 Task: Compose an email with the signature Chloe Collins with the subject Follow-up on the delivery and the message I noticed an error in the payroll report, can you please review it? from softage.4@softage.net to softage.6@softage.net, select last 2 words, change the font of the message to Serif and change the font typography to bold and underline Send the email. Finally, move the email from Sent Items to the label Sales
Action: Mouse moved to (908, 73)
Screenshot: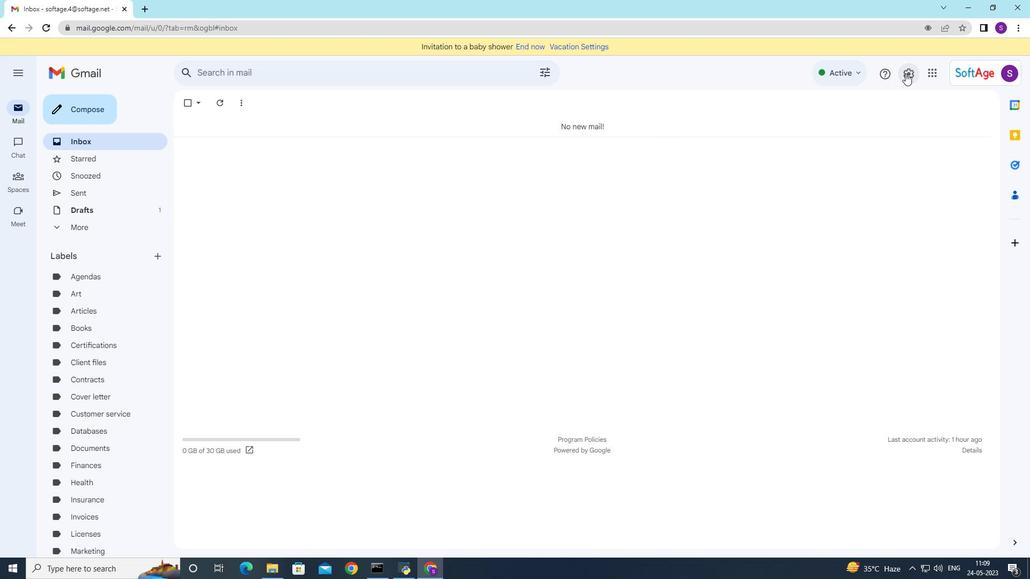 
Action: Mouse pressed left at (908, 73)
Screenshot: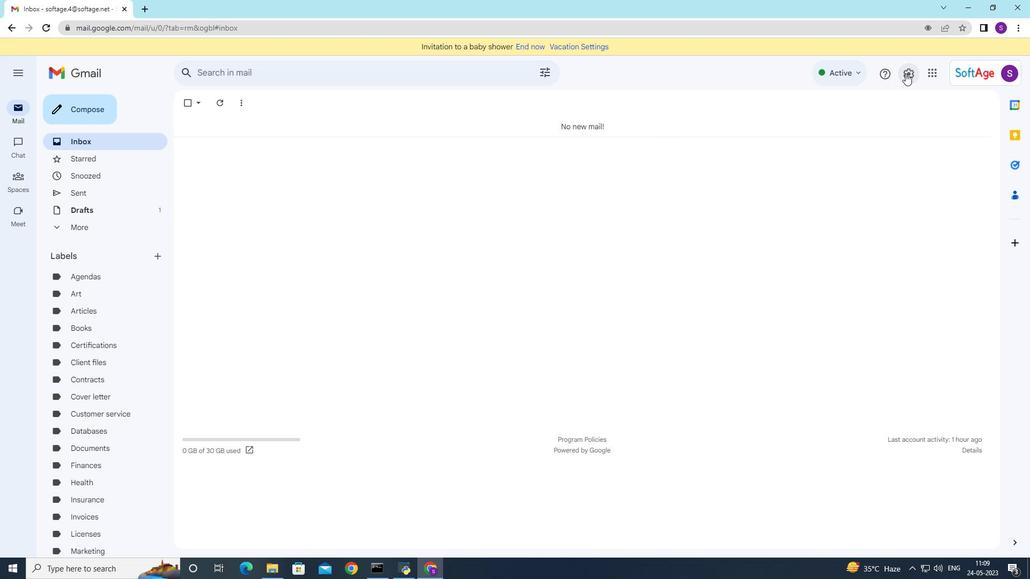 
Action: Mouse moved to (888, 130)
Screenshot: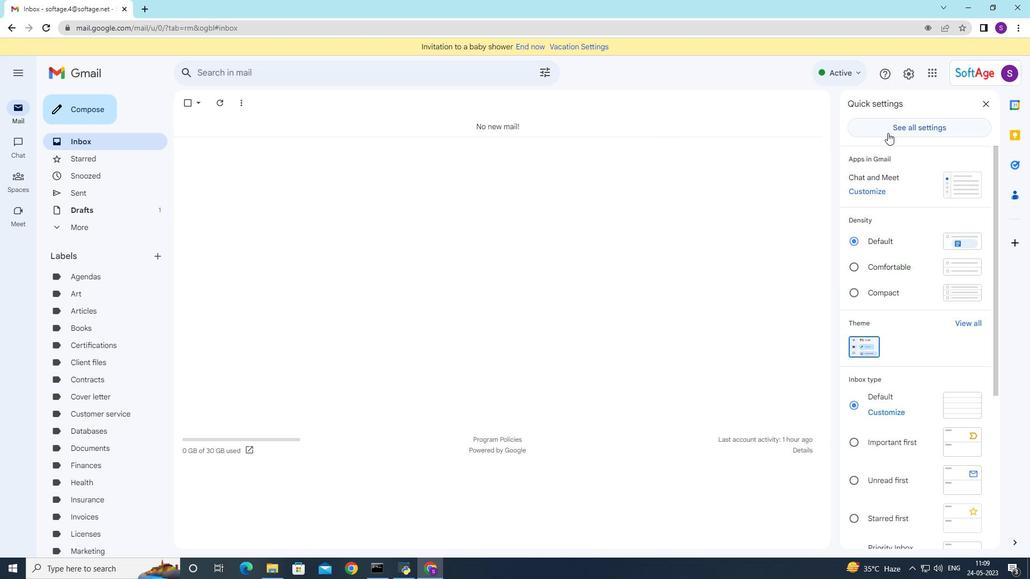 
Action: Mouse pressed left at (888, 130)
Screenshot: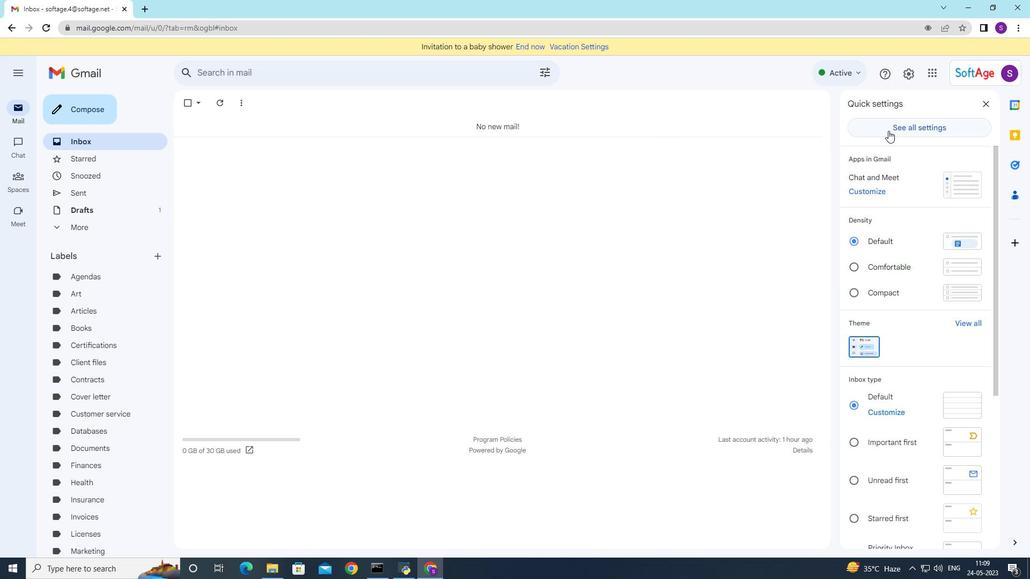 
Action: Mouse moved to (618, 225)
Screenshot: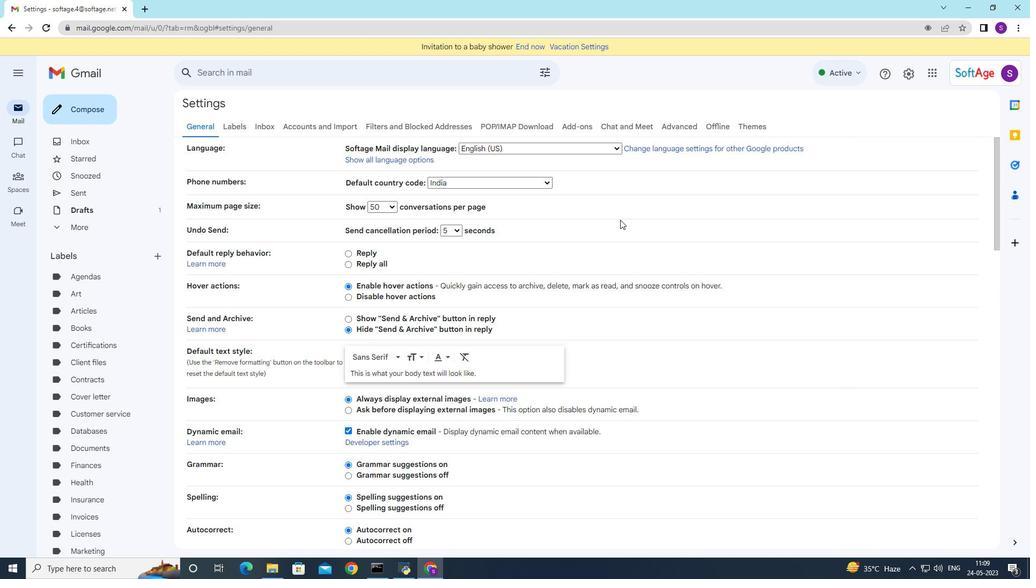 
Action: Mouse scrolled (618, 224) with delta (0, 0)
Screenshot: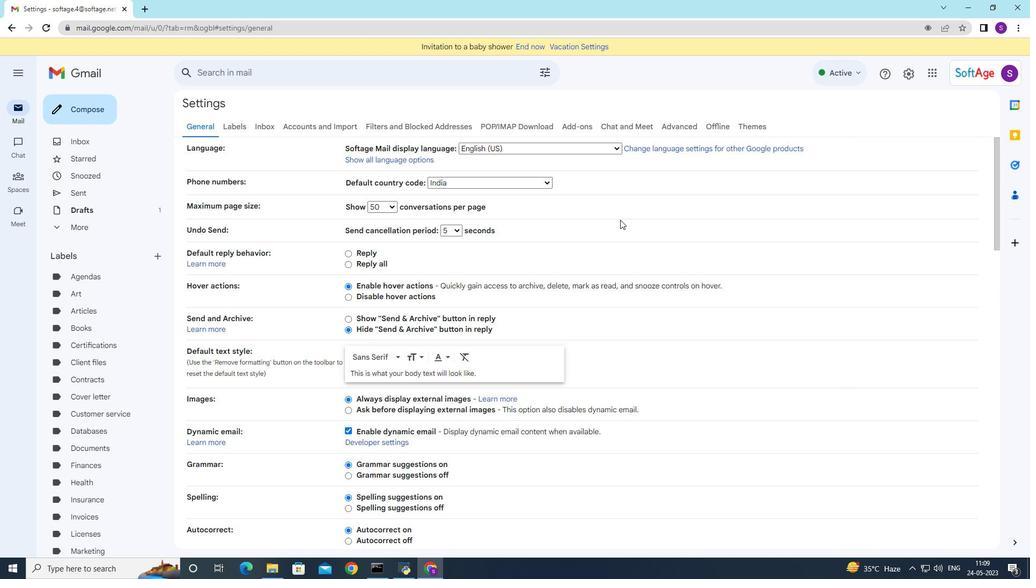 
Action: Mouse scrolled (618, 224) with delta (0, 0)
Screenshot: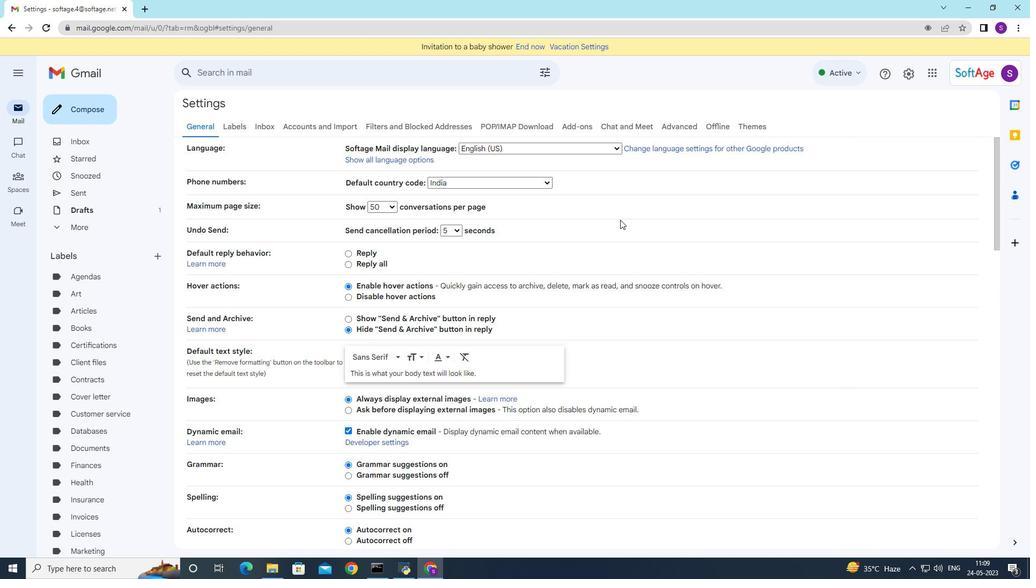 
Action: Mouse moved to (618, 225)
Screenshot: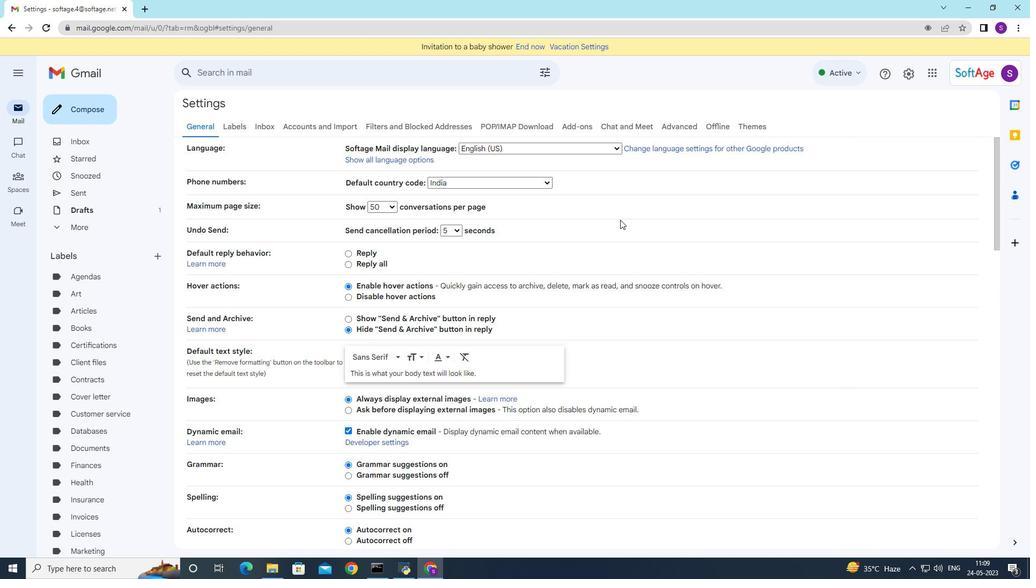 
Action: Mouse scrolled (618, 224) with delta (0, 0)
Screenshot: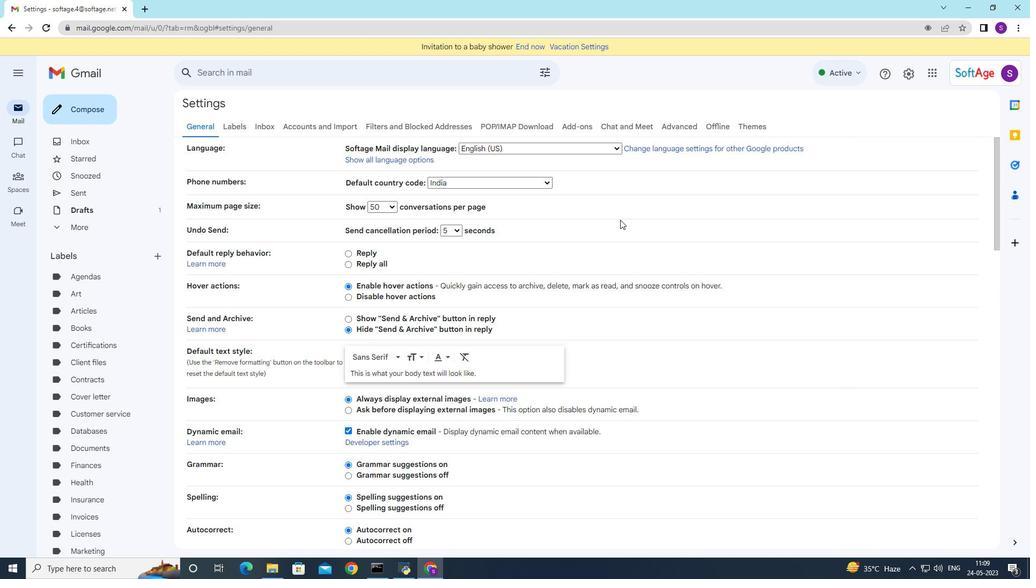
Action: Mouse moved to (617, 225)
Screenshot: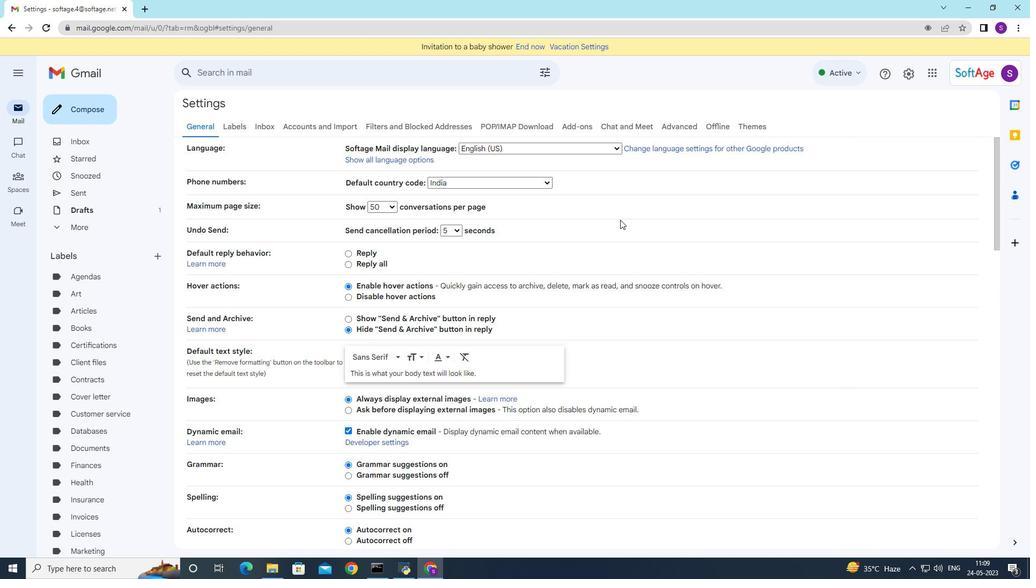 
Action: Mouse scrolled (617, 225) with delta (0, 0)
Screenshot: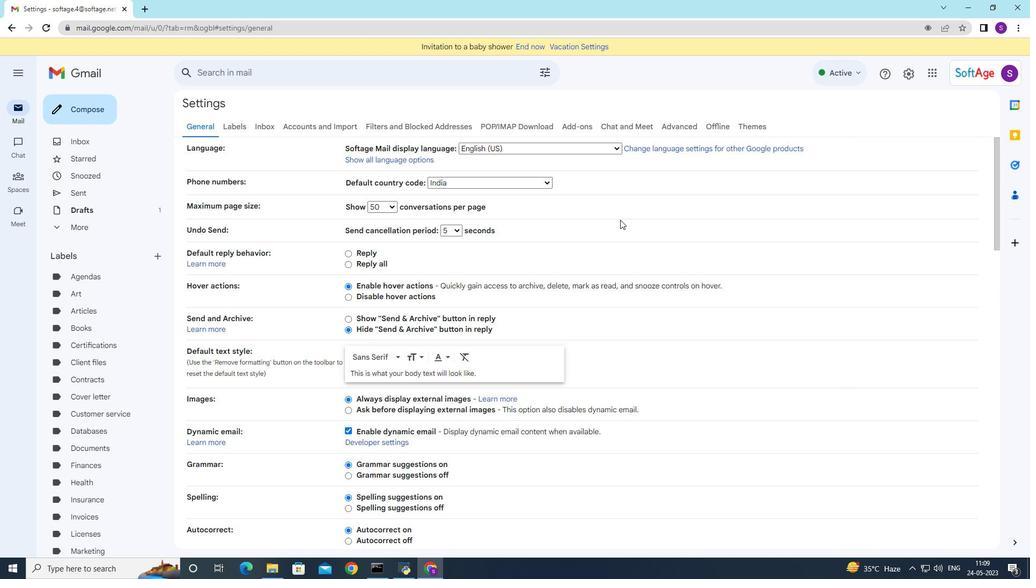 
Action: Mouse moved to (575, 230)
Screenshot: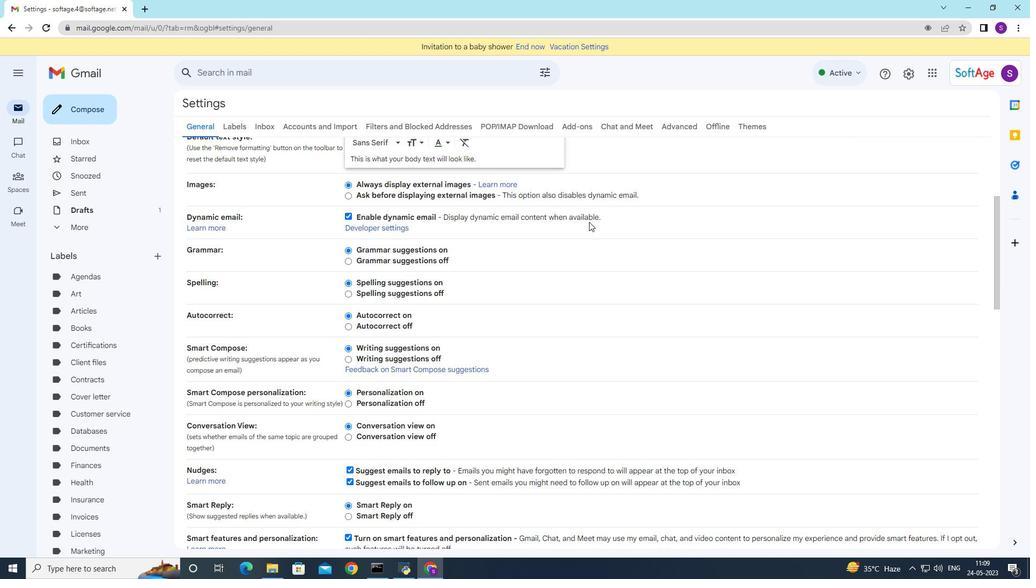 
Action: Mouse scrolled (575, 229) with delta (0, 0)
Screenshot: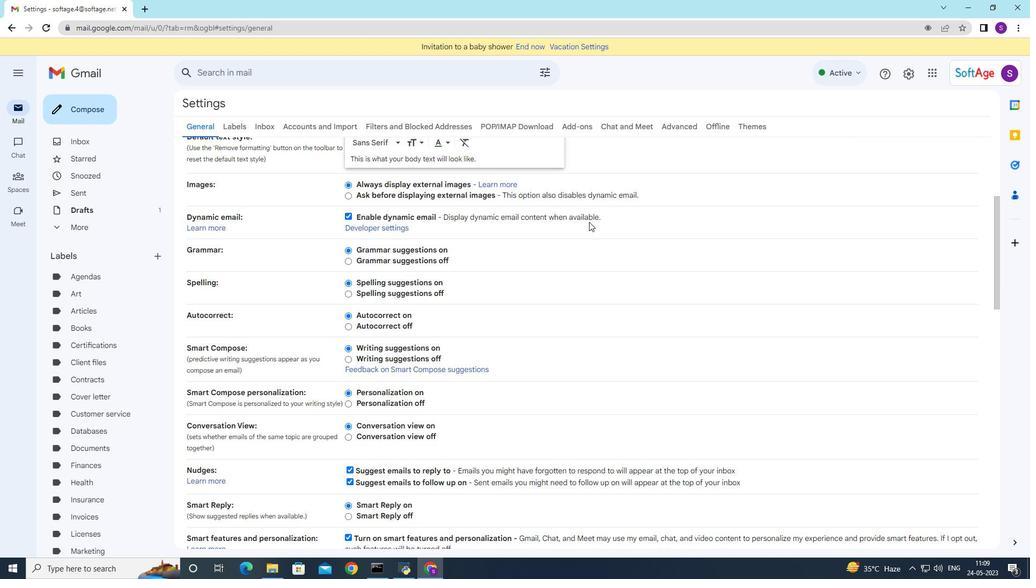 
Action: Mouse moved to (571, 233)
Screenshot: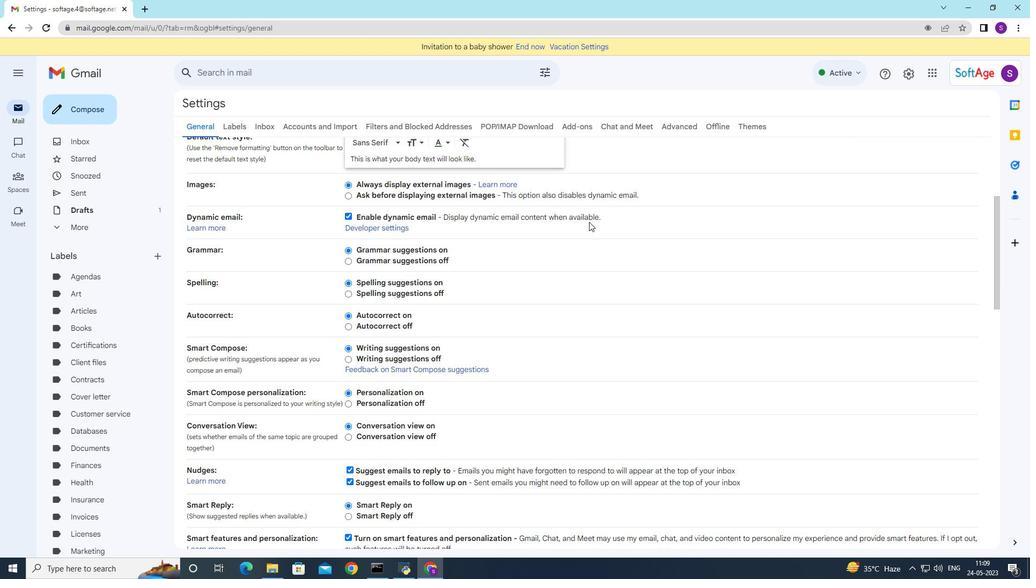 
Action: Mouse scrolled (571, 232) with delta (0, 0)
Screenshot: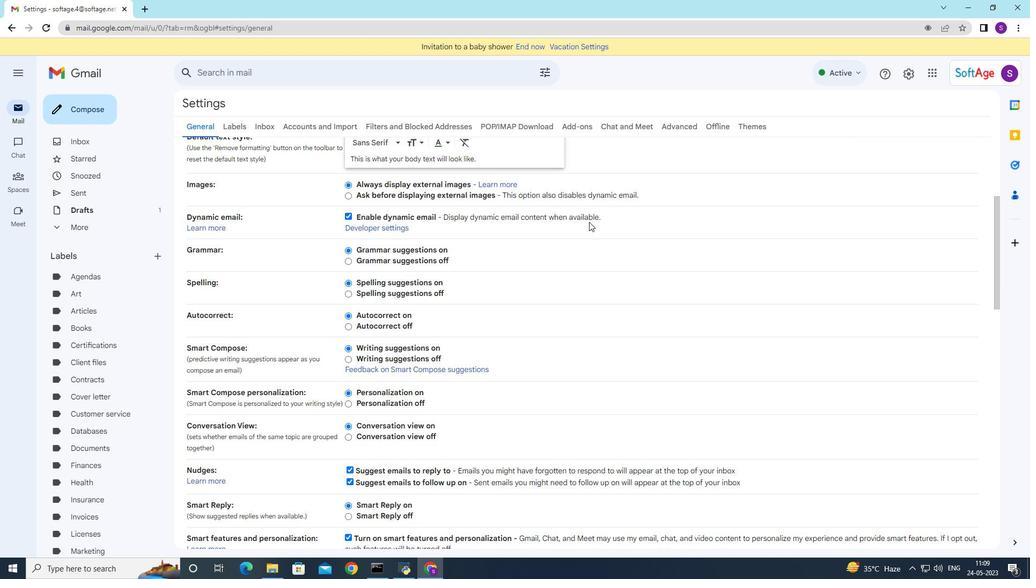 
Action: Mouse moved to (563, 238)
Screenshot: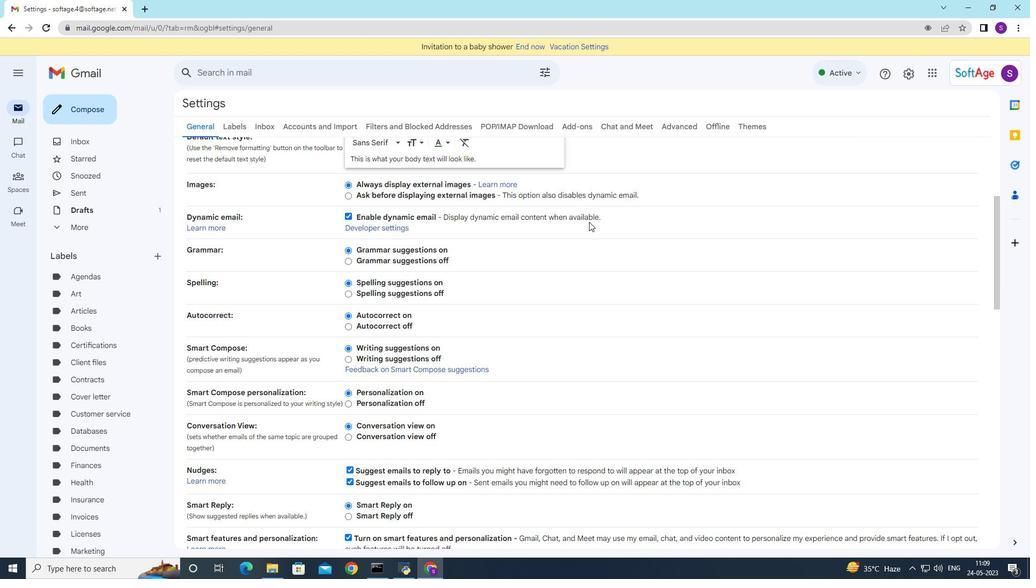 
Action: Mouse scrolled (563, 238) with delta (0, 0)
Screenshot: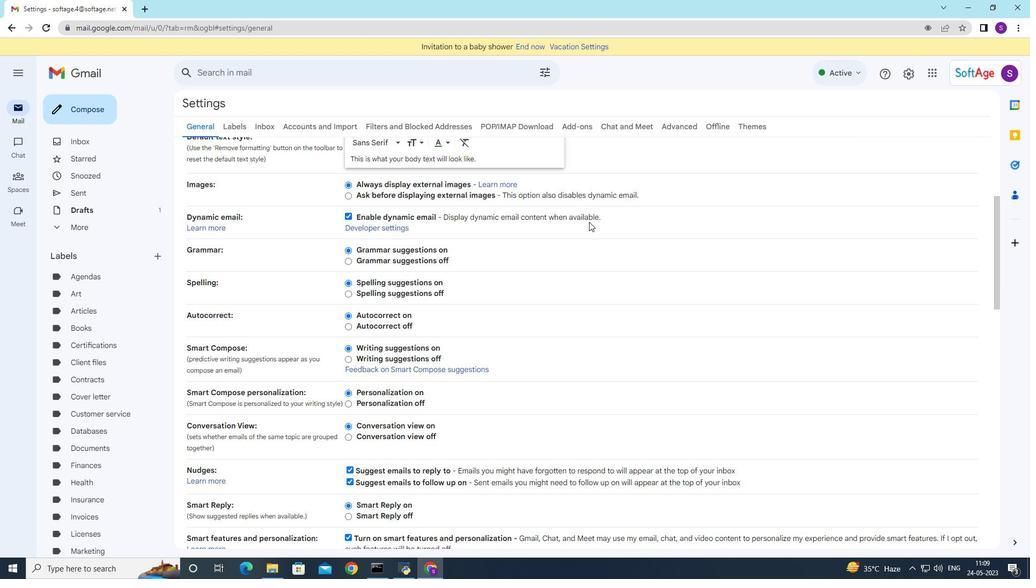 
Action: Mouse moved to (558, 240)
Screenshot: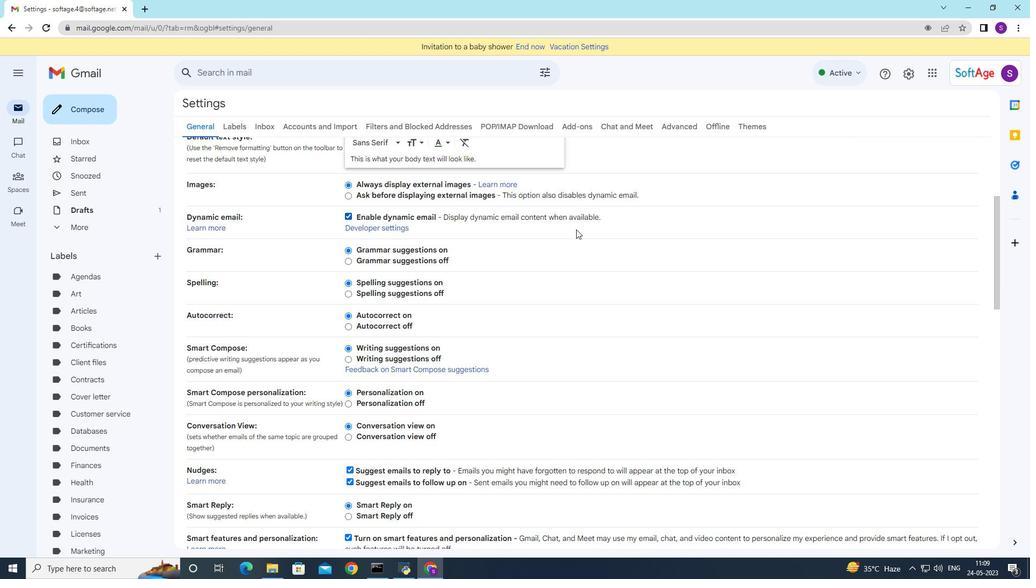 
Action: Mouse scrolled (558, 239) with delta (0, 0)
Screenshot: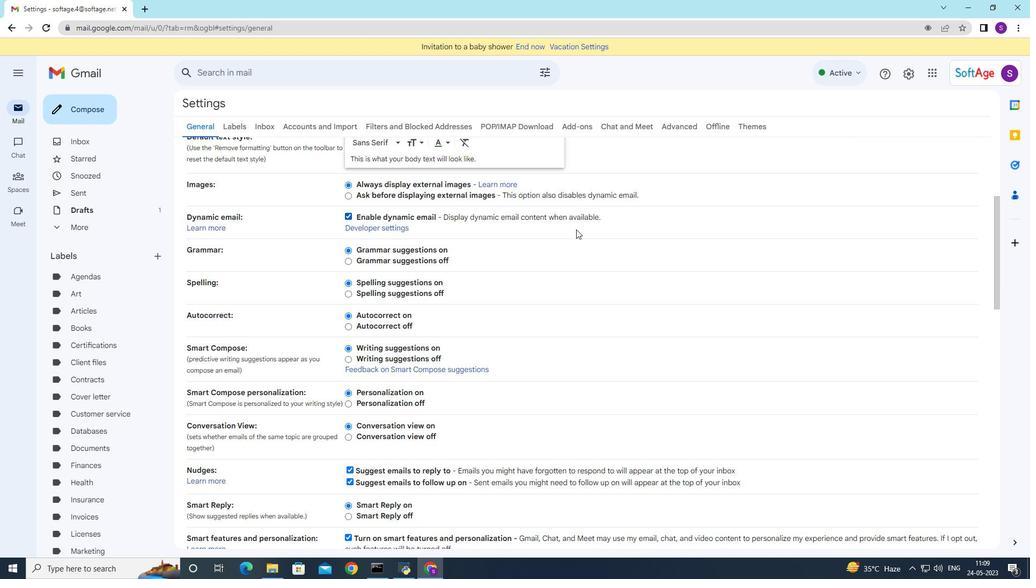 
Action: Mouse moved to (550, 242)
Screenshot: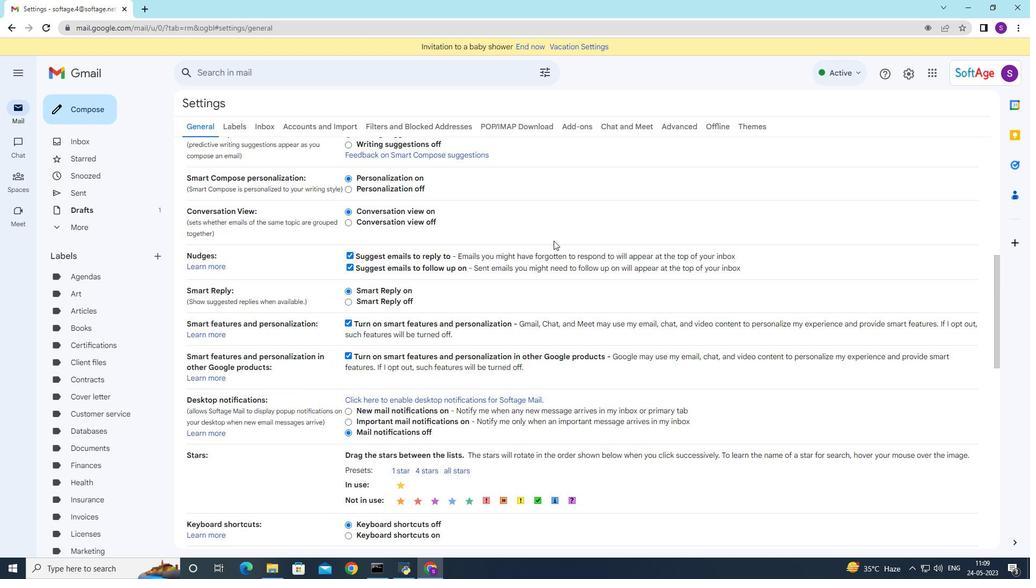 
Action: Mouse scrolled (550, 241) with delta (0, 0)
Screenshot: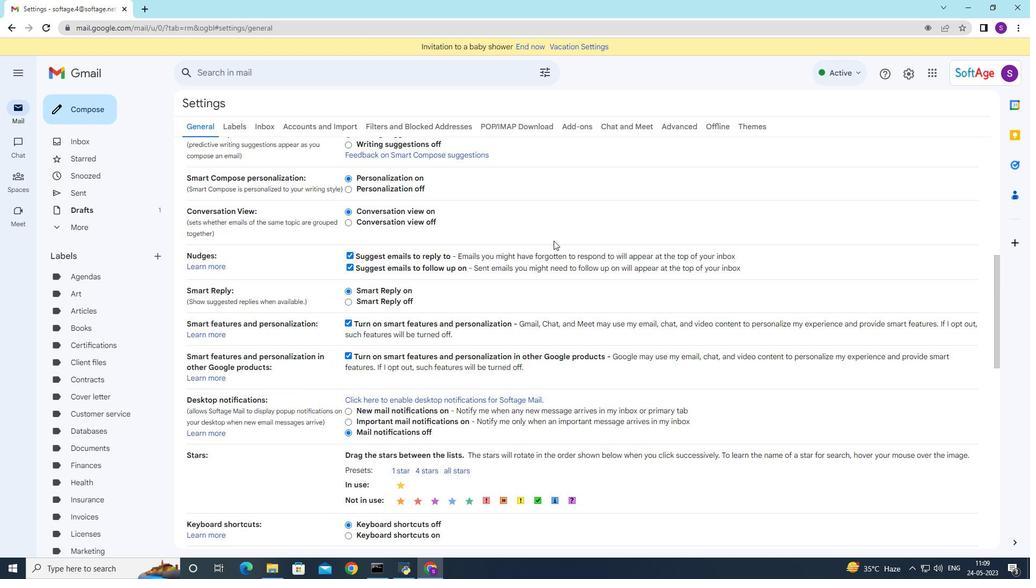 
Action: Mouse moved to (545, 245)
Screenshot: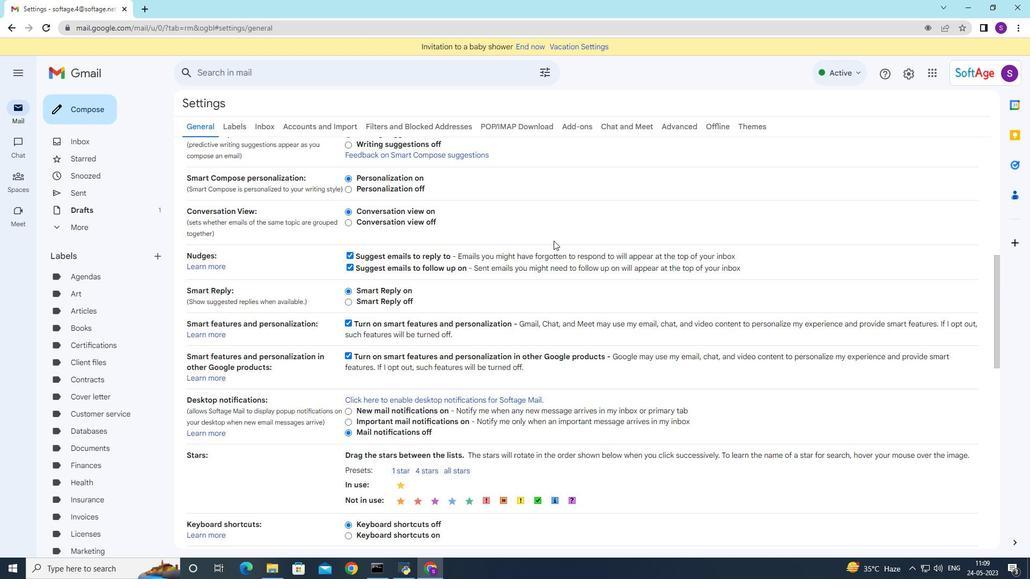 
Action: Mouse scrolled (545, 244) with delta (0, 0)
Screenshot: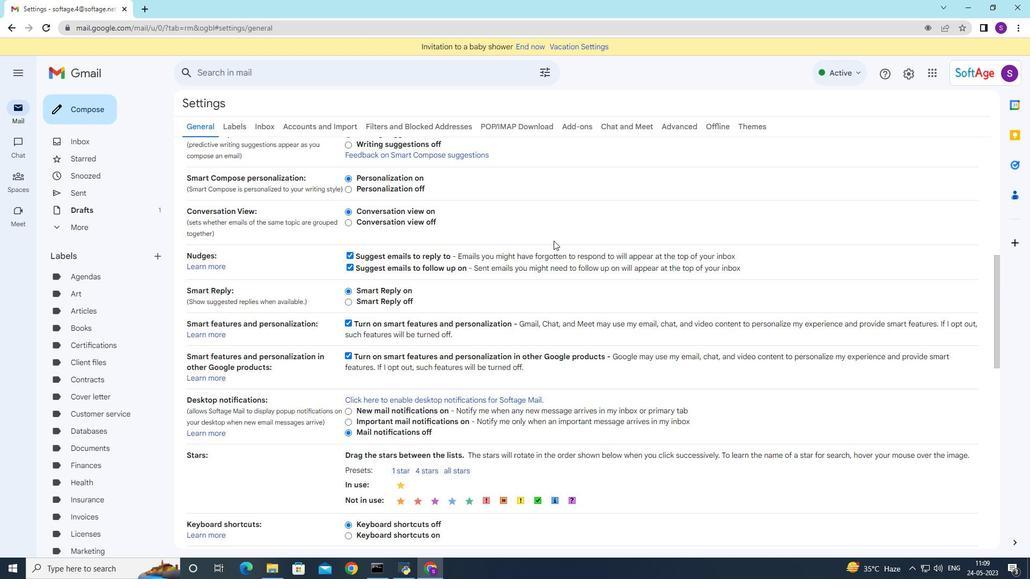 
Action: Mouse moved to (537, 247)
Screenshot: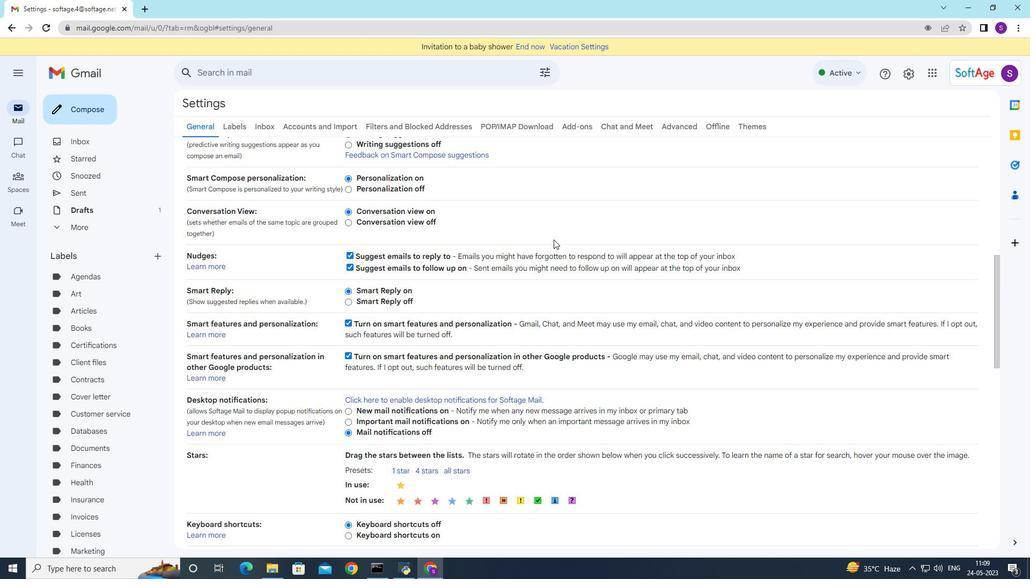 
Action: Mouse scrolled (537, 247) with delta (0, 0)
Screenshot: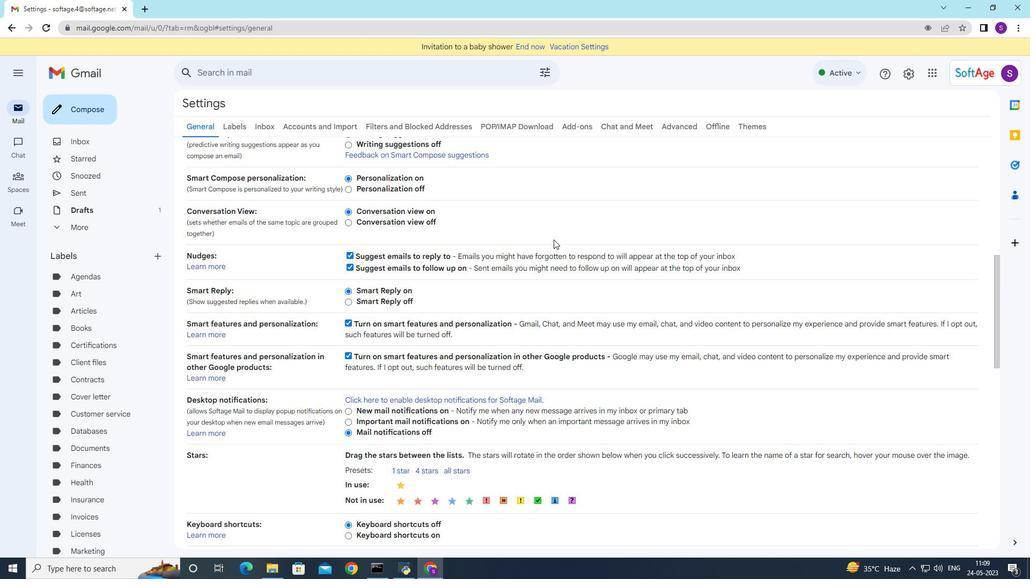 
Action: Mouse moved to (528, 251)
Screenshot: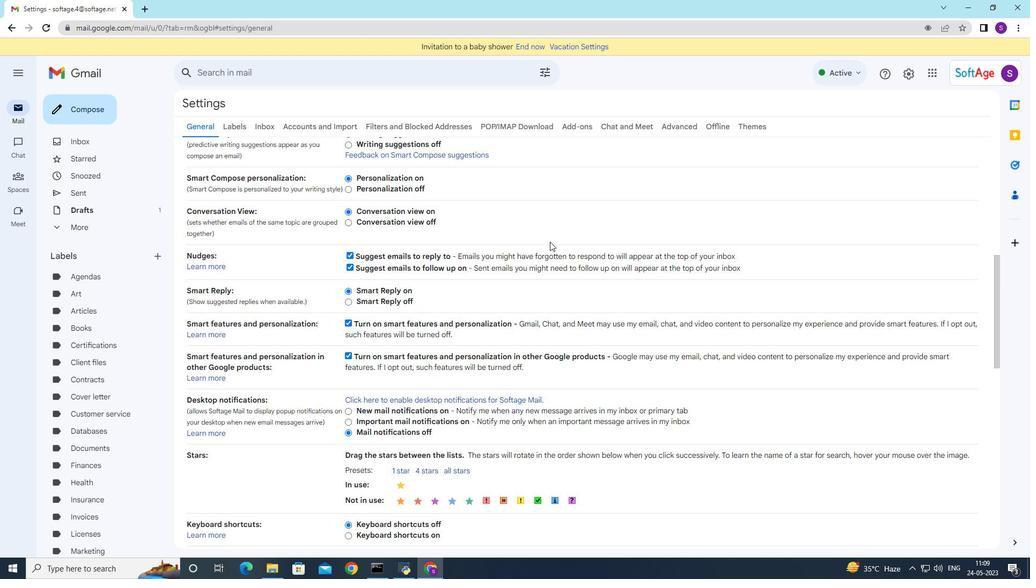 
Action: Mouse scrolled (528, 250) with delta (0, 0)
Screenshot: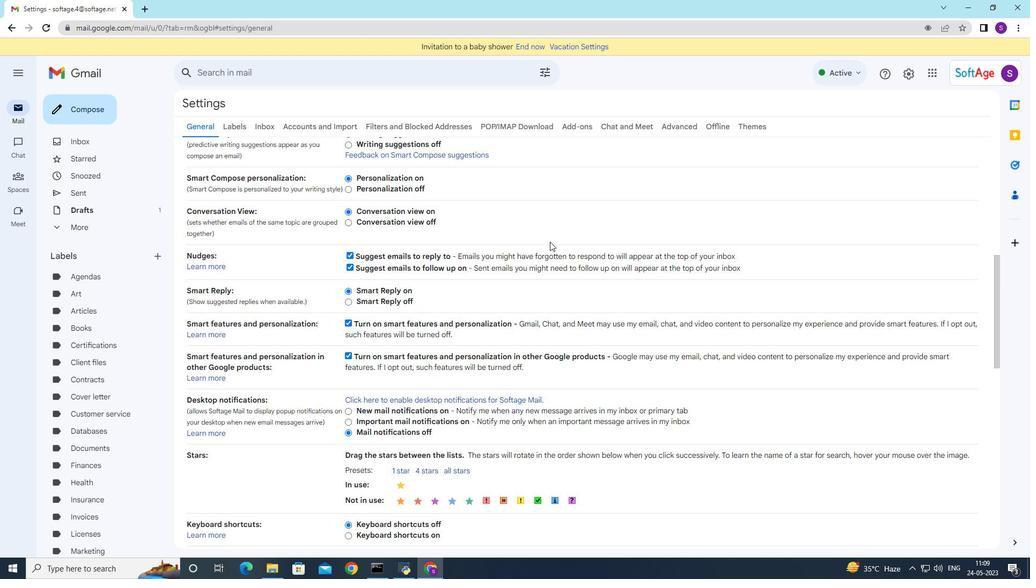 
Action: Mouse moved to (511, 254)
Screenshot: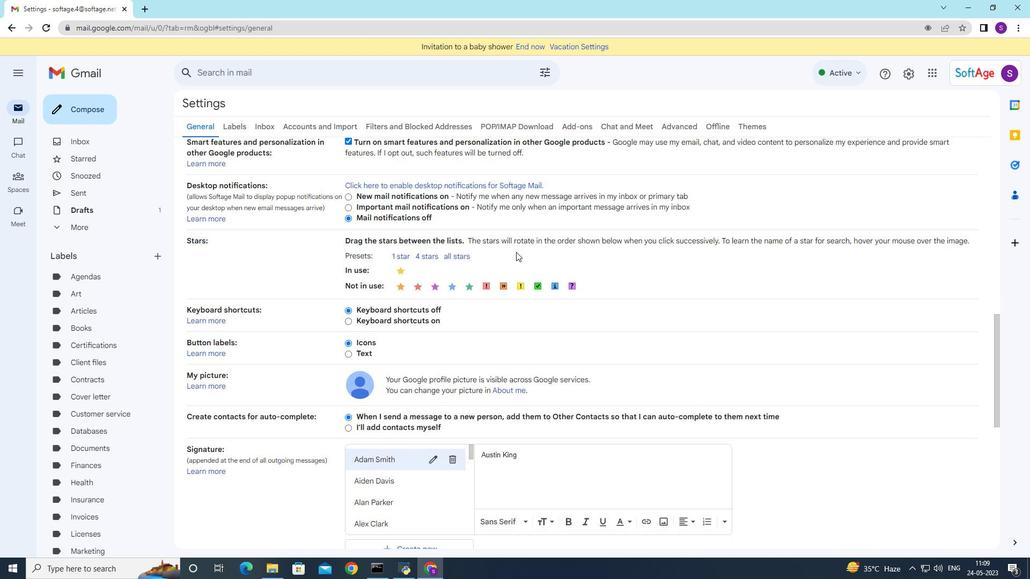 
Action: Mouse scrolled (511, 253) with delta (0, 0)
Screenshot: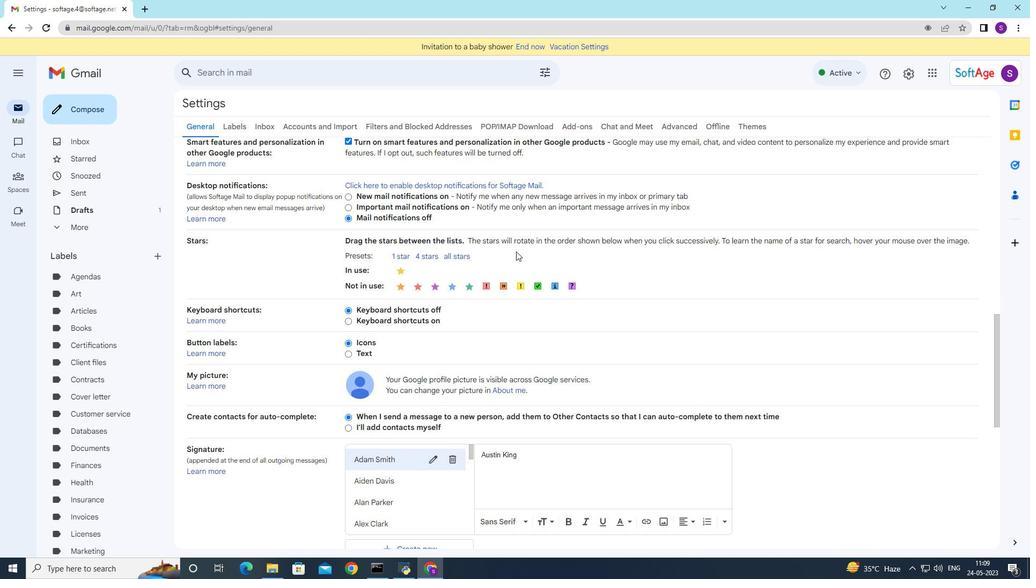 
Action: Mouse moved to (510, 255)
Screenshot: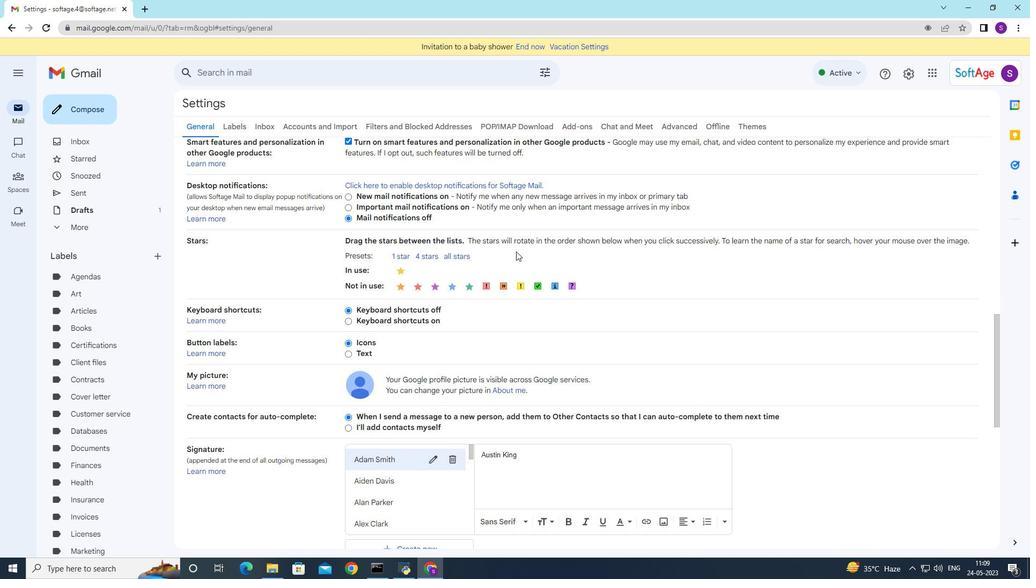 
Action: Mouse scrolled (510, 254) with delta (0, 0)
Screenshot: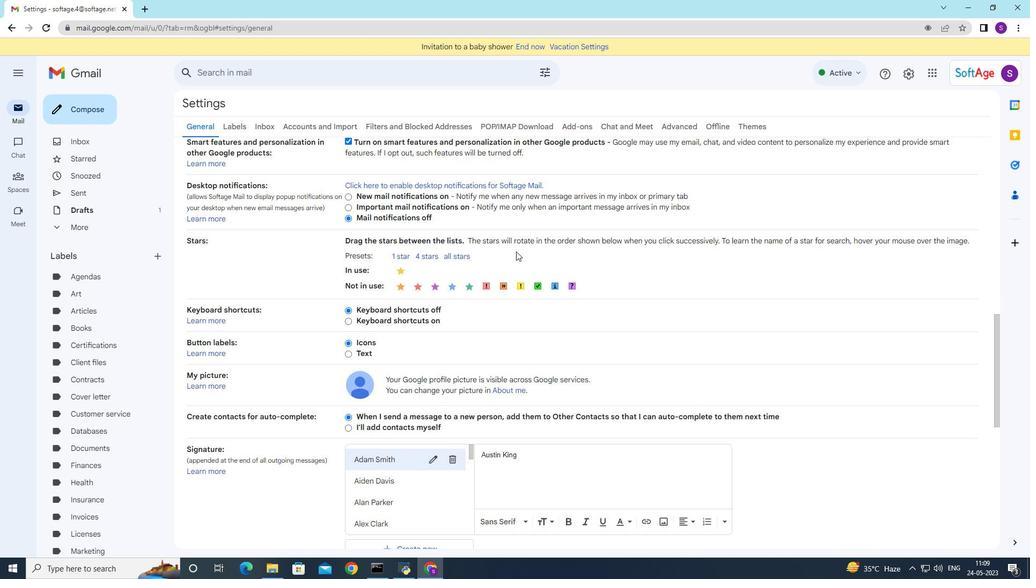 
Action: Mouse moved to (509, 256)
Screenshot: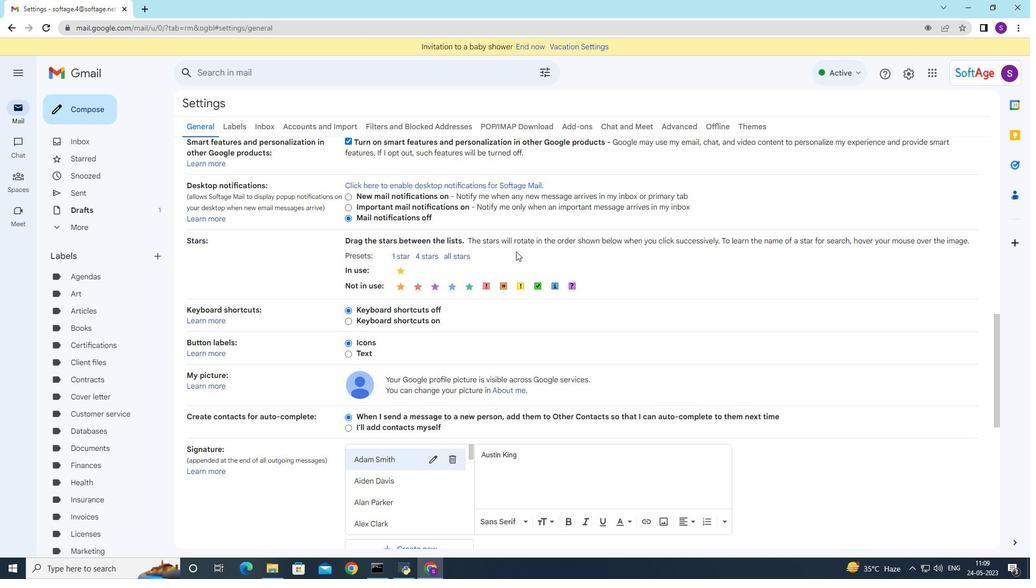 
Action: Mouse scrolled (509, 255) with delta (0, 0)
Screenshot: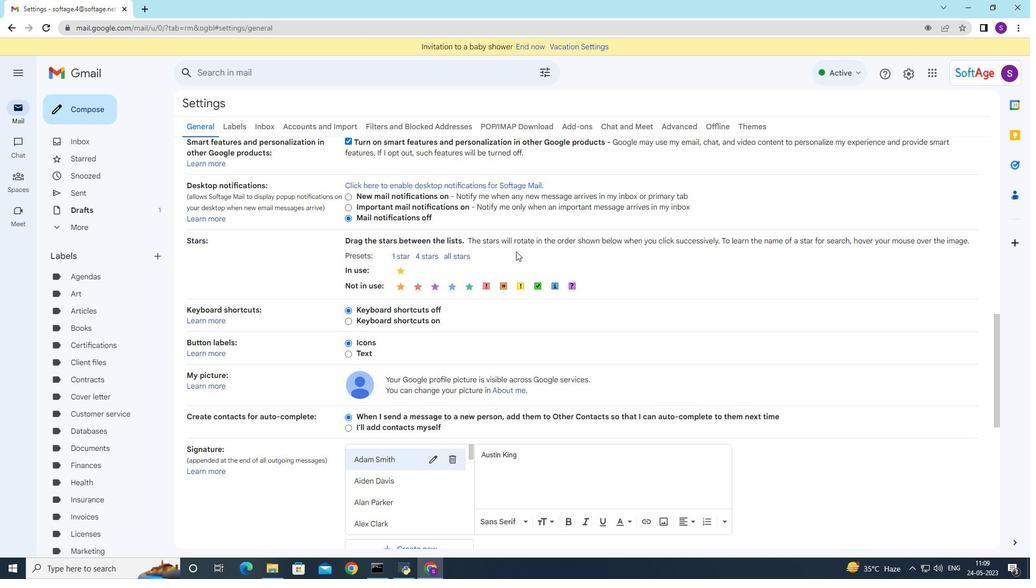 
Action: Mouse moved to (509, 256)
Screenshot: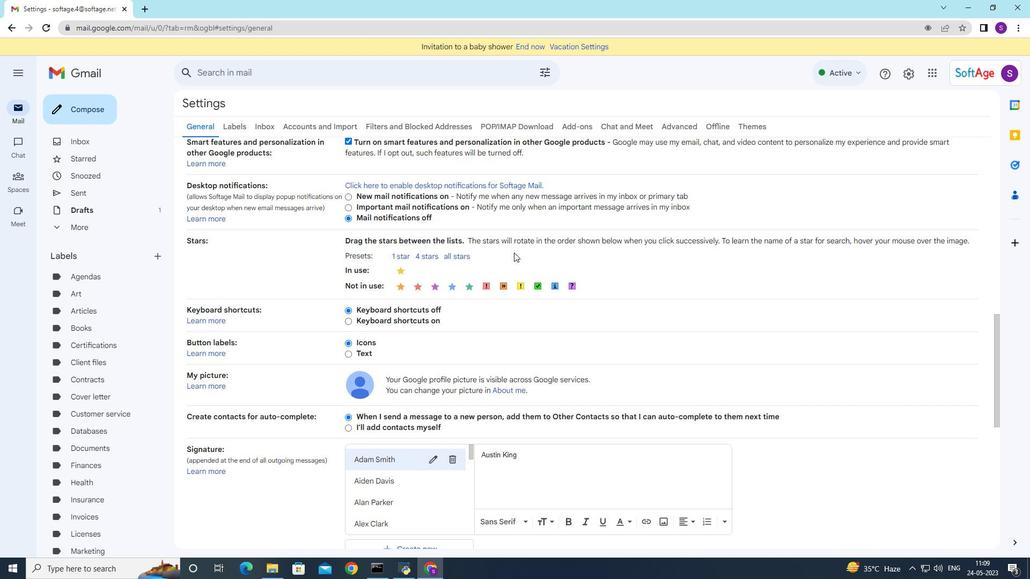 
Action: Mouse scrolled (509, 256) with delta (0, 0)
Screenshot: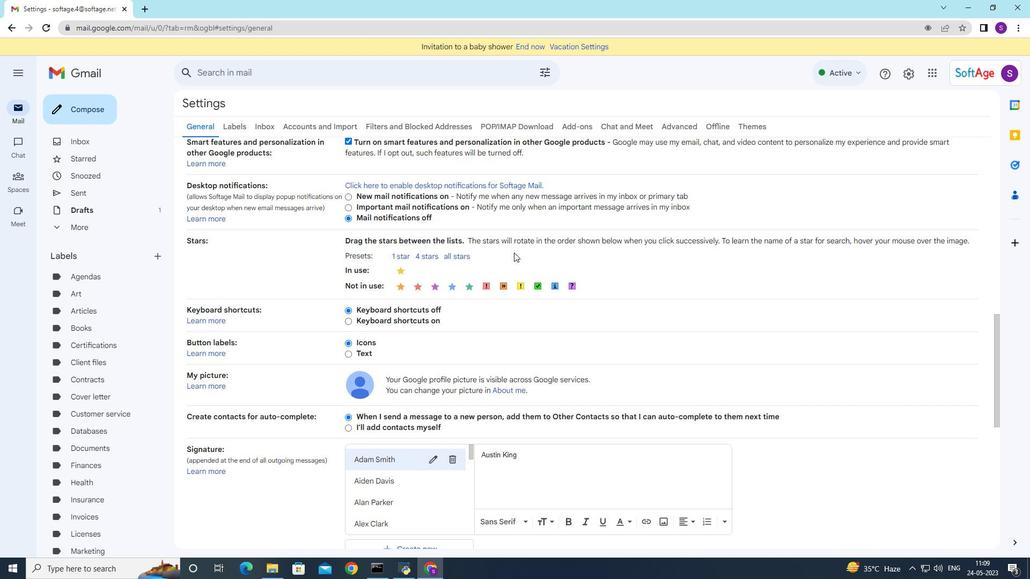 
Action: Mouse moved to (435, 334)
Screenshot: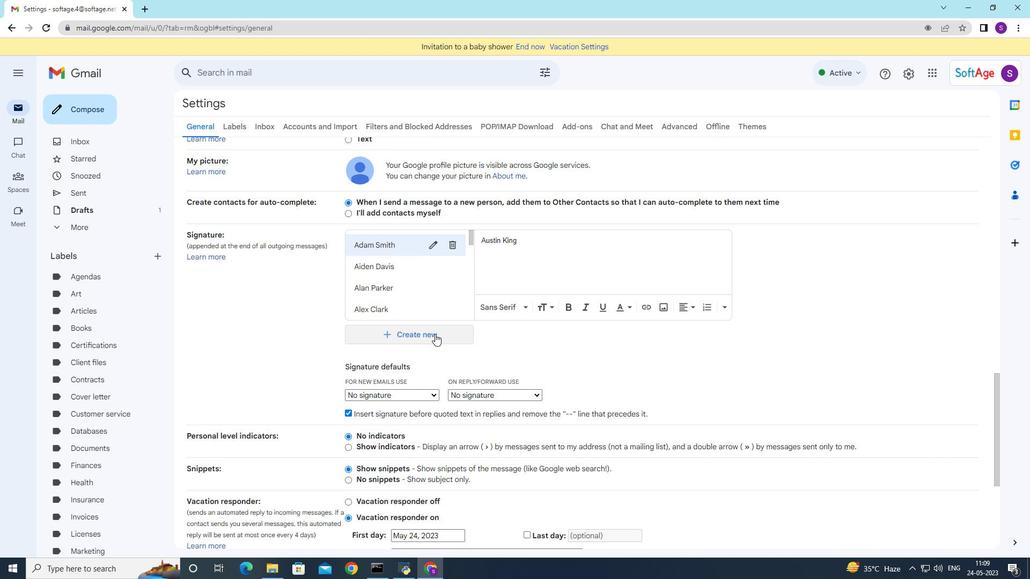 
Action: Mouse pressed left at (435, 334)
Screenshot: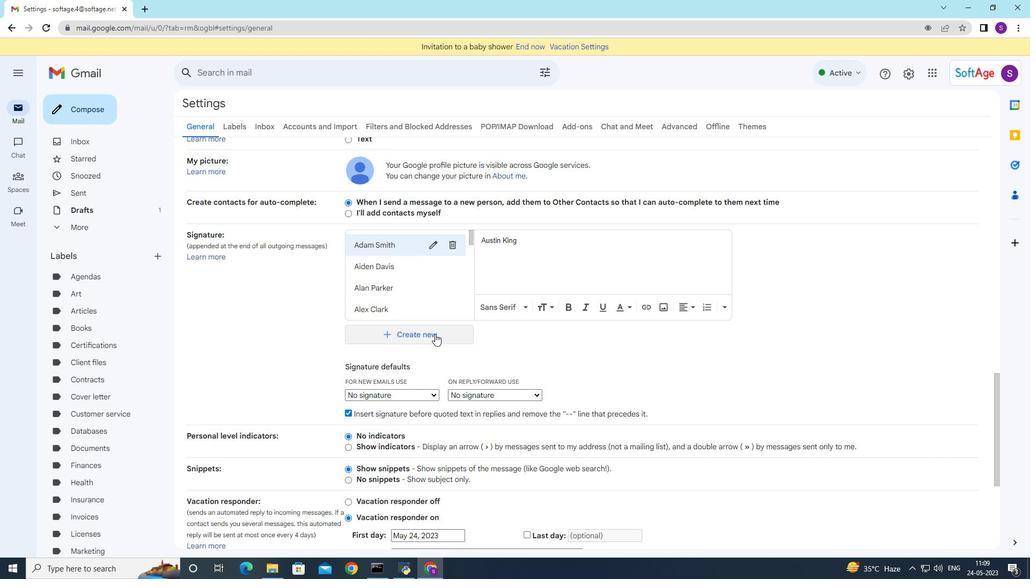 
Action: Mouse moved to (457, 316)
Screenshot: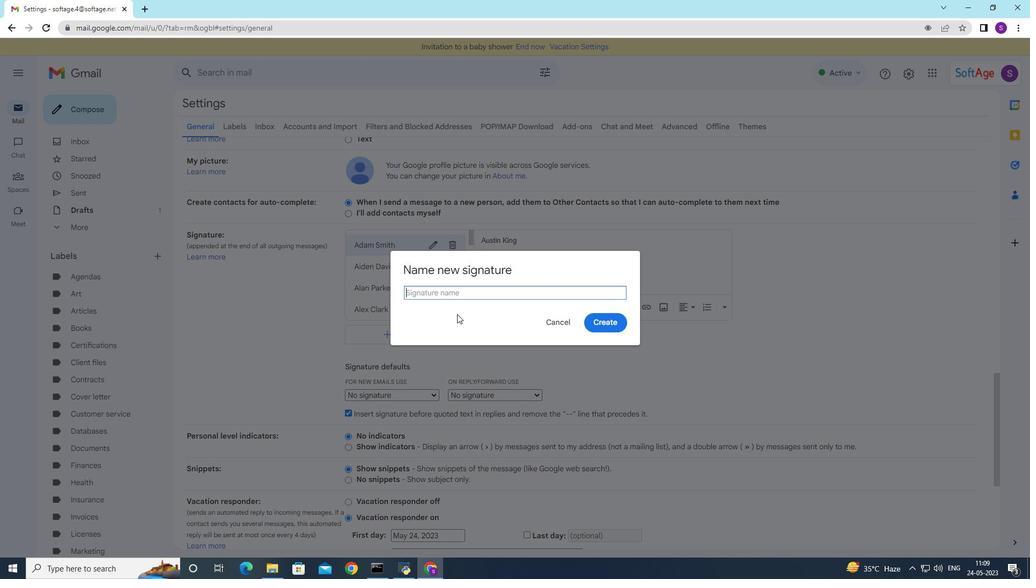 
Action: Key pressed <Key.shift>cho<Key.backspace><Key.backspace><Key.backspace><Key.backspace><Key.shift>Chloe<Key.space><Key.shift>Collins
Screenshot: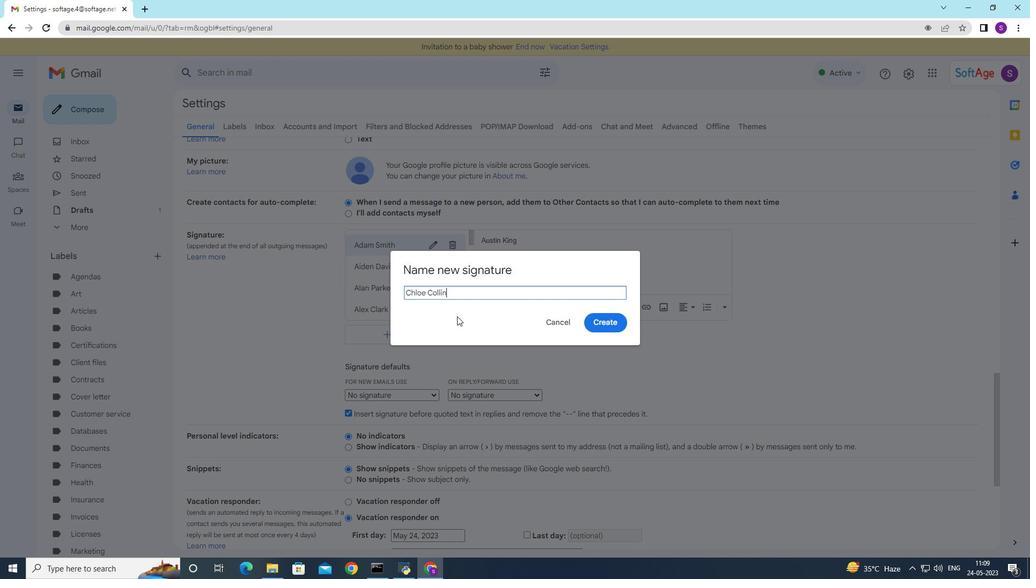 
Action: Mouse moved to (611, 322)
Screenshot: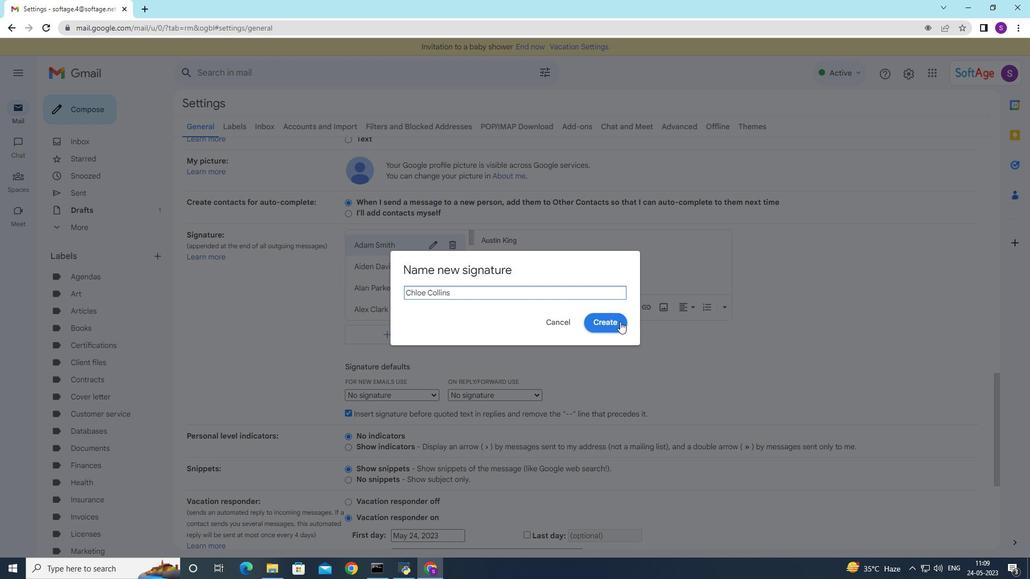 
Action: Mouse pressed left at (611, 322)
Screenshot: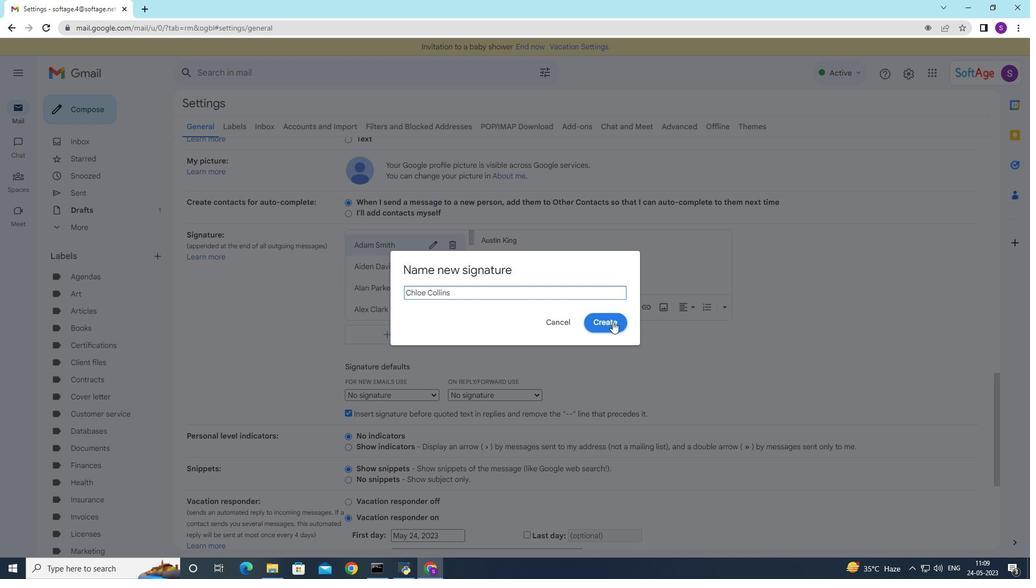 
Action: Mouse moved to (543, 262)
Screenshot: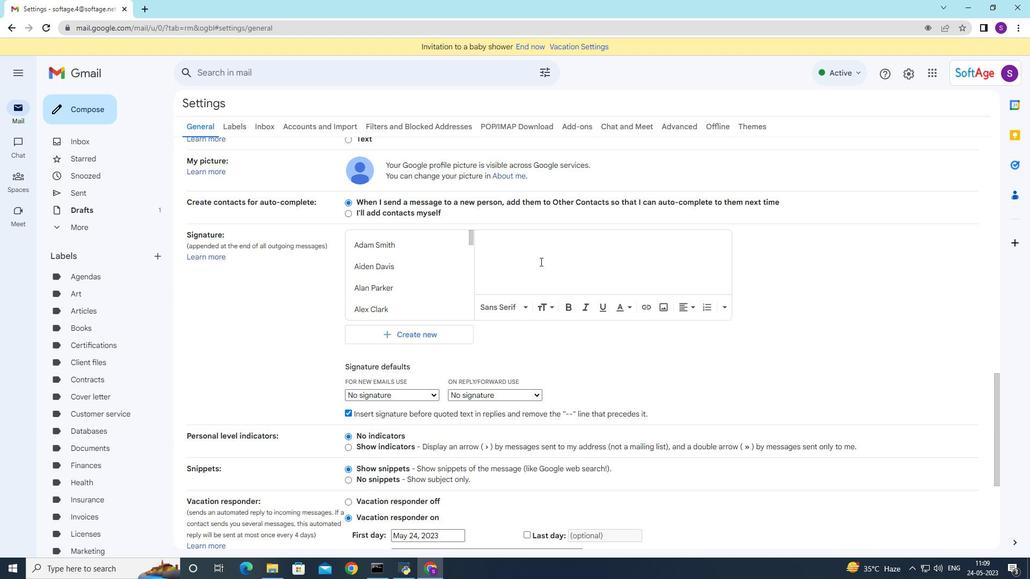 
Action: Key pressed <Key.shift>Chloe<Key.space><Key.shift>Collins
Screenshot: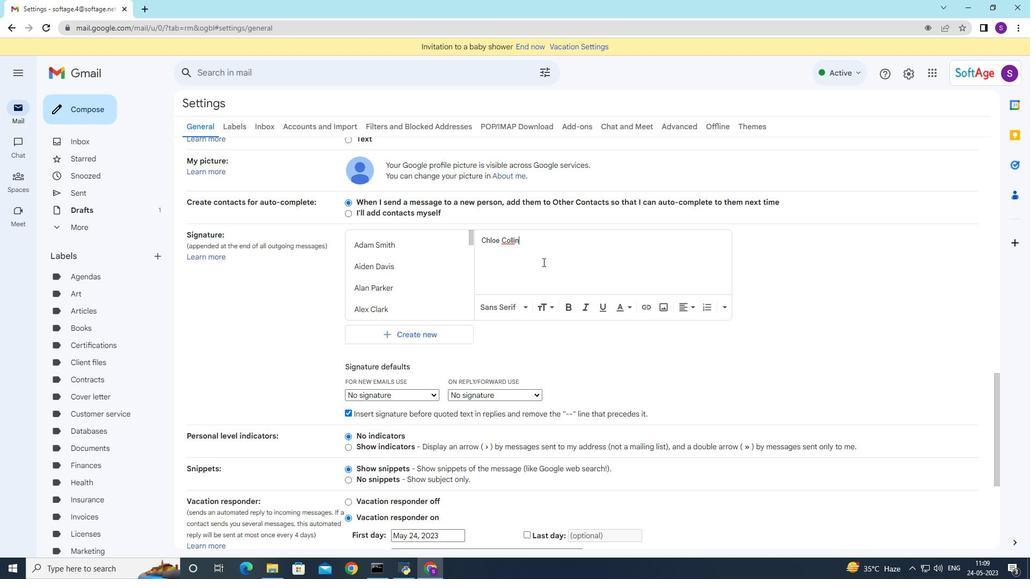 
Action: Mouse moved to (525, 278)
Screenshot: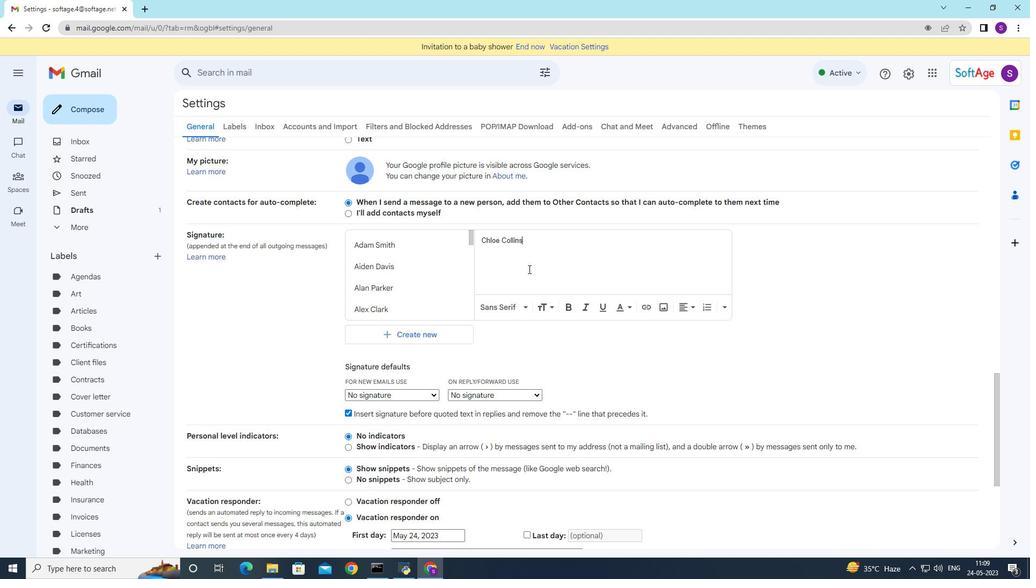 
Action: Mouse scrolled (525, 278) with delta (0, 0)
Screenshot: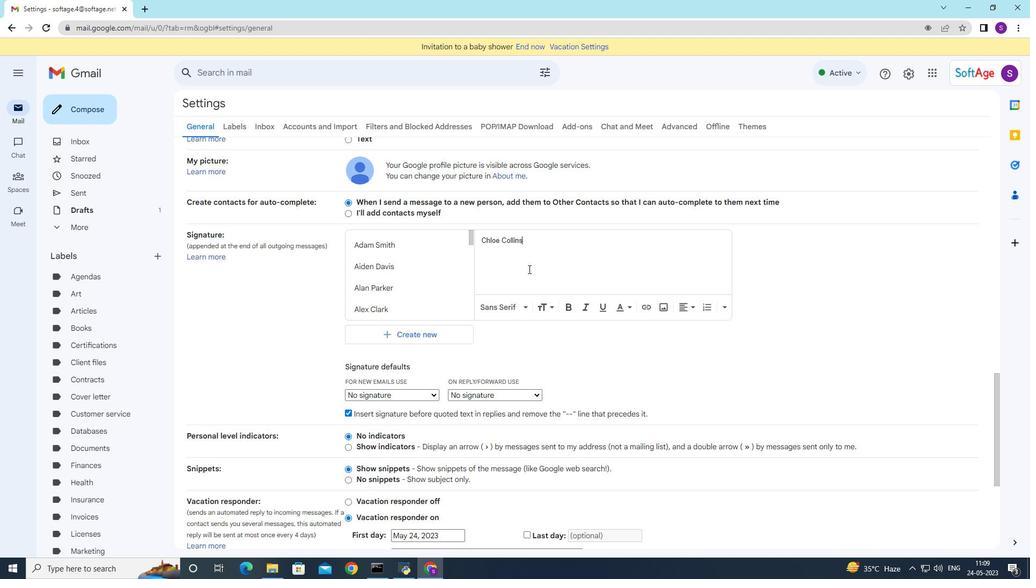 
Action: Mouse moved to (524, 283)
Screenshot: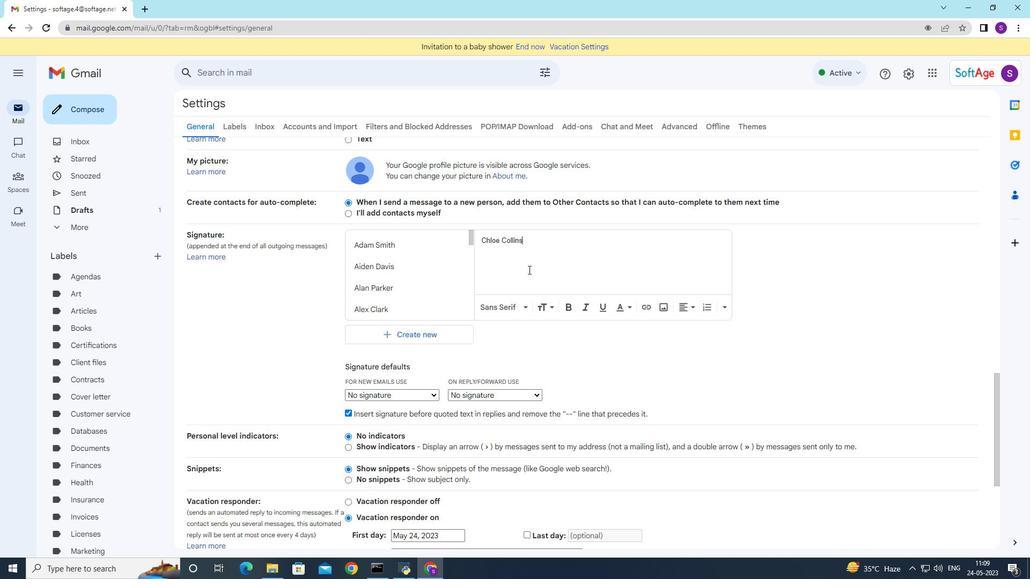 
Action: Mouse scrolled (524, 282) with delta (0, 0)
Screenshot: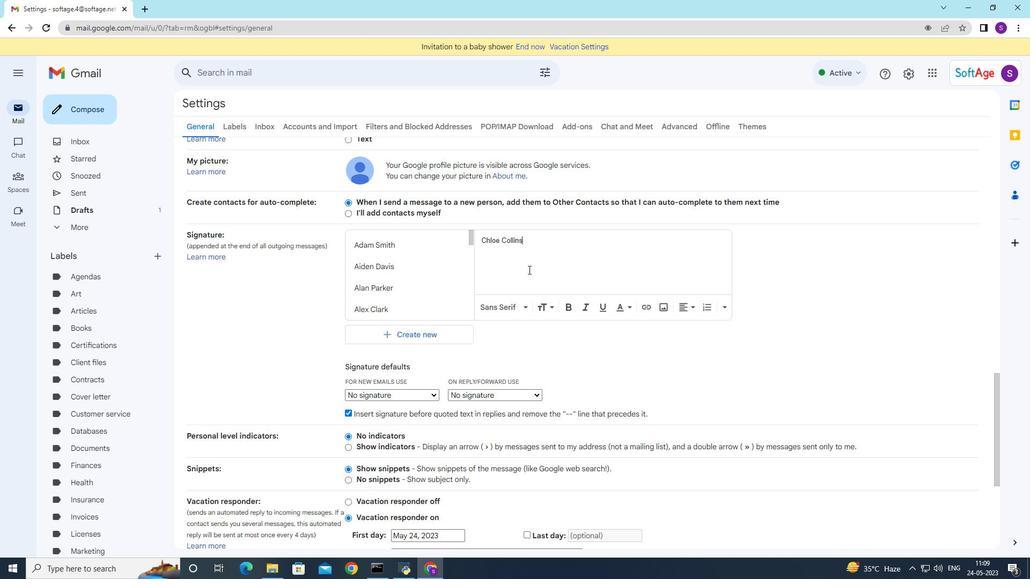 
Action: Mouse moved to (524, 284)
Screenshot: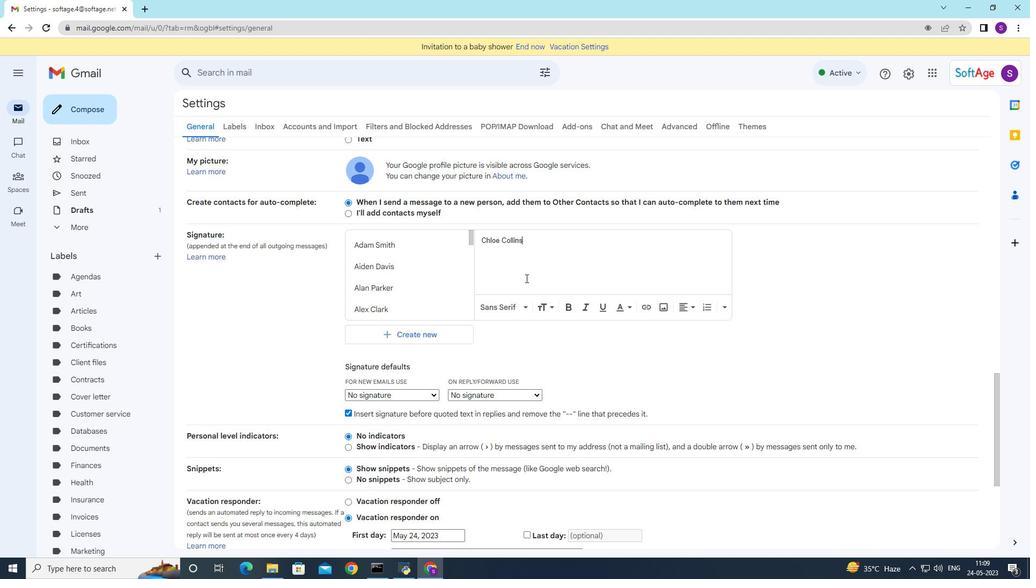 
Action: Mouse scrolled (524, 283) with delta (0, 0)
Screenshot: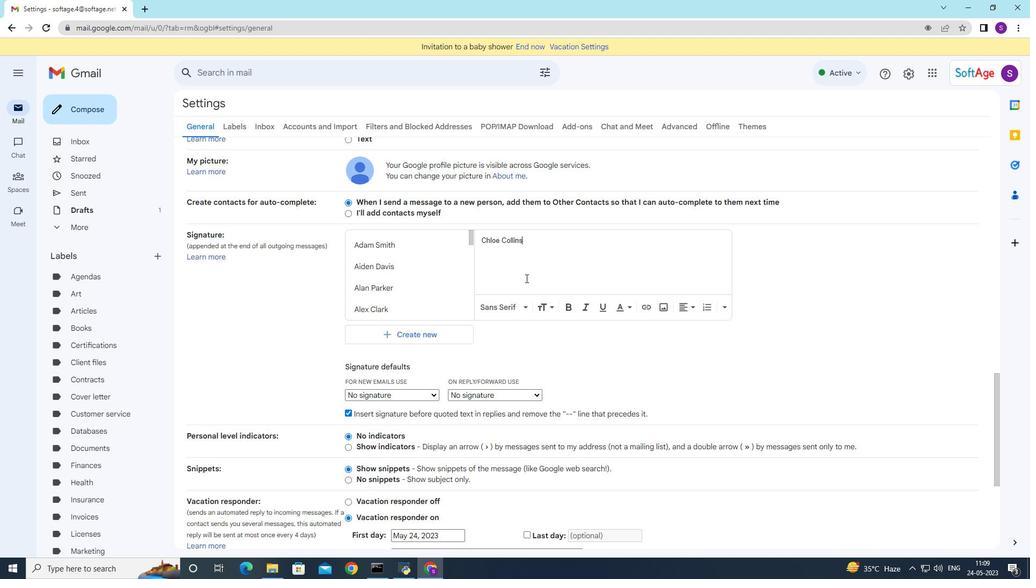 
Action: Mouse moved to (524, 284)
Screenshot: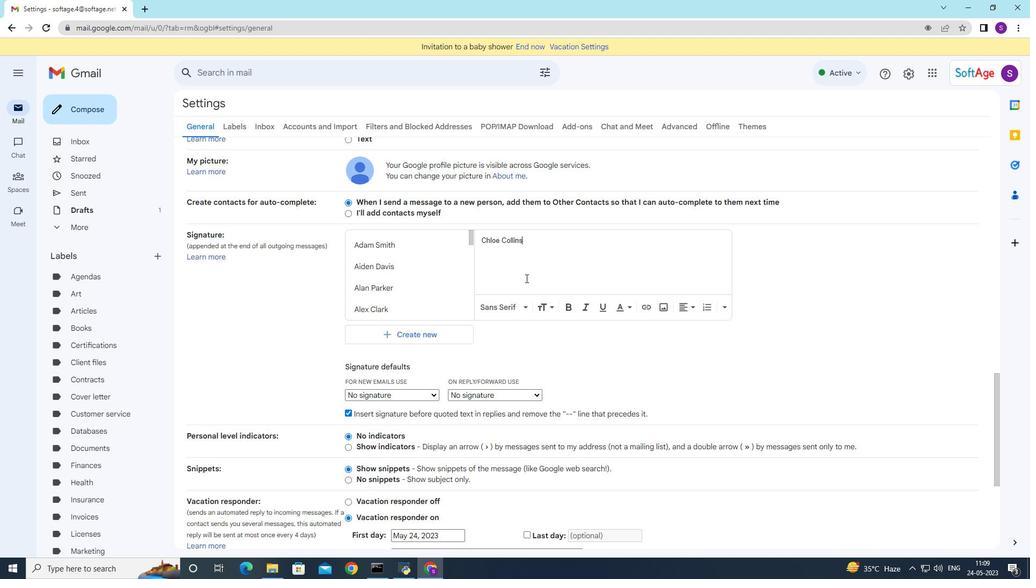 
Action: Mouse scrolled (524, 283) with delta (0, 0)
Screenshot: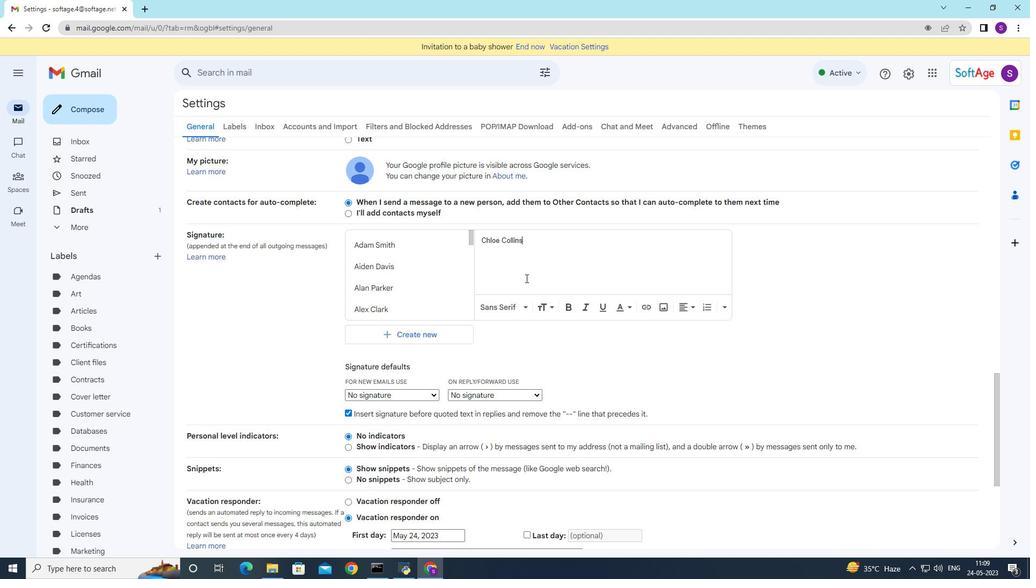 
Action: Mouse moved to (524, 284)
Screenshot: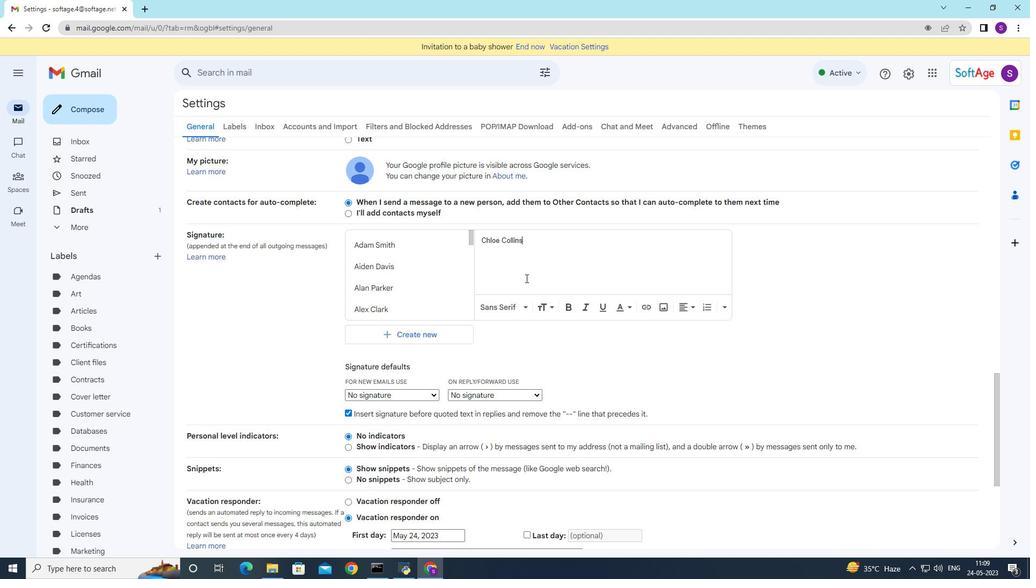 
Action: Mouse scrolled (524, 284) with delta (0, 0)
Screenshot: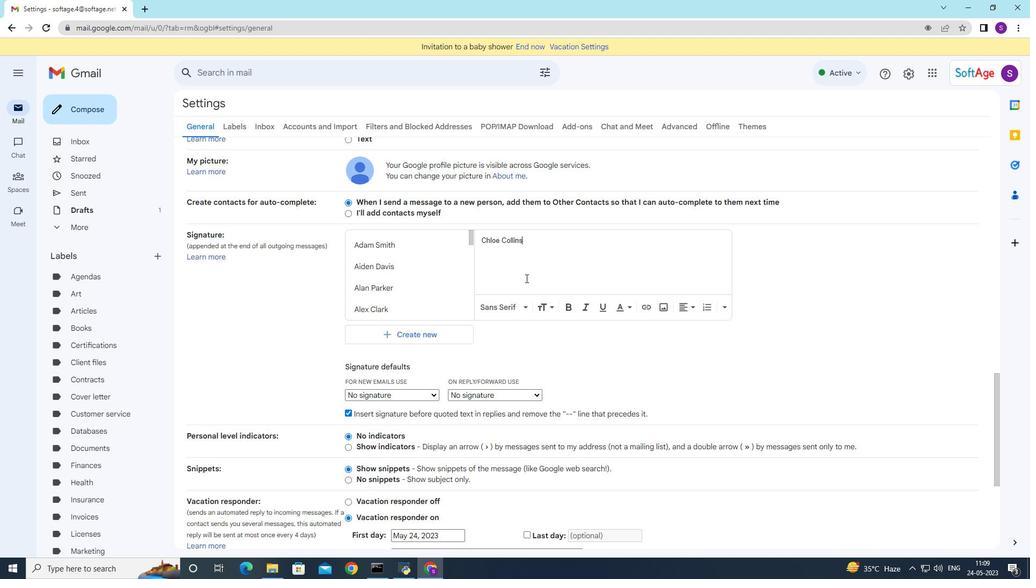 
Action: Mouse moved to (524, 313)
Screenshot: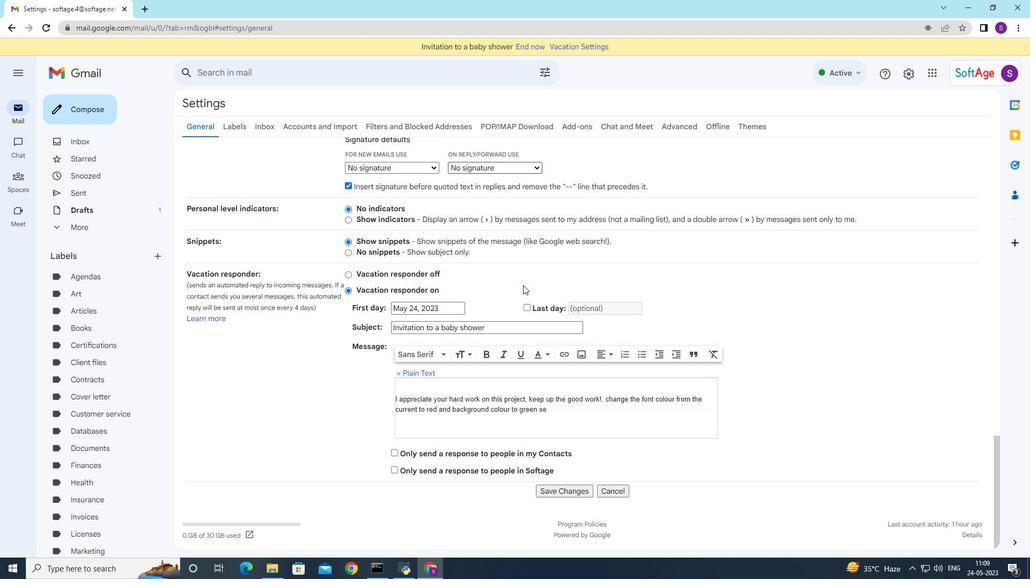 
Action: Mouse scrolled (524, 313) with delta (0, 0)
Screenshot: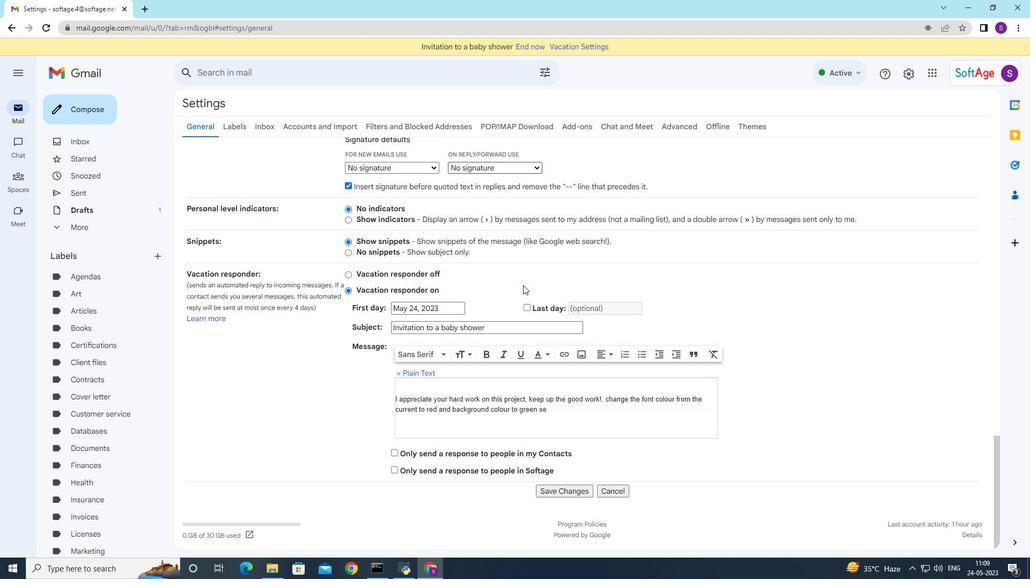 
Action: Mouse moved to (524, 315)
Screenshot: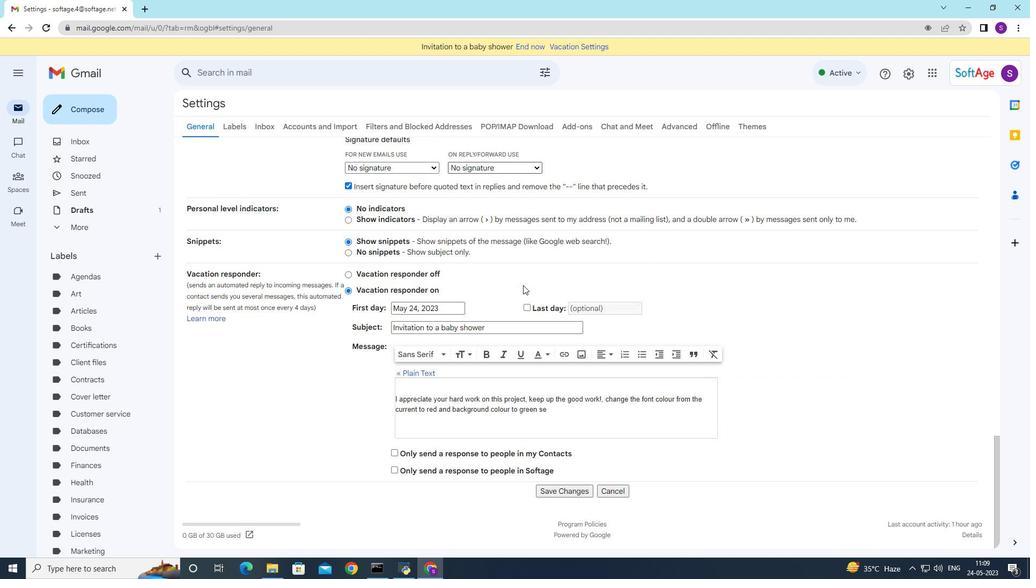 
Action: Mouse scrolled (524, 314) with delta (0, 0)
Screenshot: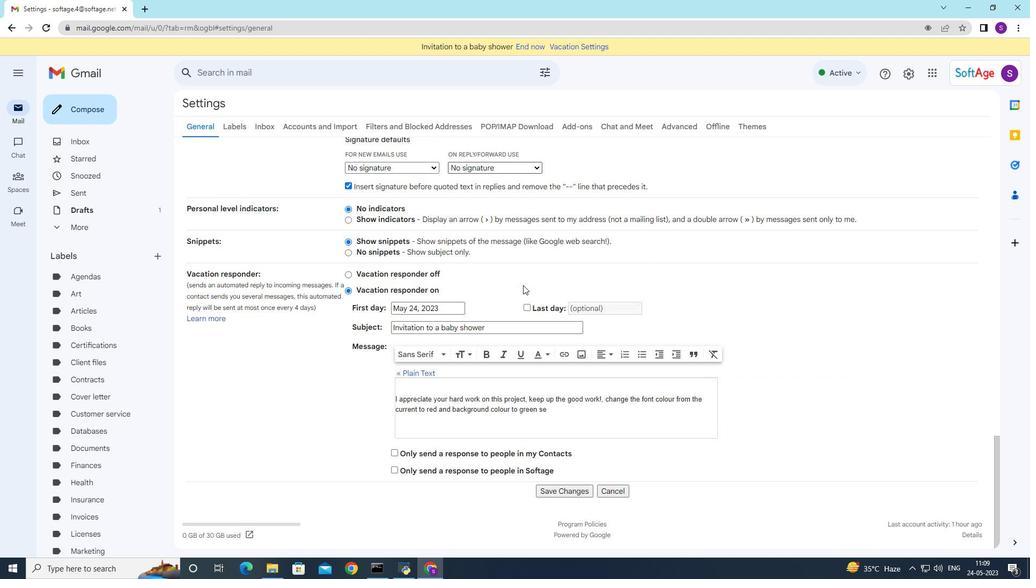 
Action: Mouse moved to (525, 316)
Screenshot: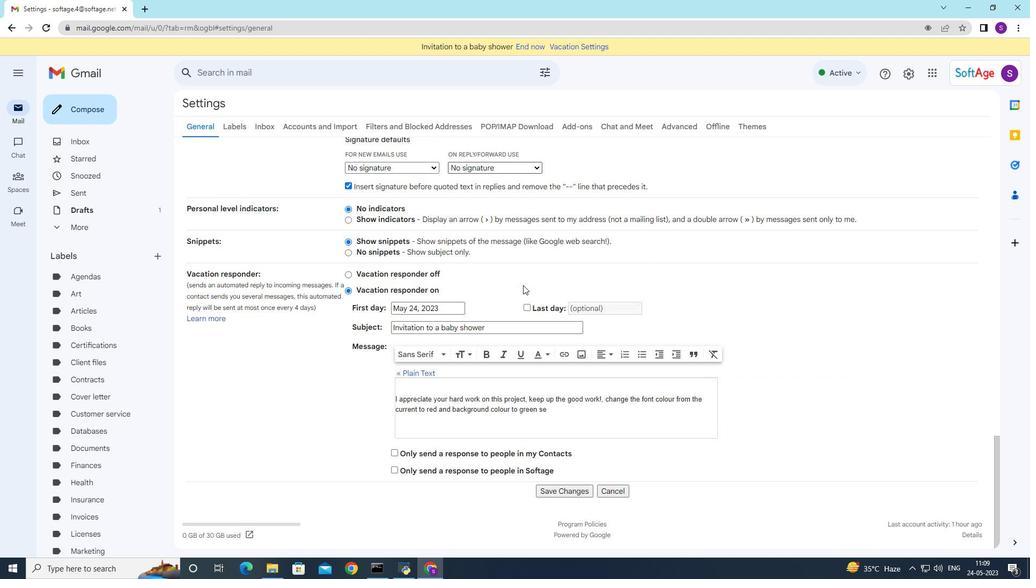 
Action: Mouse scrolled (525, 315) with delta (0, 0)
Screenshot: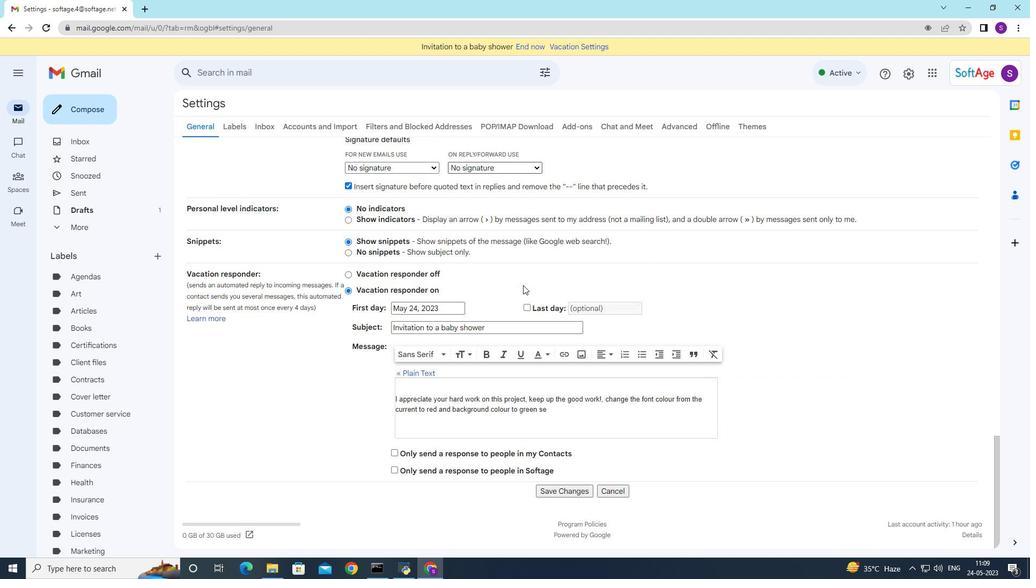
Action: Mouse moved to (525, 316)
Screenshot: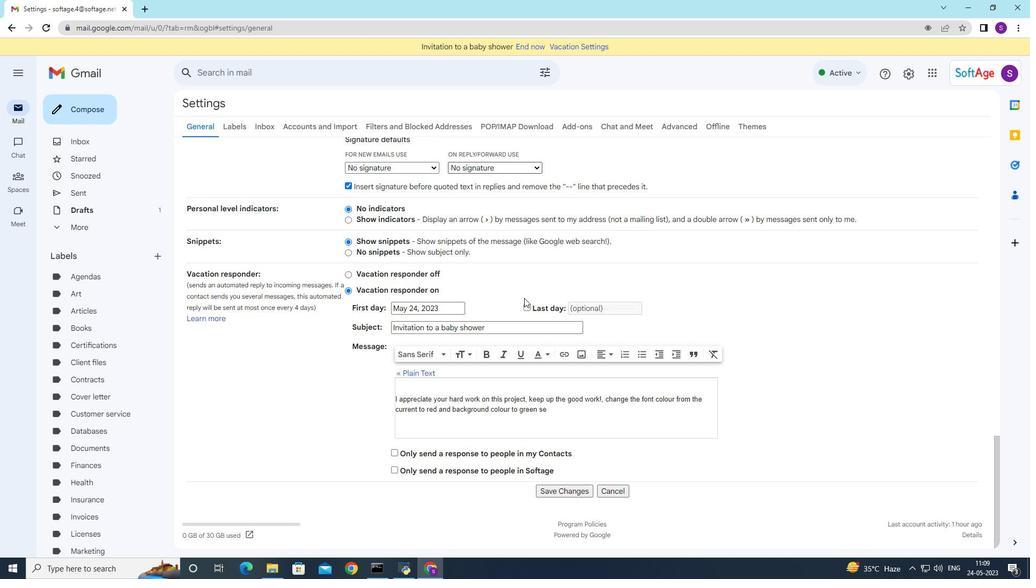 
Action: Mouse scrolled (525, 316) with delta (0, 0)
Screenshot: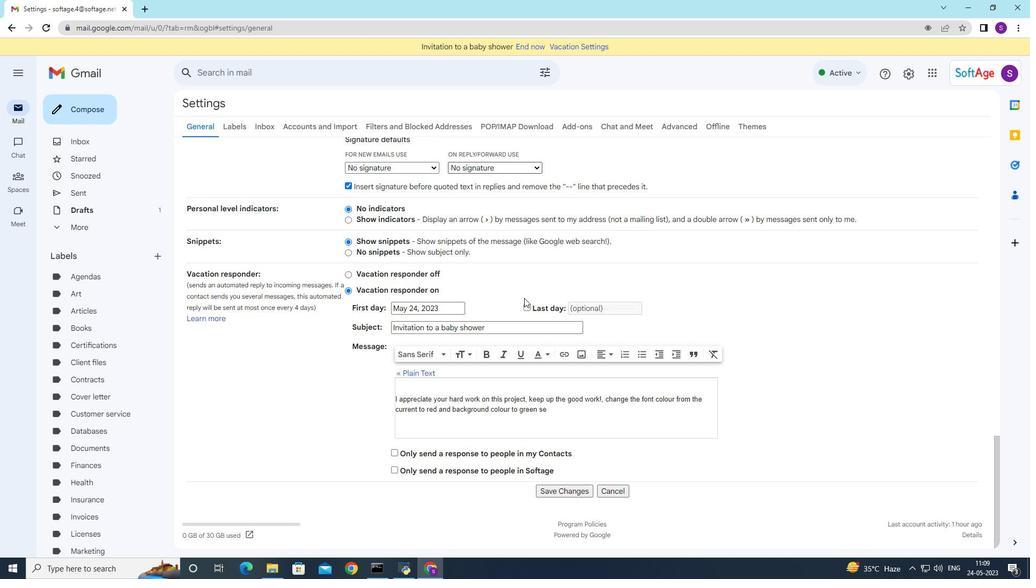 
Action: Mouse moved to (552, 490)
Screenshot: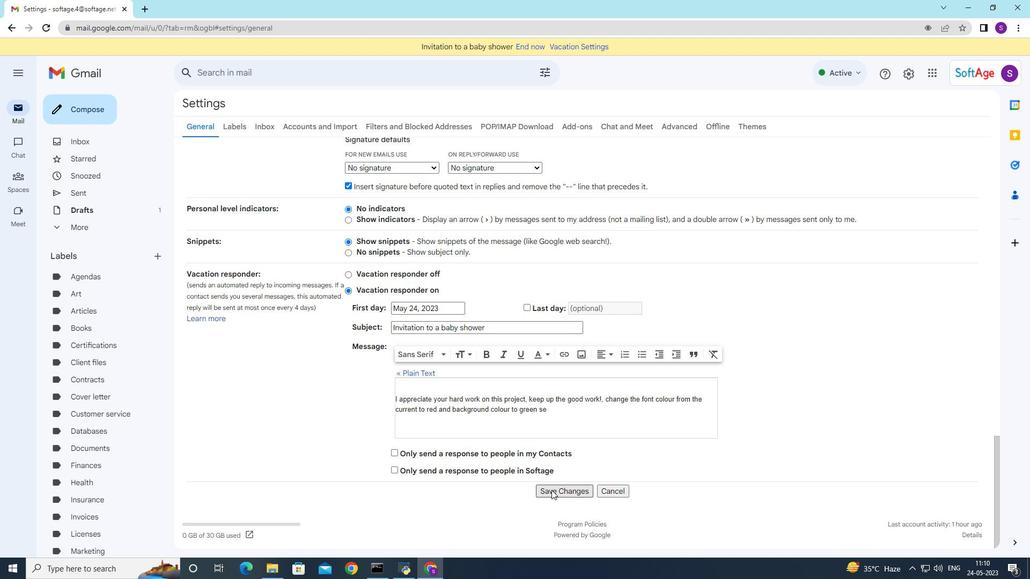 
Action: Mouse pressed left at (552, 490)
Screenshot: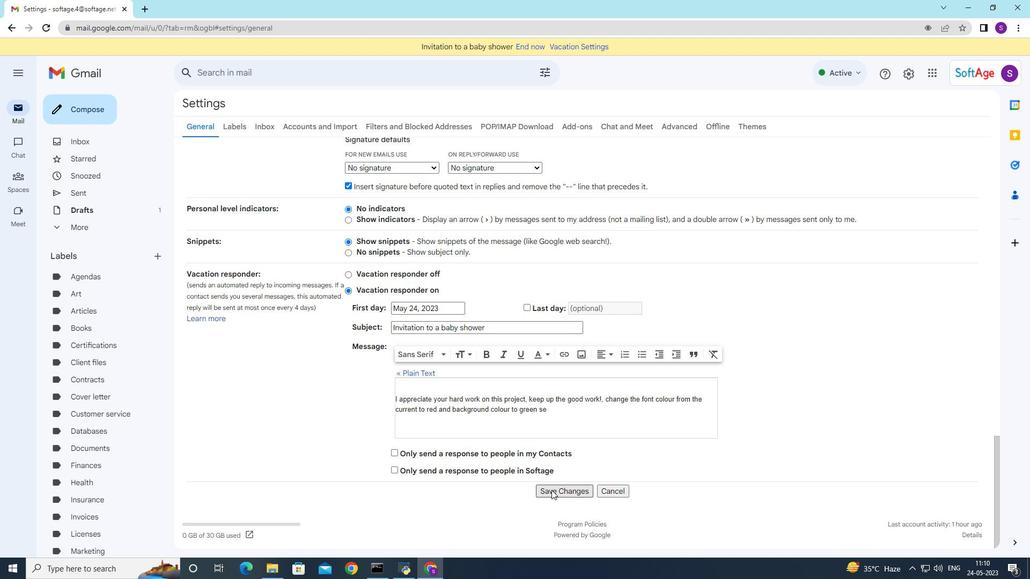 
Action: Mouse moved to (72, 112)
Screenshot: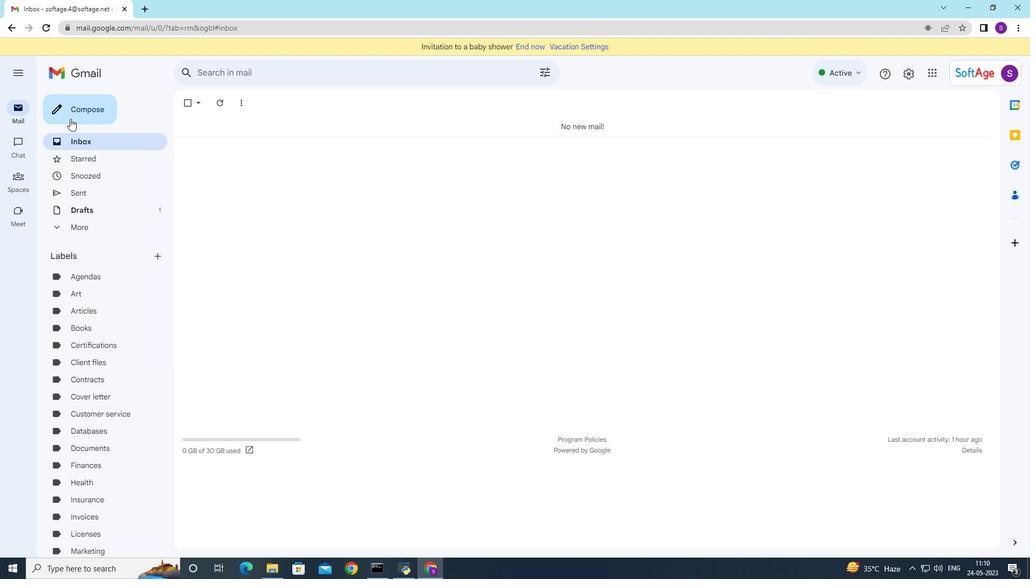 
Action: Mouse pressed left at (72, 112)
Screenshot: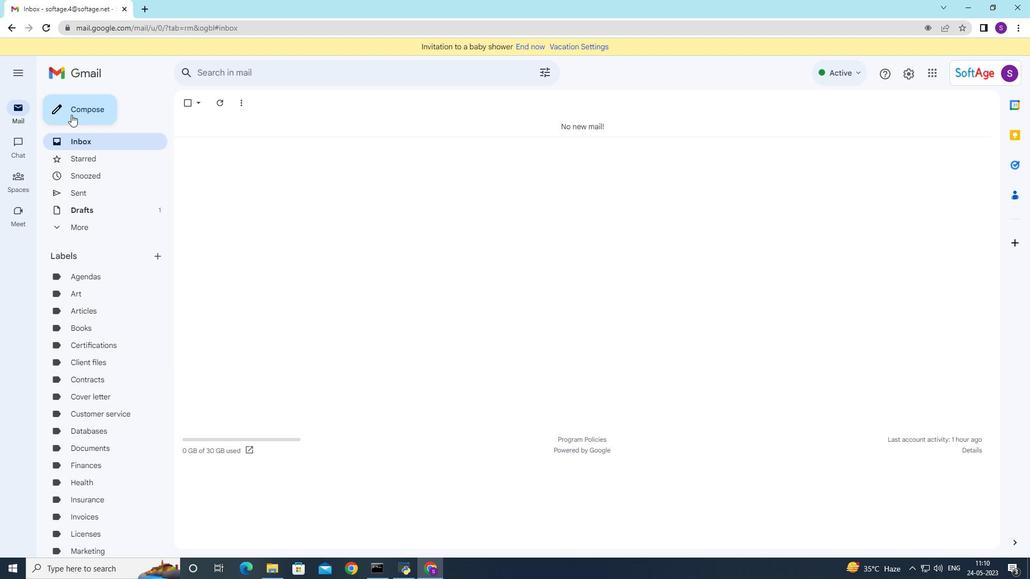 
Action: Mouse moved to (867, 546)
Screenshot: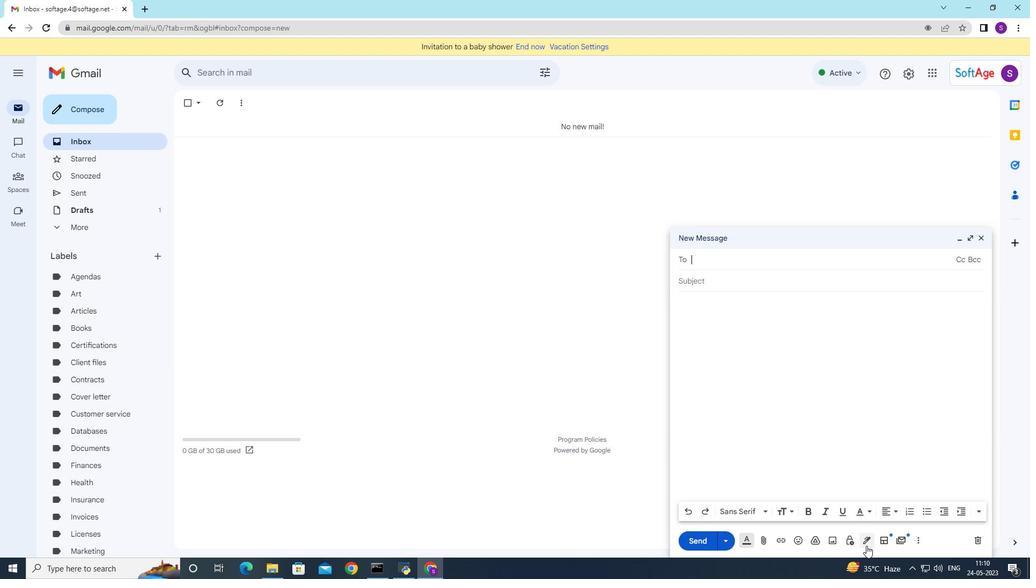 
Action: Mouse pressed left at (867, 546)
Screenshot: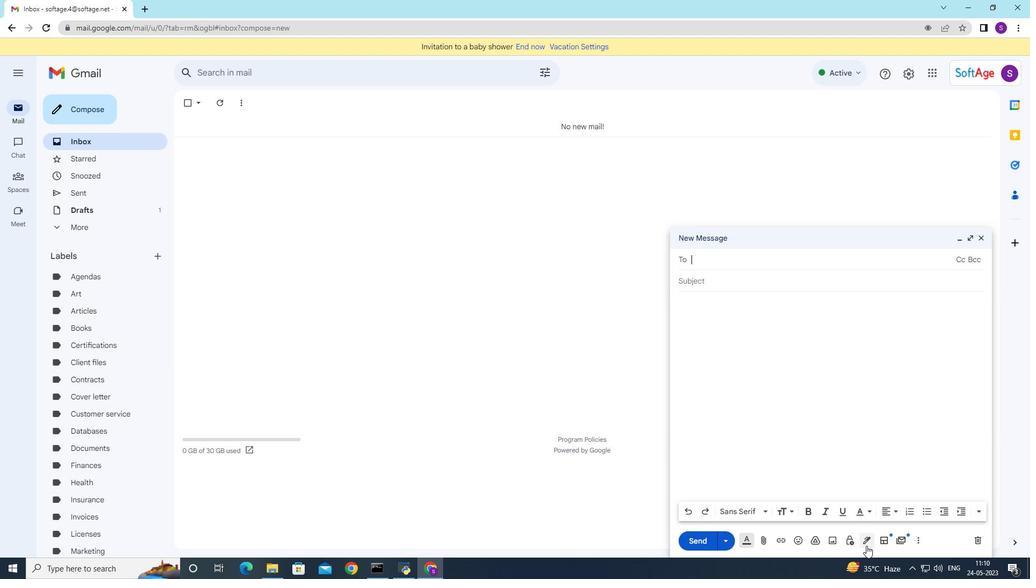 
Action: Mouse moved to (934, 355)
Screenshot: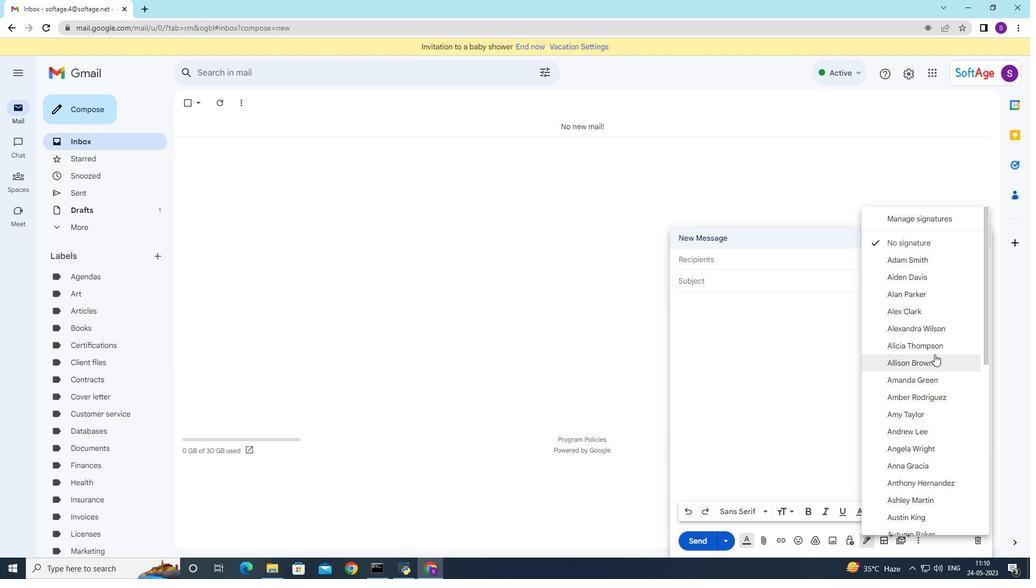 
Action: Mouse scrolled (934, 354) with delta (0, 0)
Screenshot: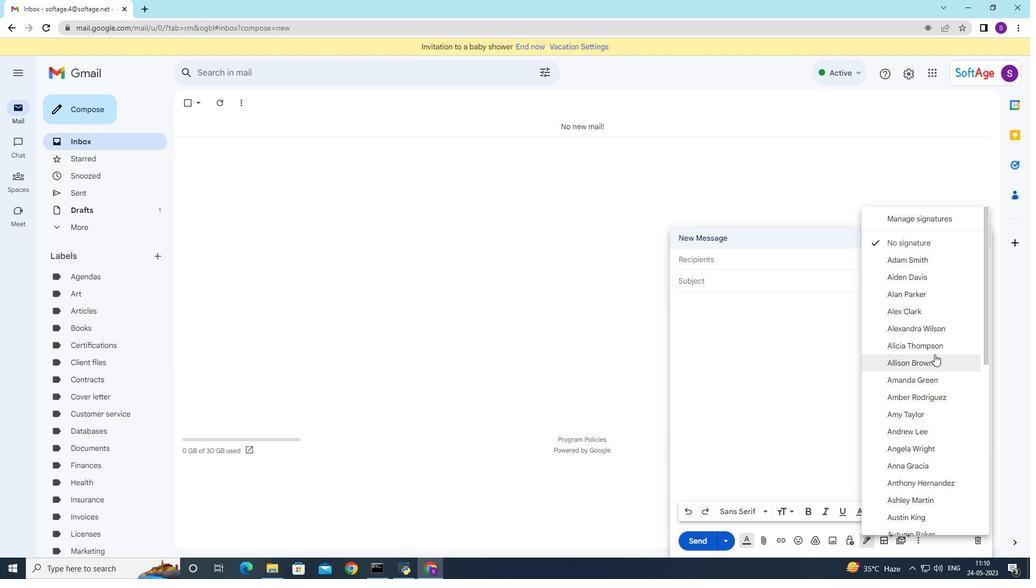 
Action: Mouse moved to (934, 356)
Screenshot: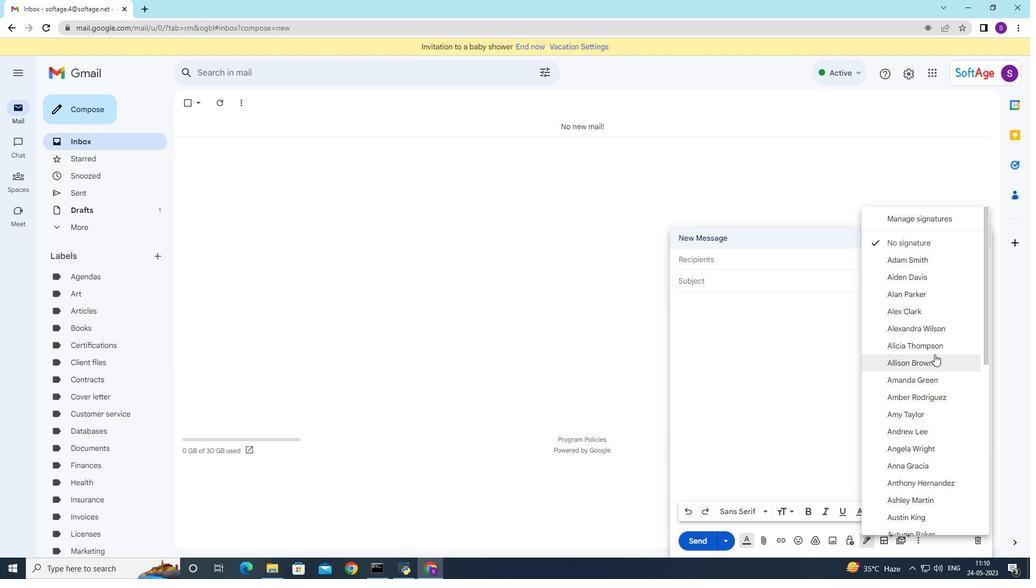 
Action: Mouse scrolled (934, 355) with delta (0, 0)
Screenshot: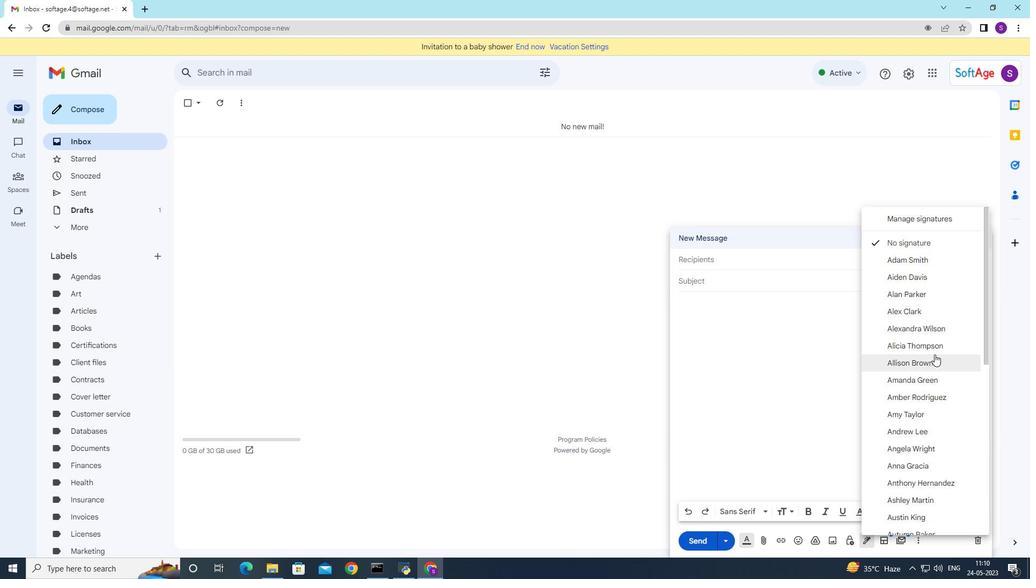 
Action: Mouse moved to (934, 356)
Screenshot: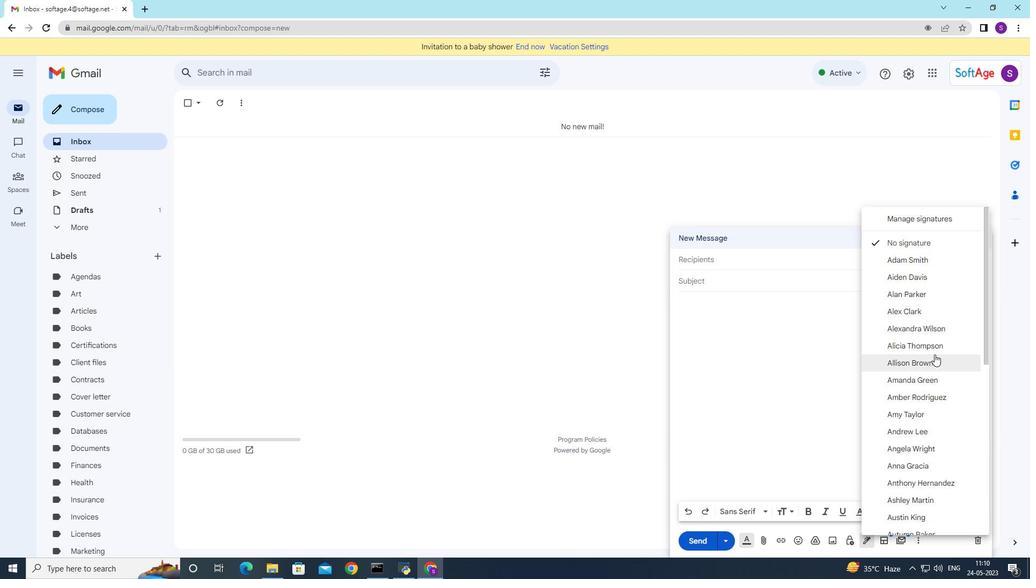 
Action: Mouse scrolled (934, 356) with delta (0, 0)
Screenshot: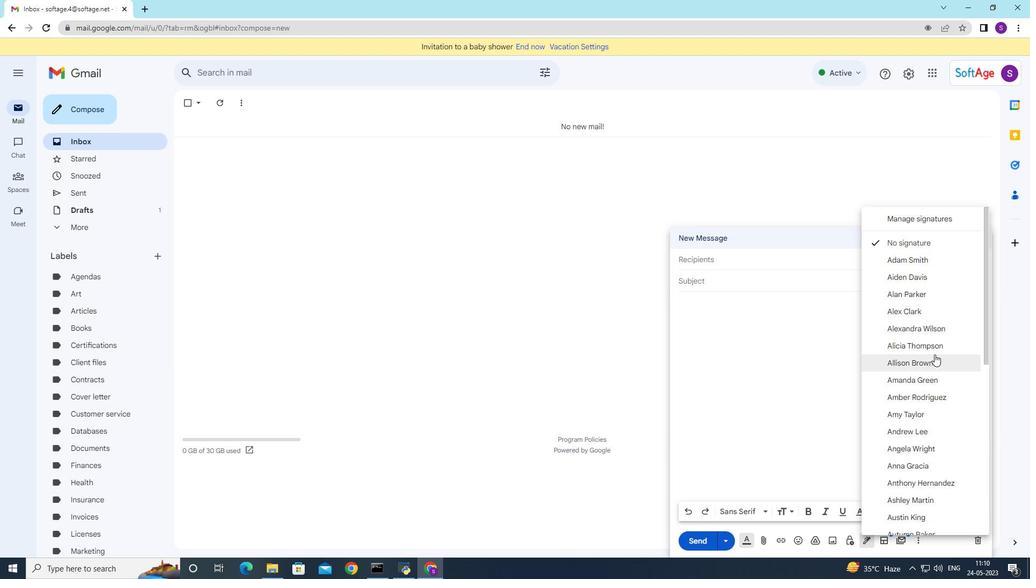 
Action: Mouse moved to (934, 357)
Screenshot: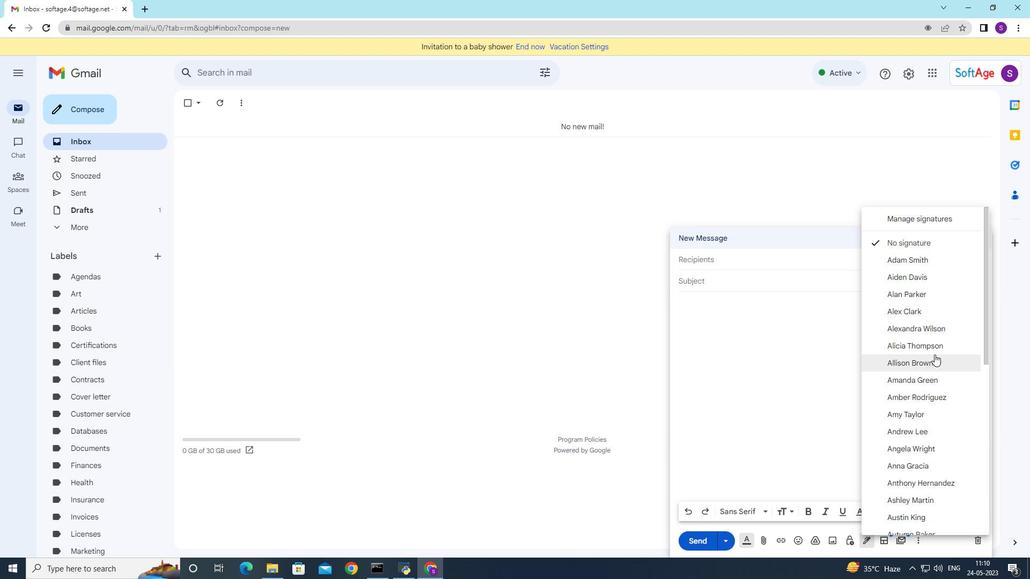 
Action: Mouse scrolled (934, 357) with delta (0, 0)
Screenshot: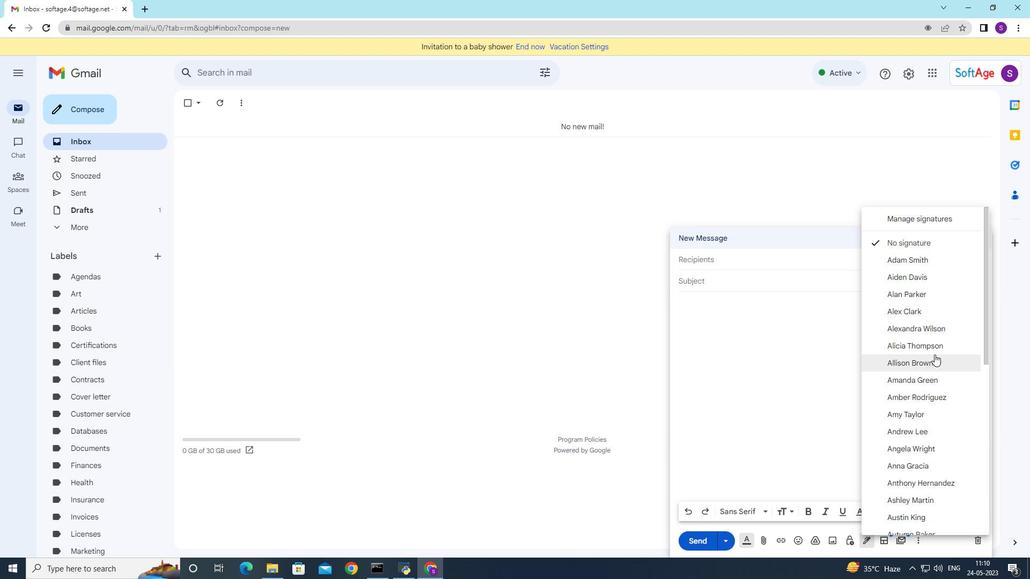 
Action: Mouse moved to (934, 360)
Screenshot: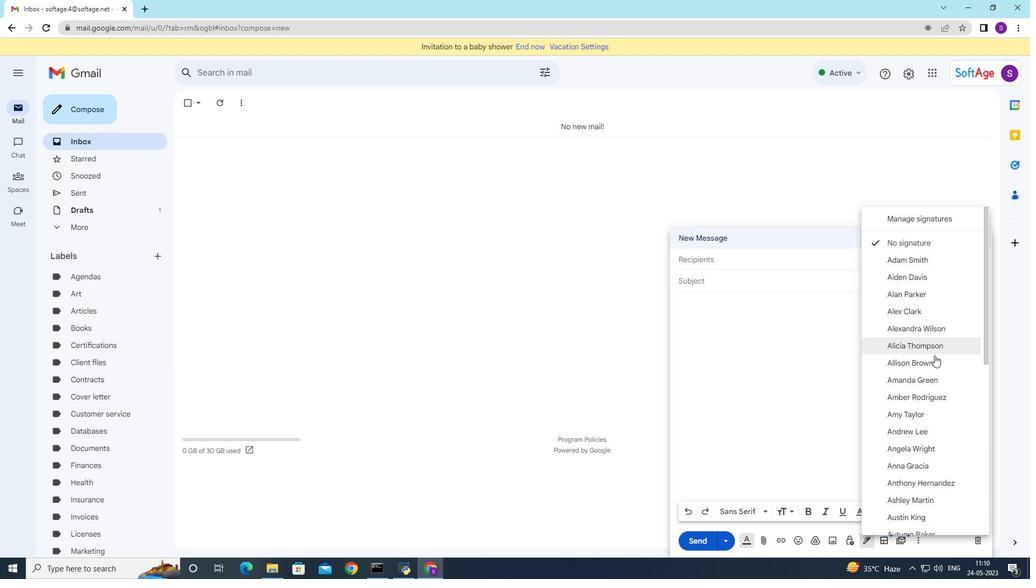 
Action: Mouse scrolled (934, 360) with delta (0, 0)
Screenshot: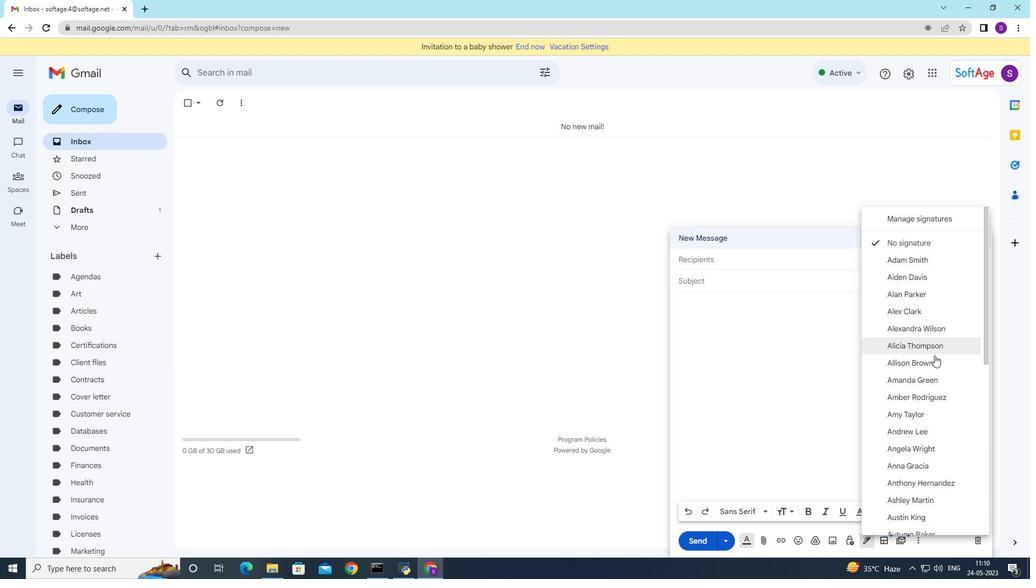 
Action: Mouse moved to (903, 497)
Screenshot: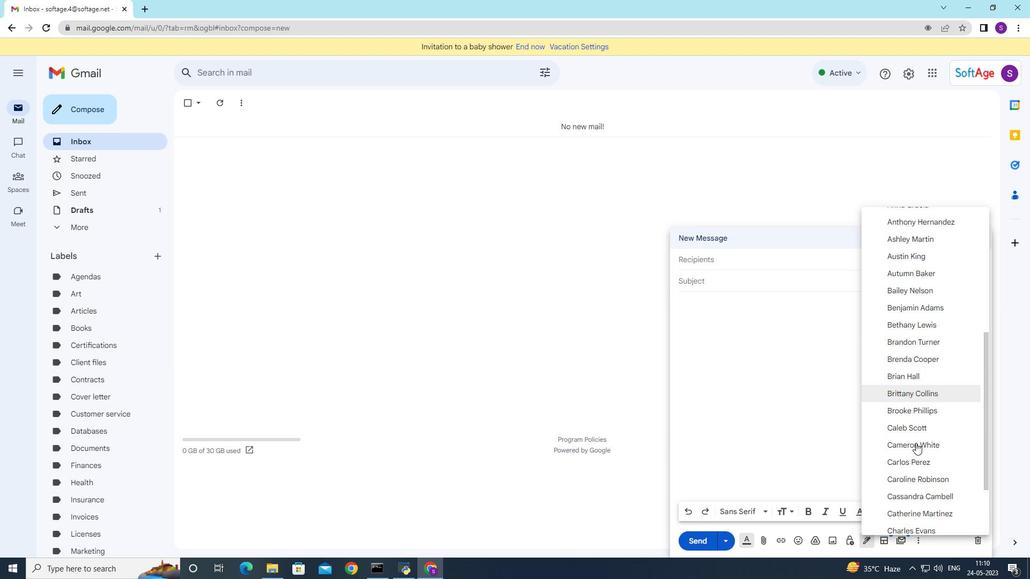 
Action: Mouse scrolled (903, 497) with delta (0, 0)
Screenshot: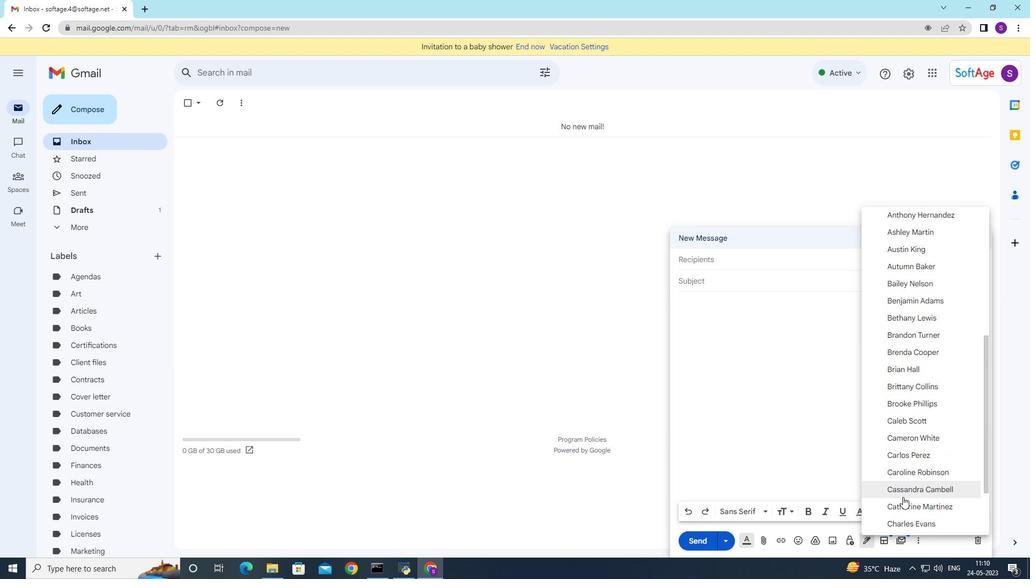 
Action: Mouse moved to (915, 508)
Screenshot: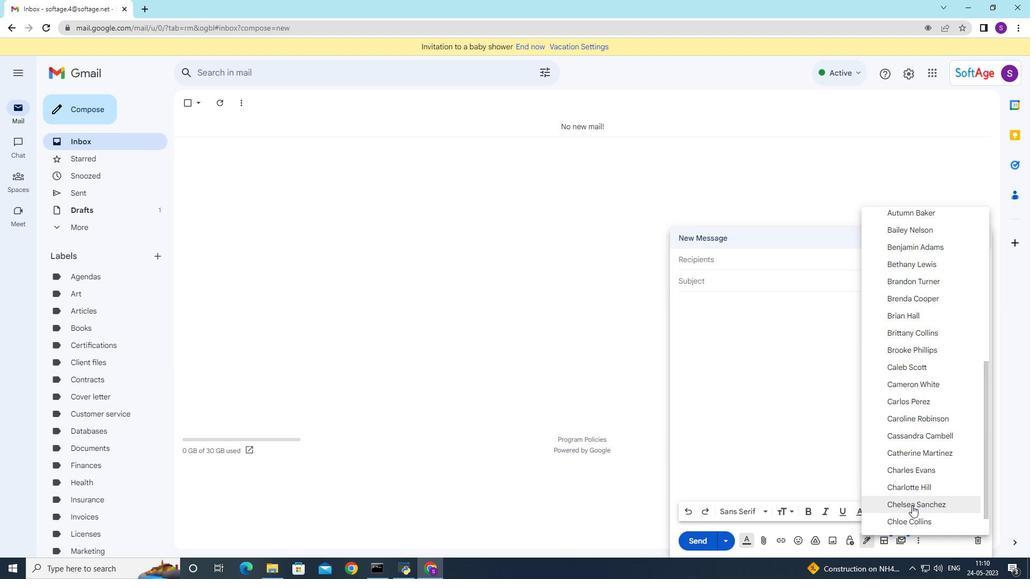 
Action: Mouse scrolled (915, 508) with delta (0, 0)
Screenshot: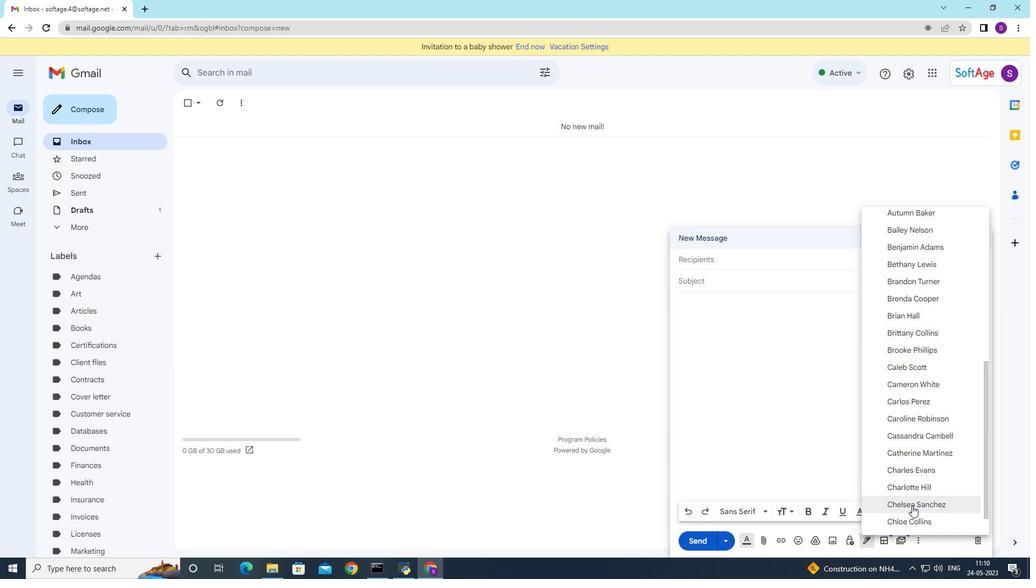 
Action: Mouse moved to (917, 494)
Screenshot: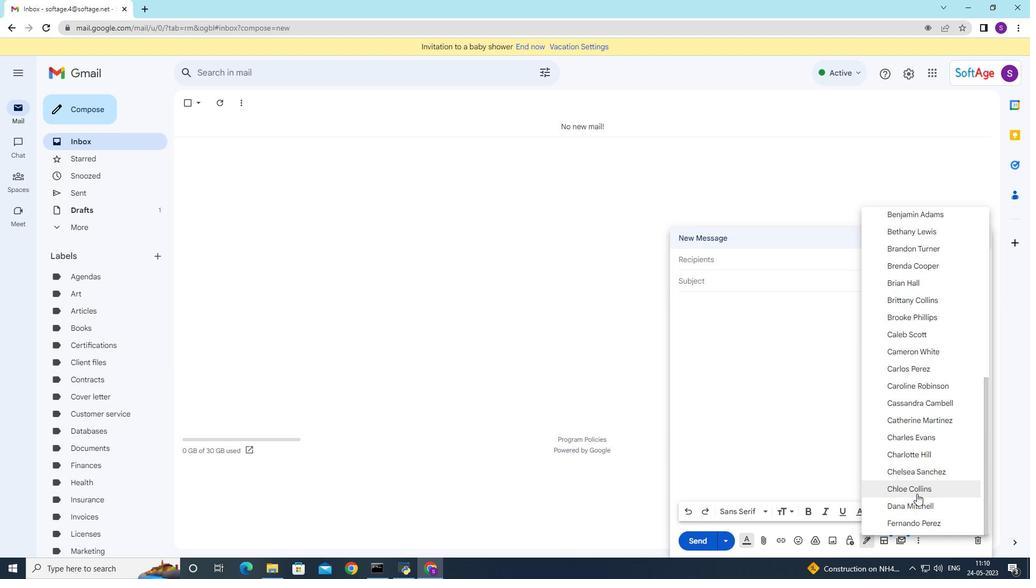 
Action: Mouse pressed left at (917, 494)
Screenshot: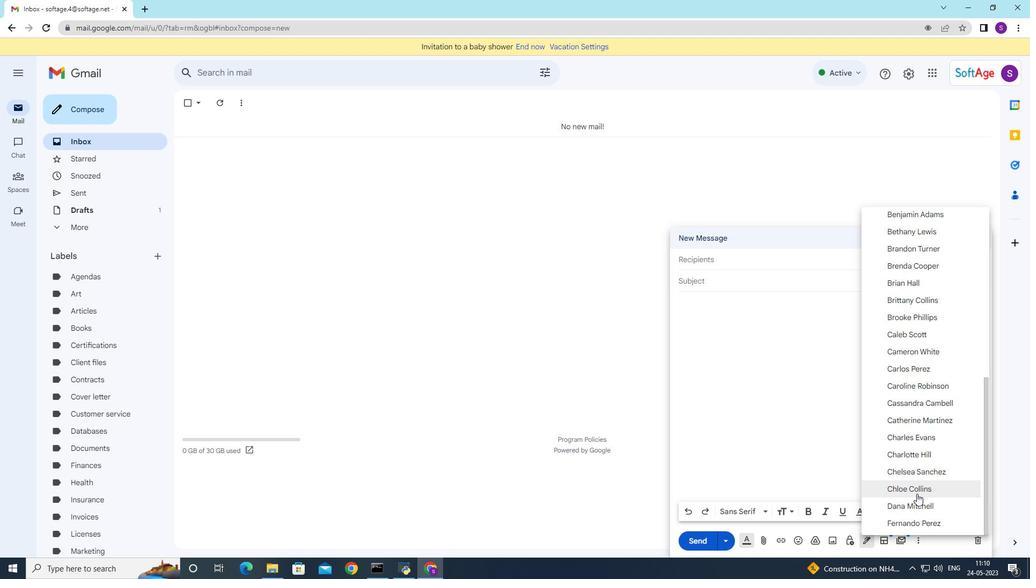 
Action: Mouse moved to (703, 280)
Screenshot: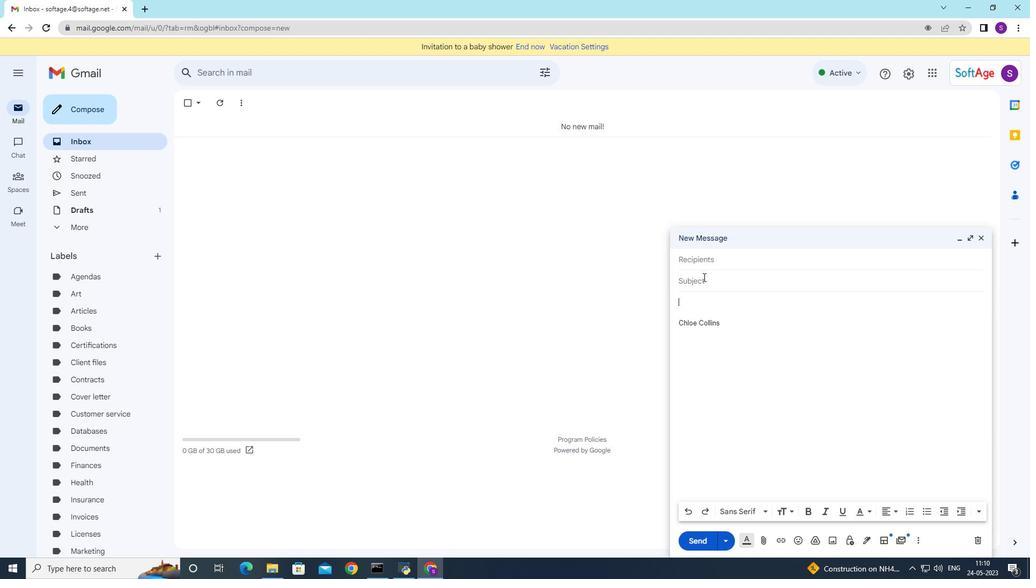 
Action: Mouse pressed left at (703, 280)
Screenshot: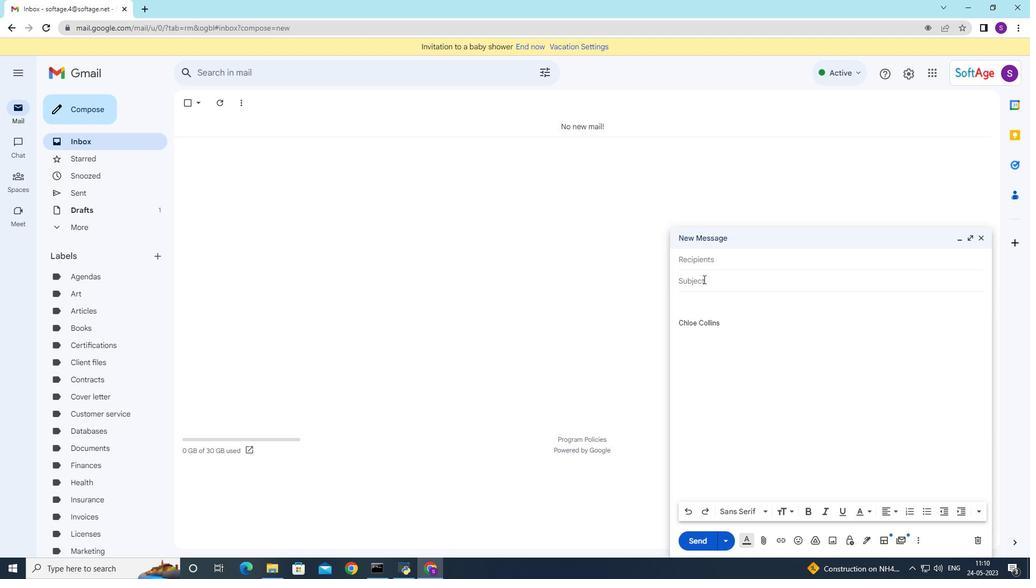 
Action: Mouse moved to (704, 280)
Screenshot: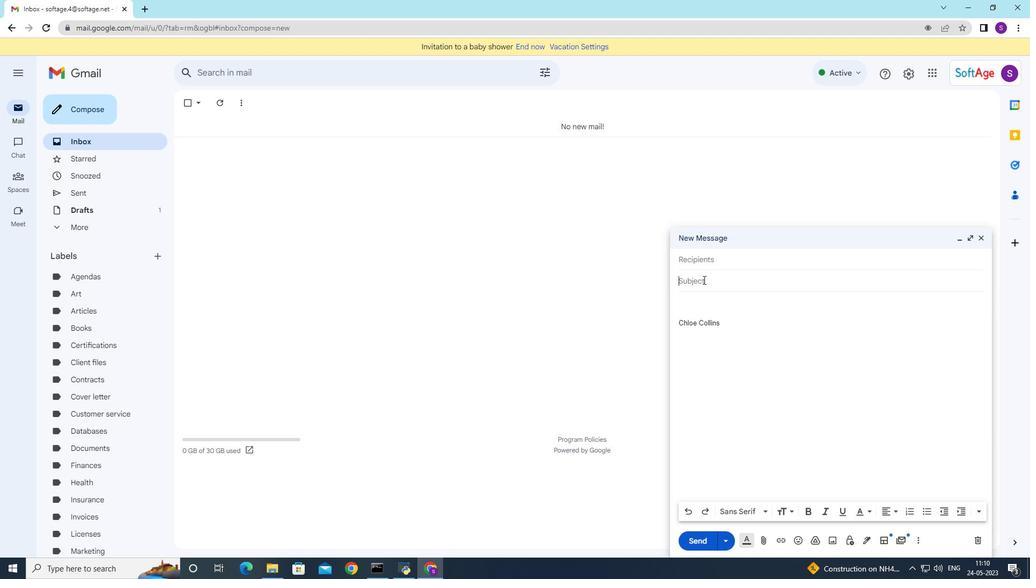 
Action: Key pressed <Key.shift><Key.shift><Key.shift><Key.shift><Key.shift><Key.shift><Key.shift><Key.shift><Key.shift><Key.shift><Key.shift><Key.shift><Key.shift><Key.shift><Key.shift><Key.shift><Key.shift><Key.shift><Key.shift><Key.shift><Key.shift><Key.shift><Key.shift><Key.shift><Key.shift><Key.shift>Follow-up<Key.space>on<Key.space>the<Key.space>delivery<Key.space>
Screenshot: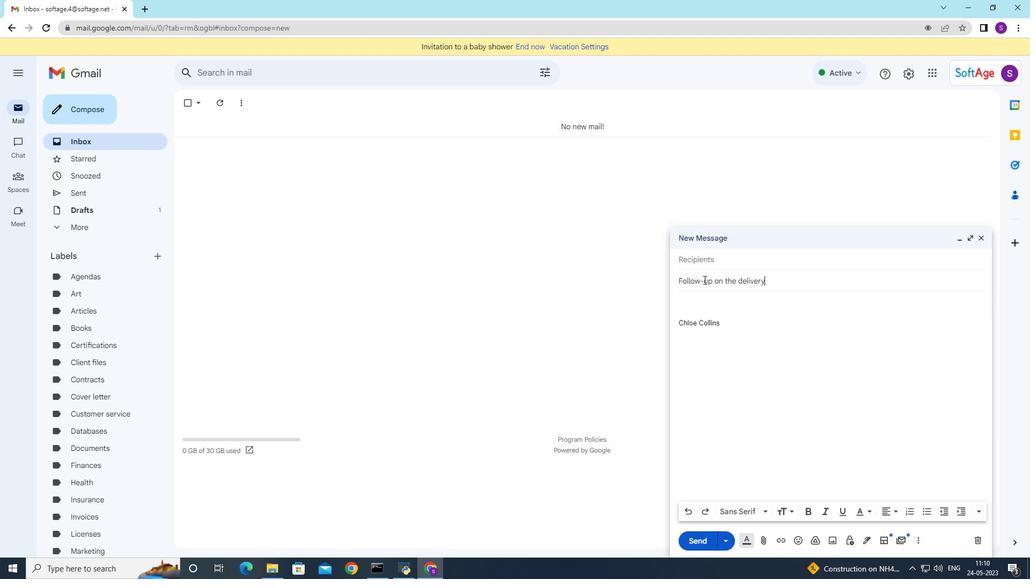 
Action: Mouse moved to (689, 295)
Screenshot: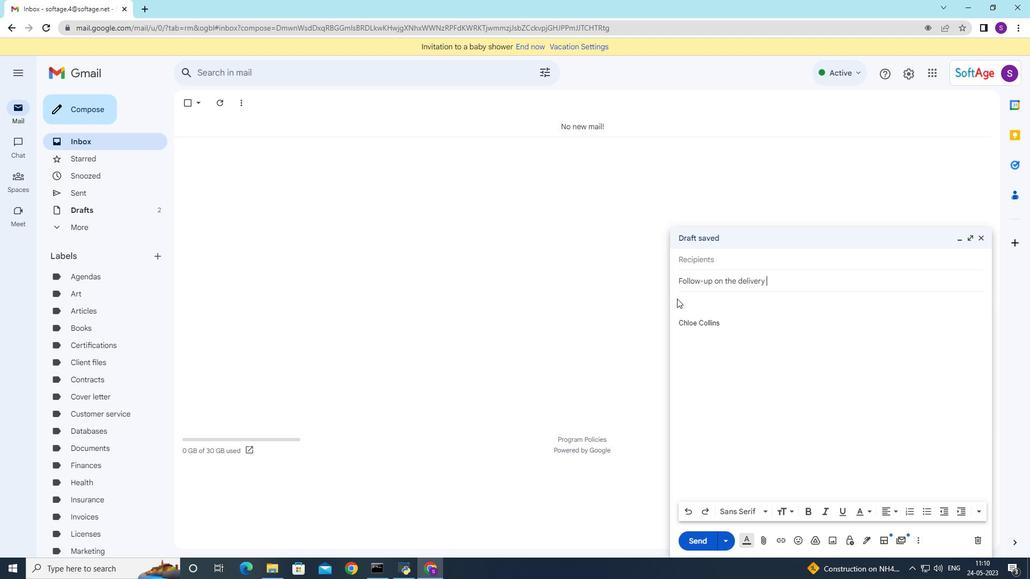 
Action: Mouse pressed left at (689, 295)
Screenshot: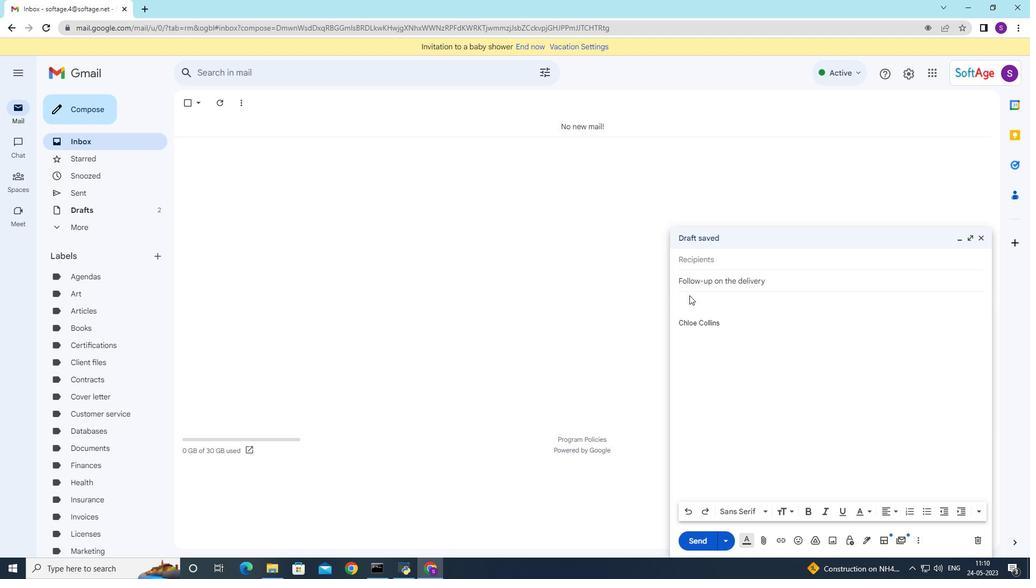 
Action: Mouse moved to (689, 295)
Screenshot: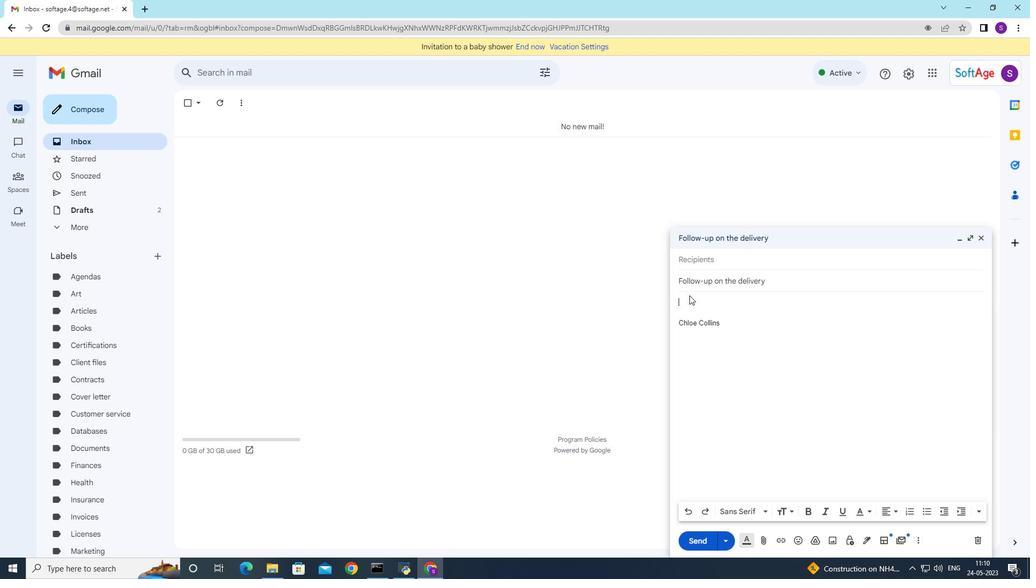 
Action: Key pressed <Key.shift>I<Key.space>noticed<Key.space>an<Key.space>r<Key.backspace>error<Key.space>in<Key.space>the<Key.space>playrolll<Key.backspace><Key.space>report,<Key.space>can<Key.space>yp<Key.backspace>ou<Key.space>please<Key.space>review<Key.space>it<Key.shift_r>?
Screenshot: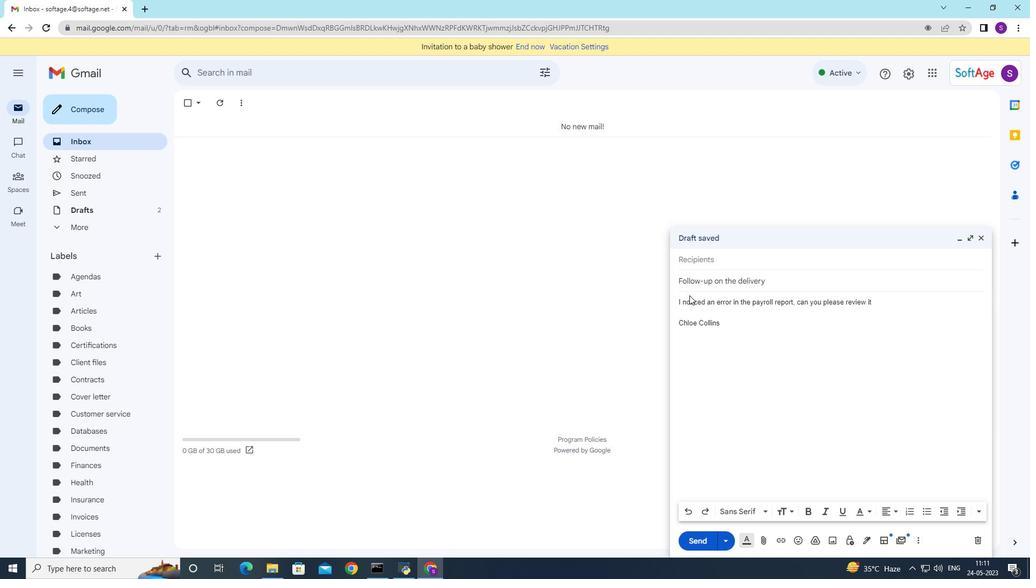 
Action: Mouse moved to (722, 258)
Screenshot: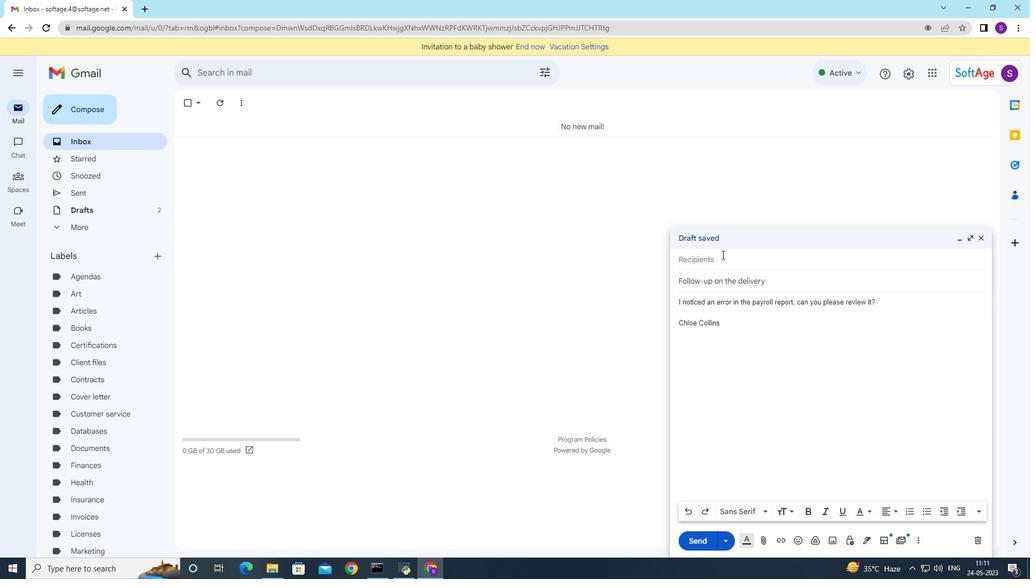 
Action: Mouse pressed left at (722, 258)
Screenshot: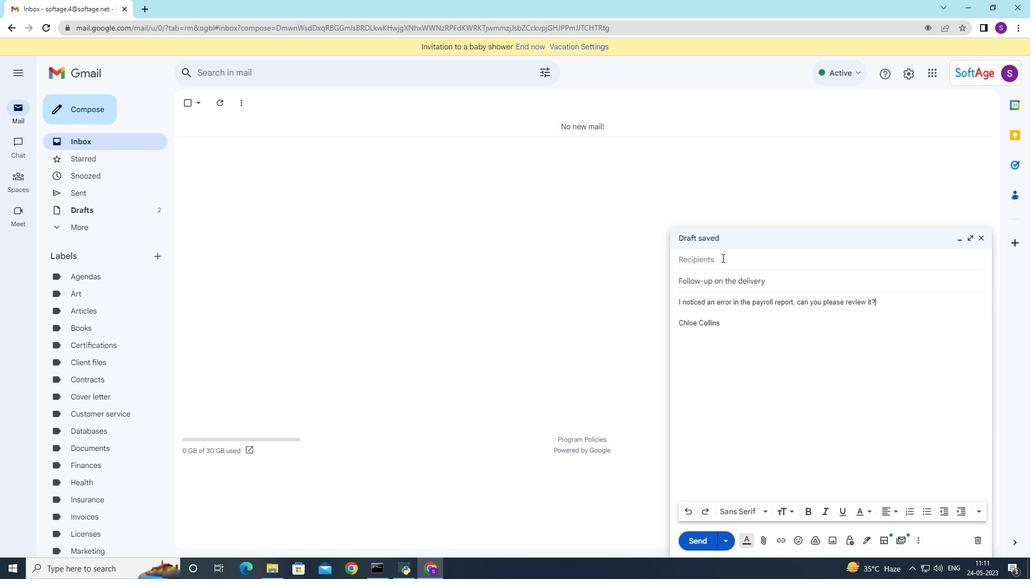 
Action: Key pressed softage.6
Screenshot: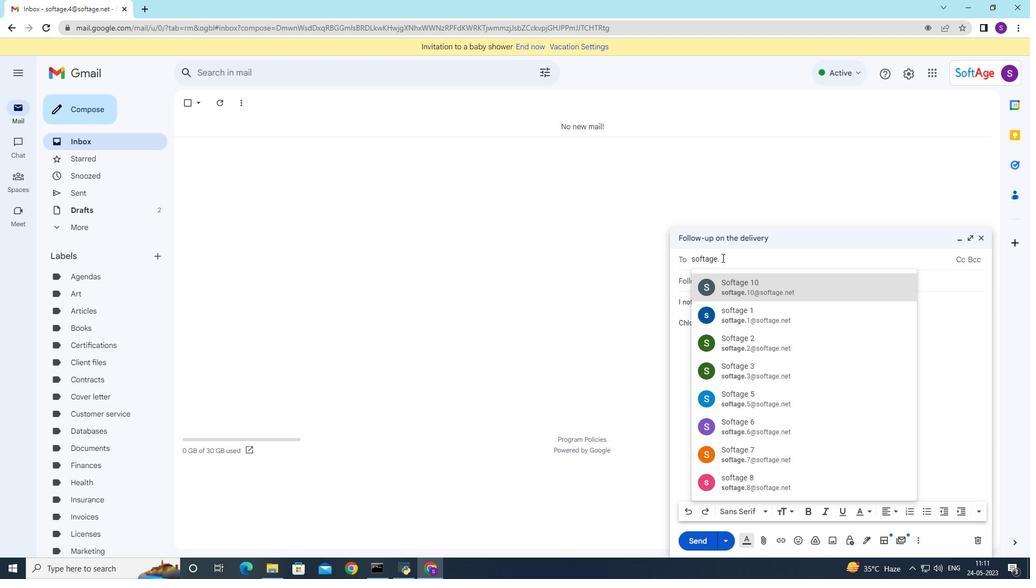 
Action: Mouse moved to (760, 295)
Screenshot: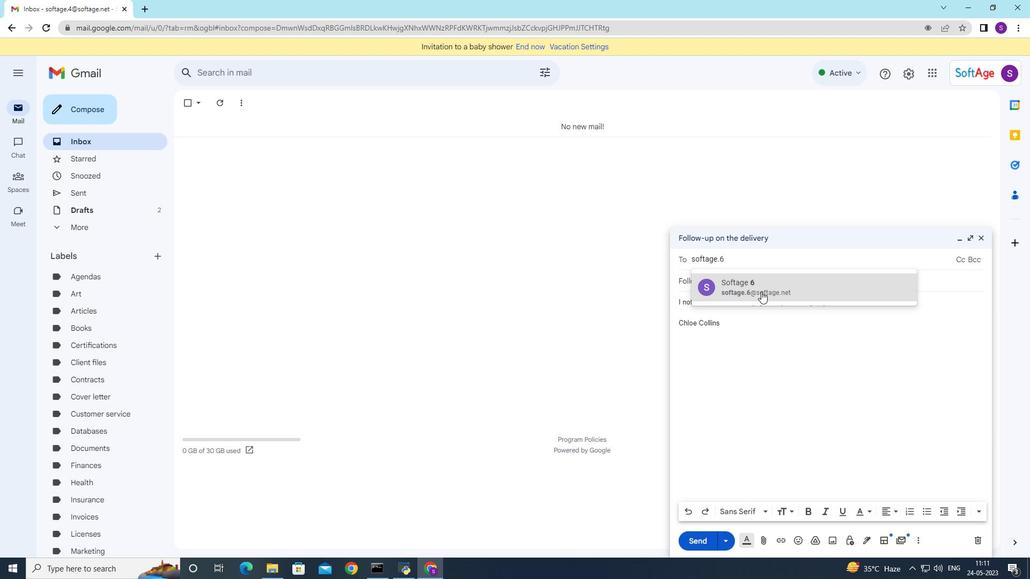 
Action: Mouse pressed left at (760, 295)
Screenshot: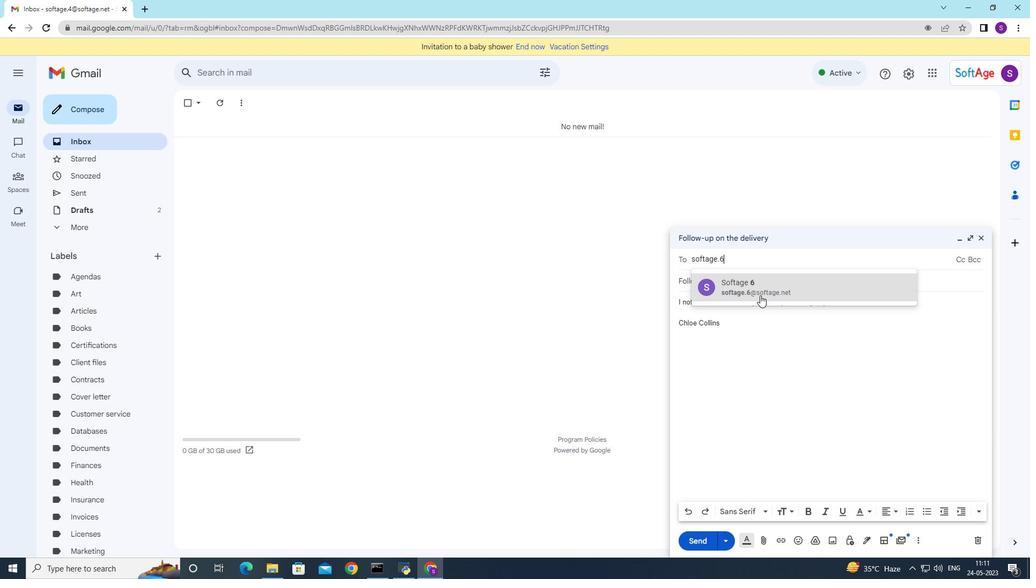 
Action: Mouse moved to (768, 377)
Screenshot: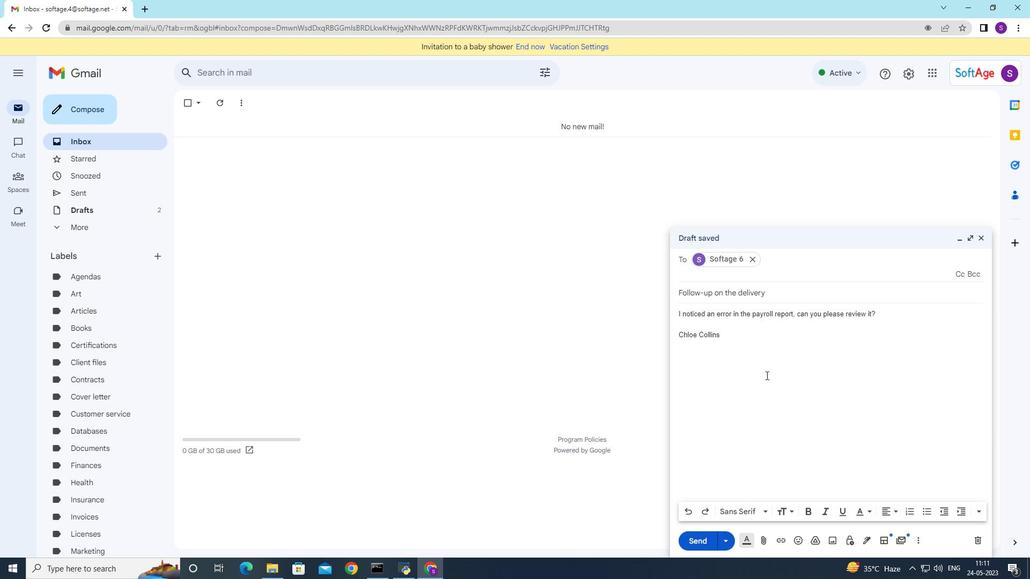 
Action: Mouse scrolled (768, 376) with delta (0, 0)
Screenshot: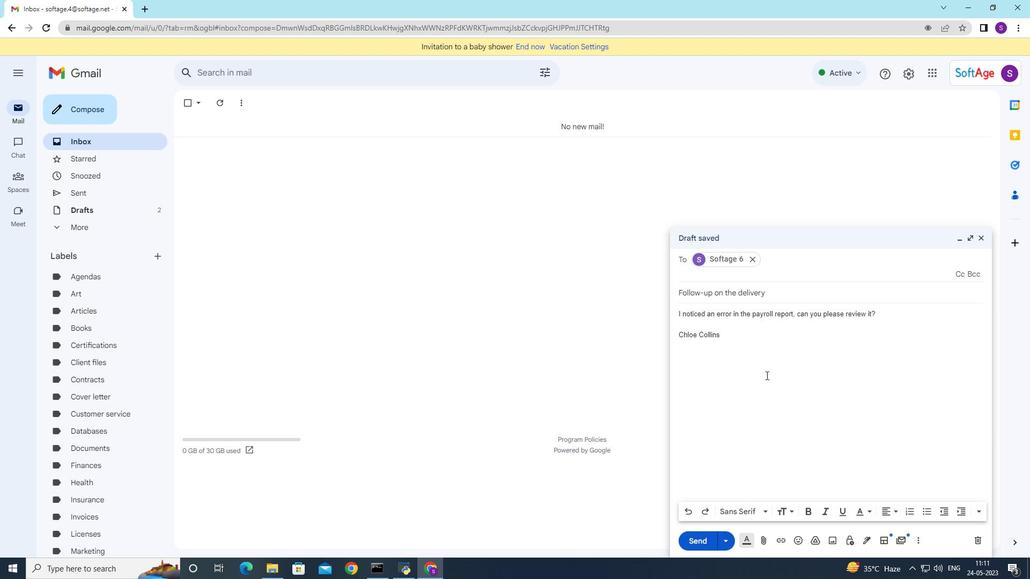 
Action: Mouse scrolled (768, 376) with delta (0, 0)
Screenshot: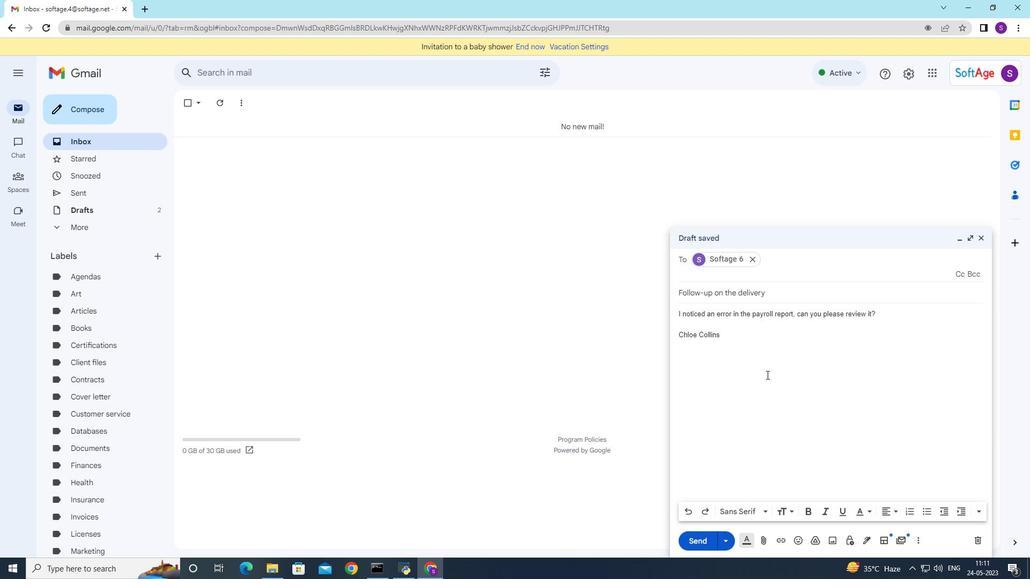 
Action: Mouse moved to (768, 377)
Screenshot: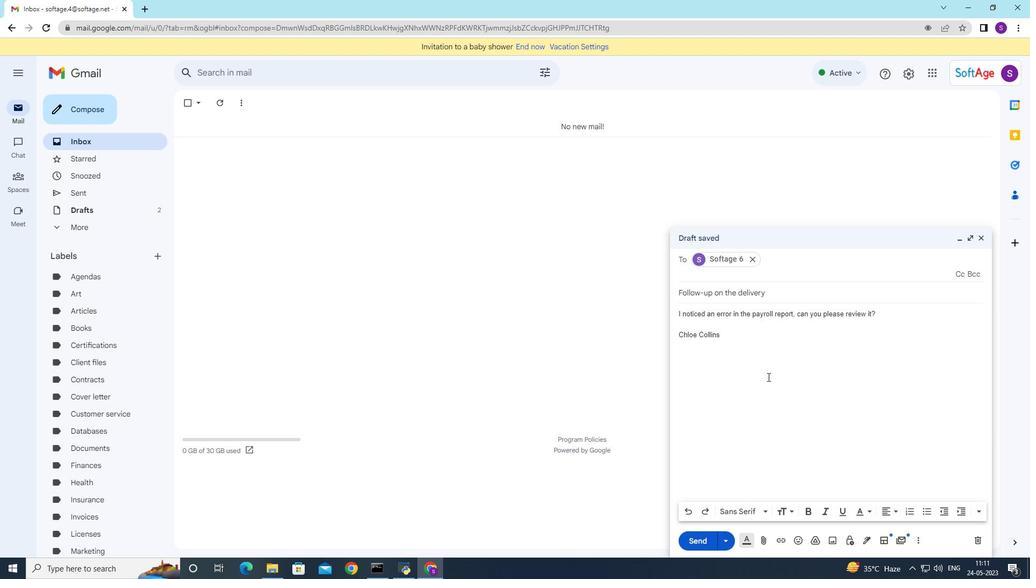 
Action: Mouse scrolled (768, 376) with delta (0, 0)
Screenshot: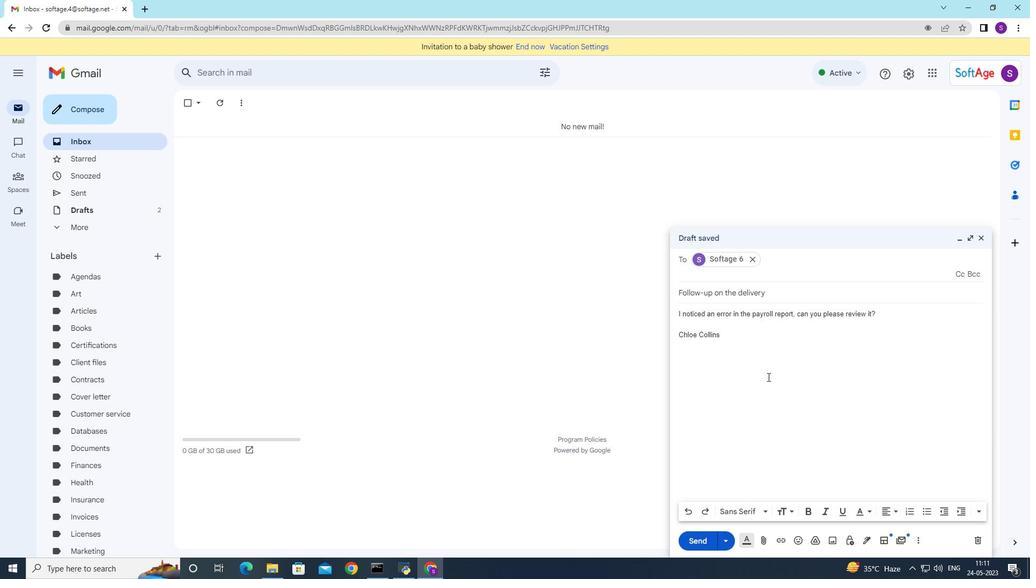 
Action: Mouse moved to (872, 312)
Screenshot: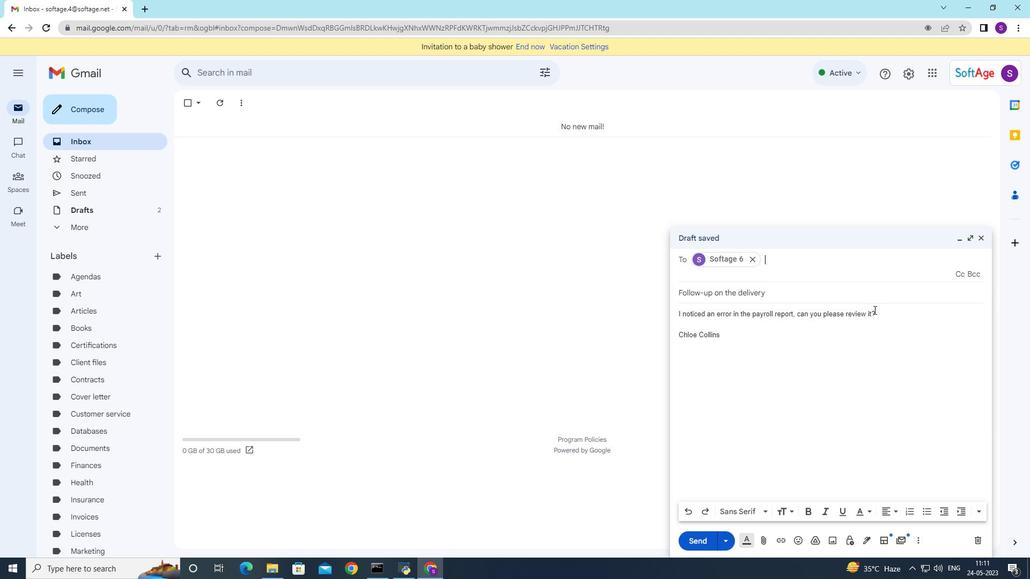 
Action: Mouse pressed left at (872, 312)
Screenshot: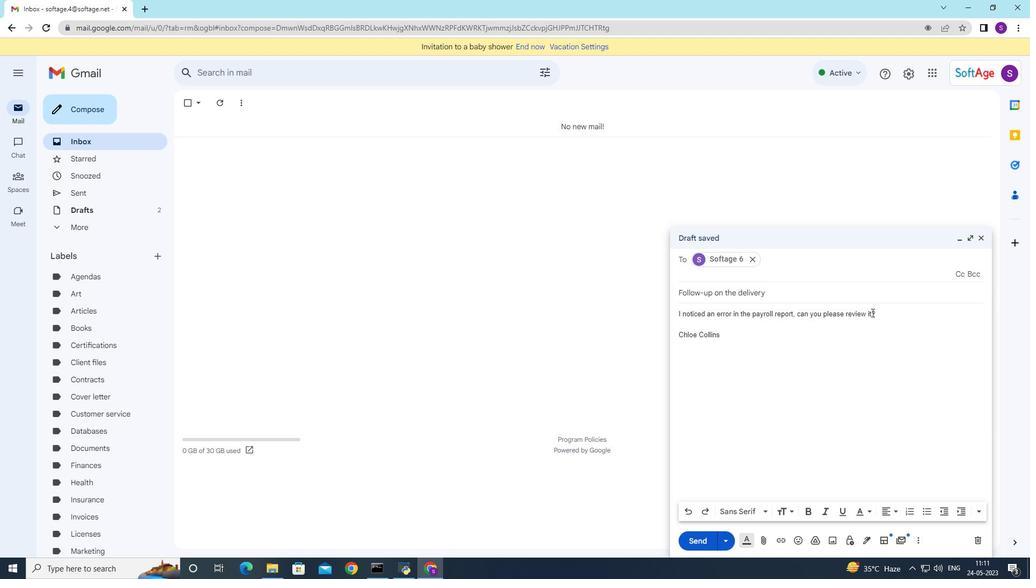 
Action: Mouse moved to (874, 320)
Screenshot: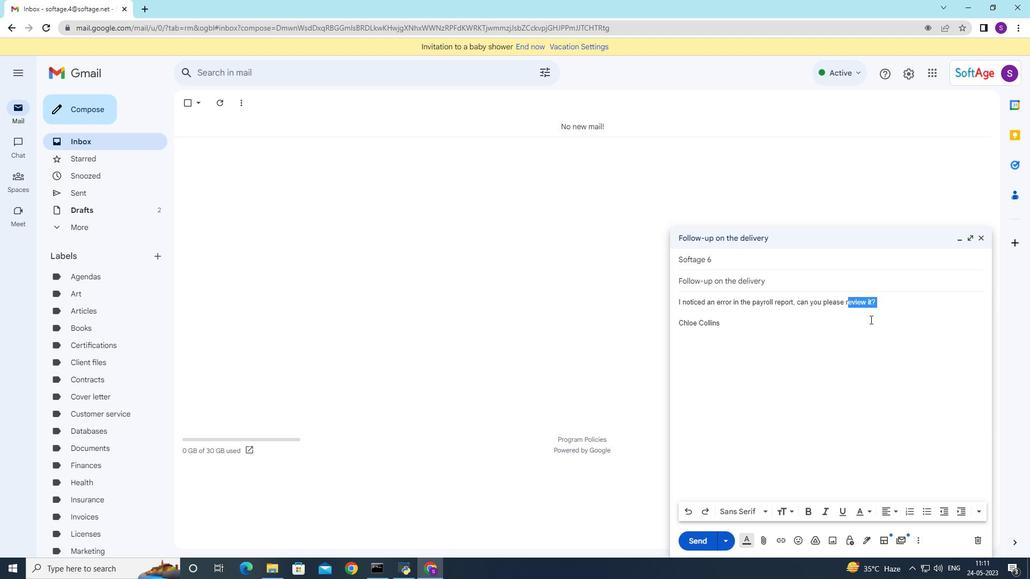 
Action: Mouse pressed left at (874, 320)
Screenshot: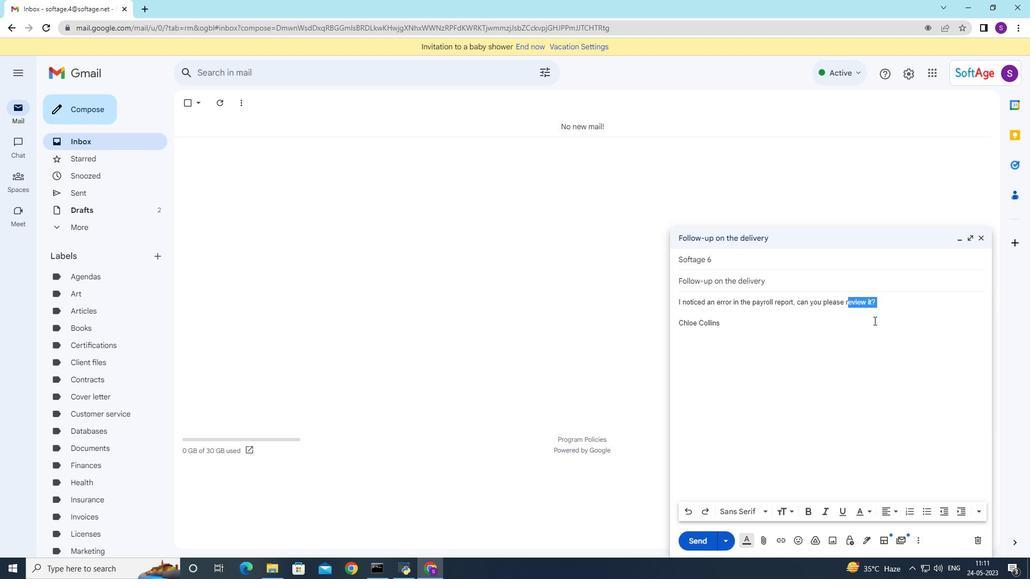 
Action: Mouse moved to (845, 301)
Screenshot: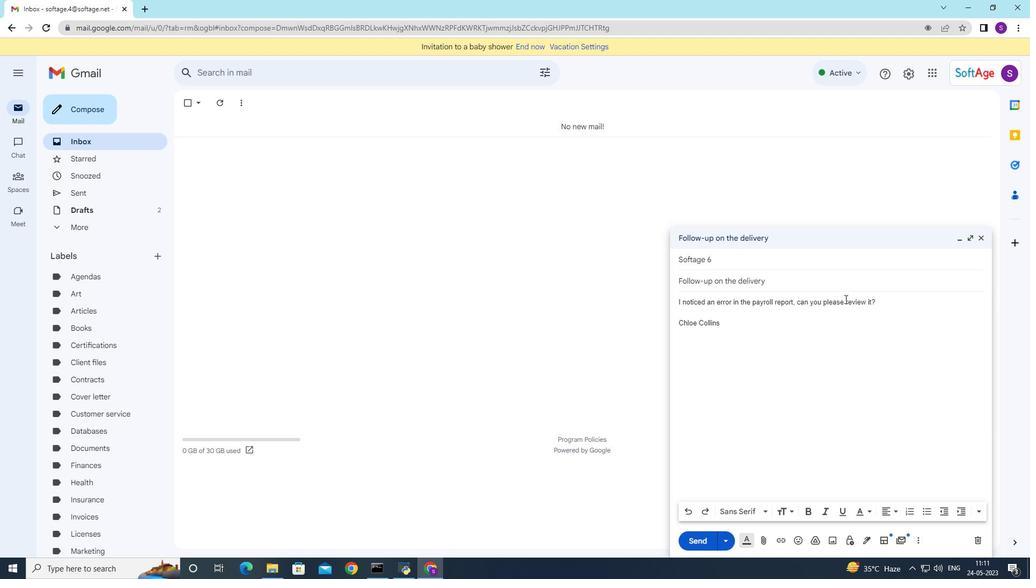 
Action: Mouse pressed left at (845, 301)
Screenshot: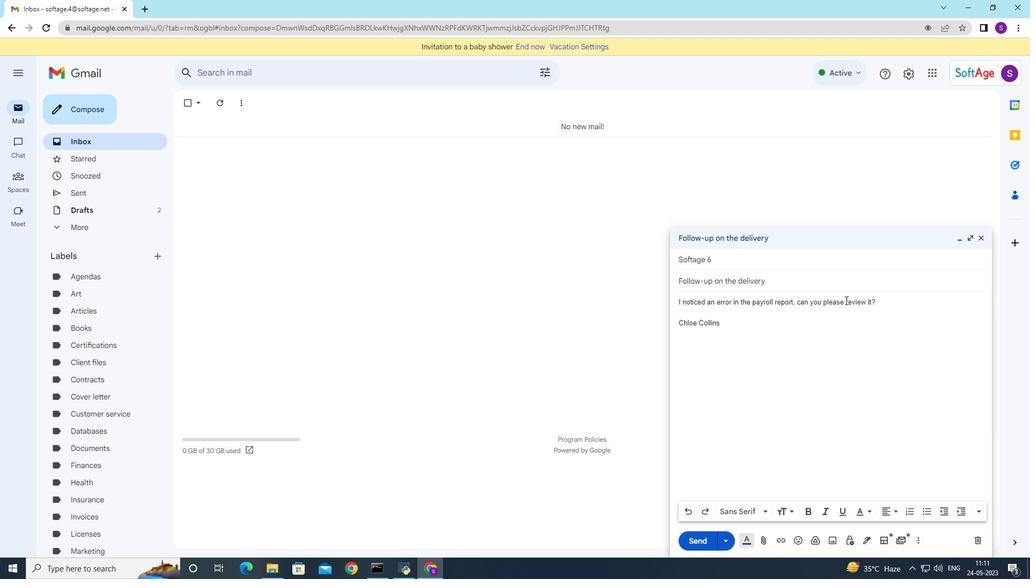 
Action: Mouse moved to (765, 511)
Screenshot: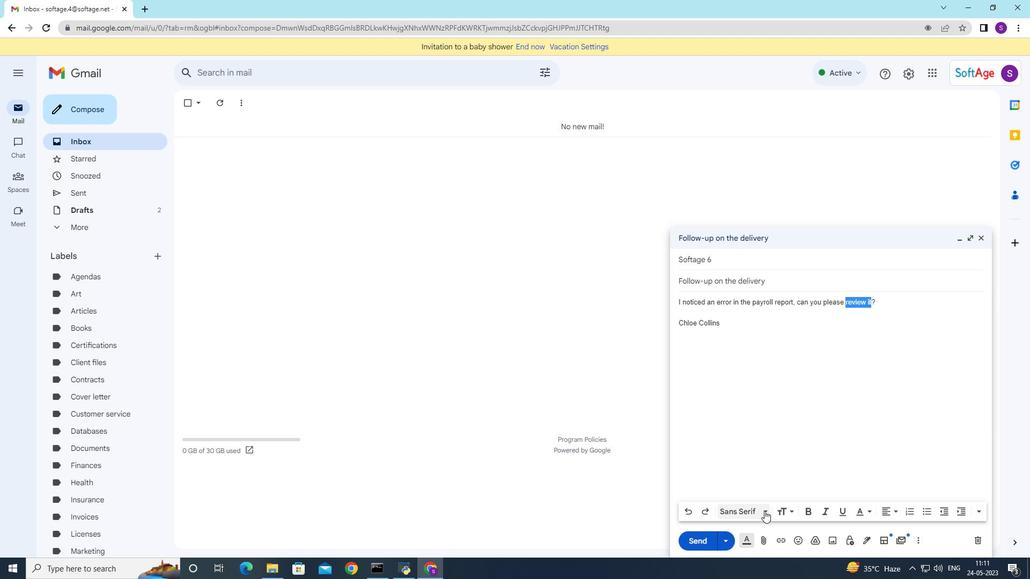 
Action: Mouse pressed left at (765, 511)
Screenshot: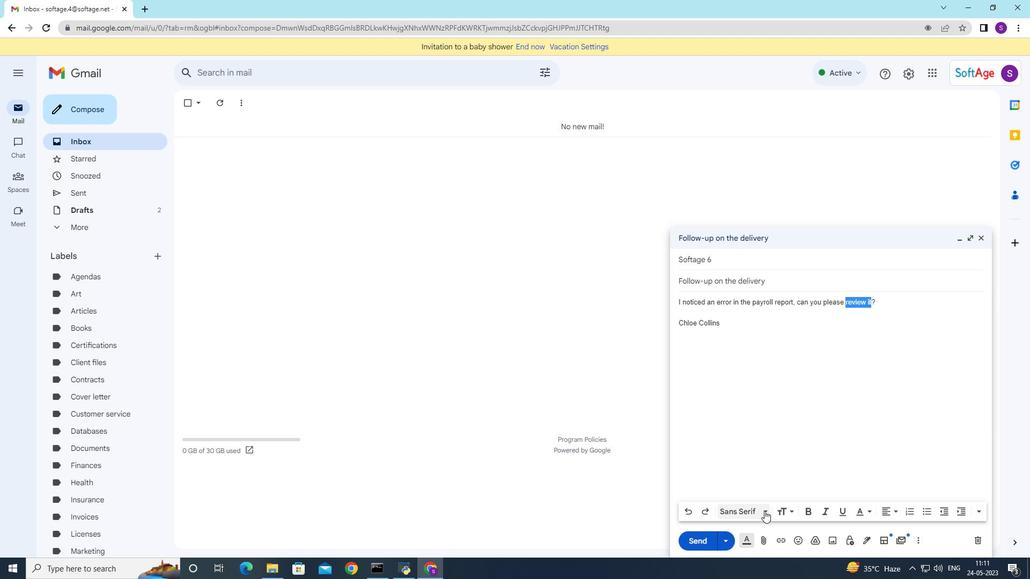 
Action: Mouse moved to (738, 341)
Screenshot: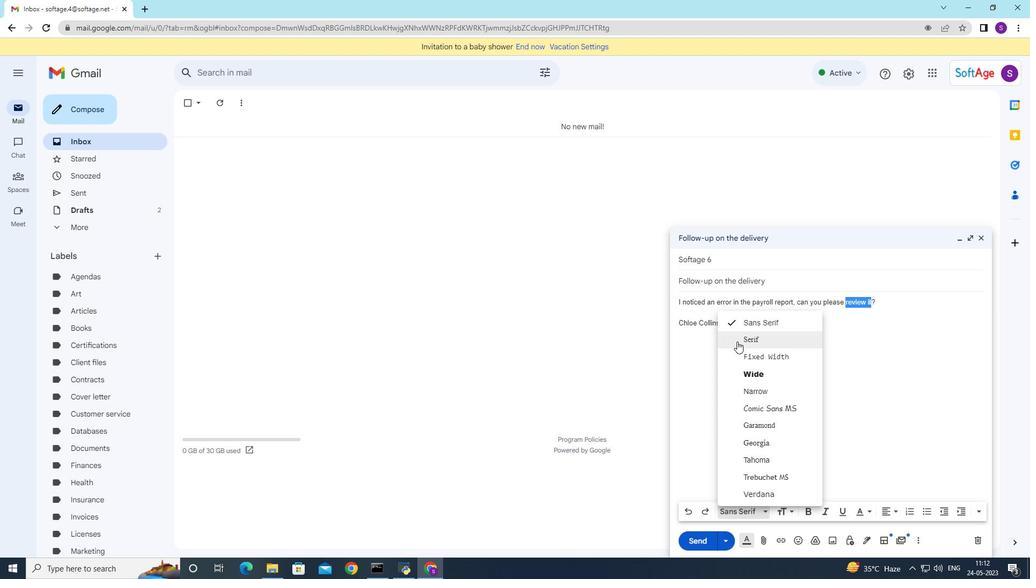 
Action: Mouse pressed left at (738, 341)
Screenshot: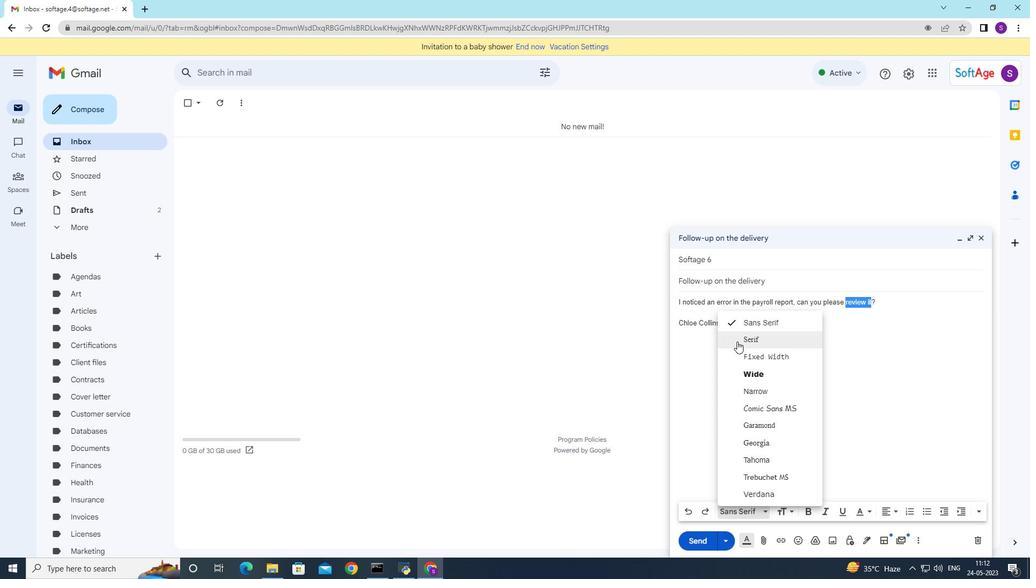 
Action: Mouse moved to (813, 508)
Screenshot: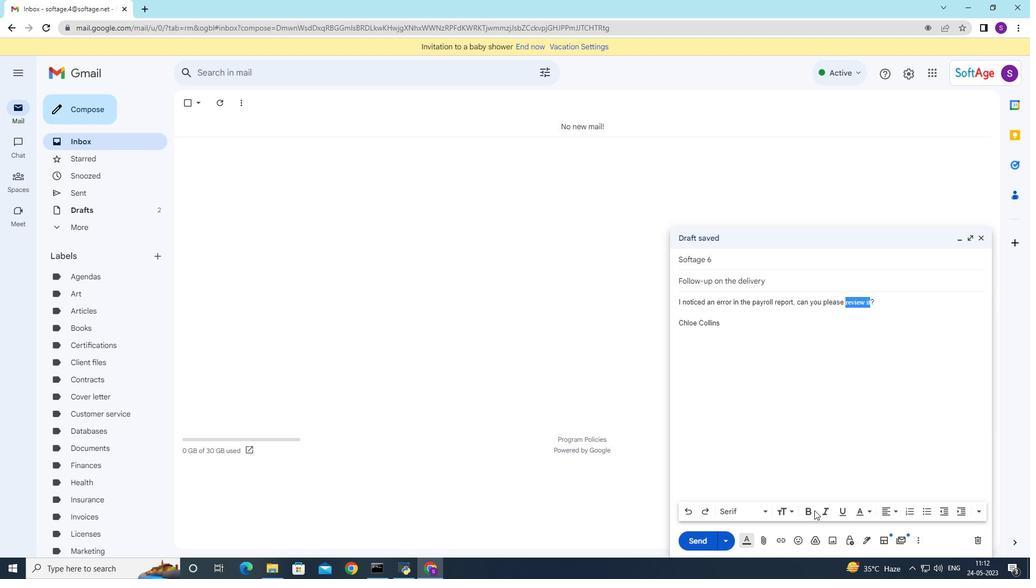 
Action: Mouse pressed left at (813, 508)
Screenshot: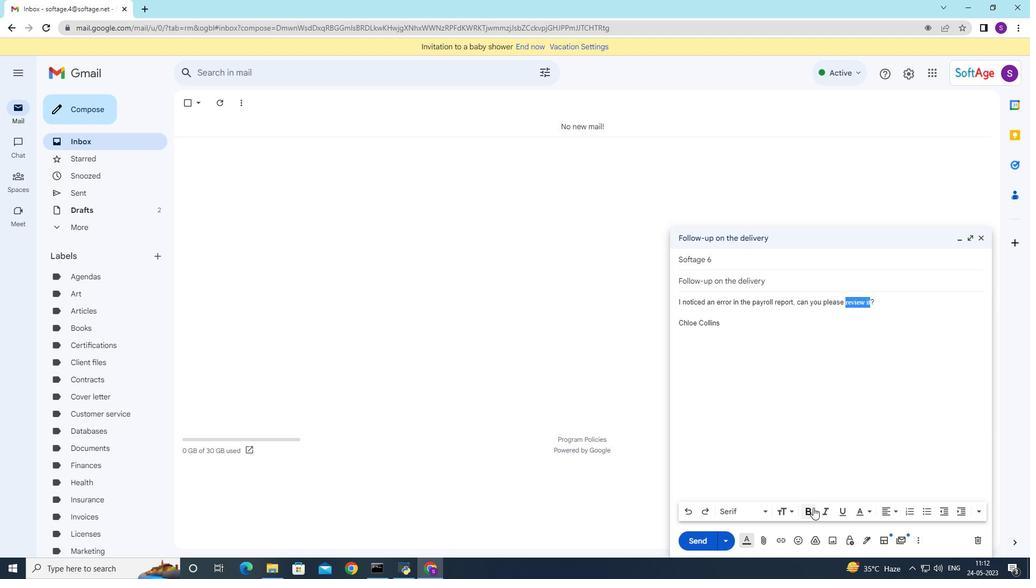 
Action: Mouse moved to (842, 510)
Screenshot: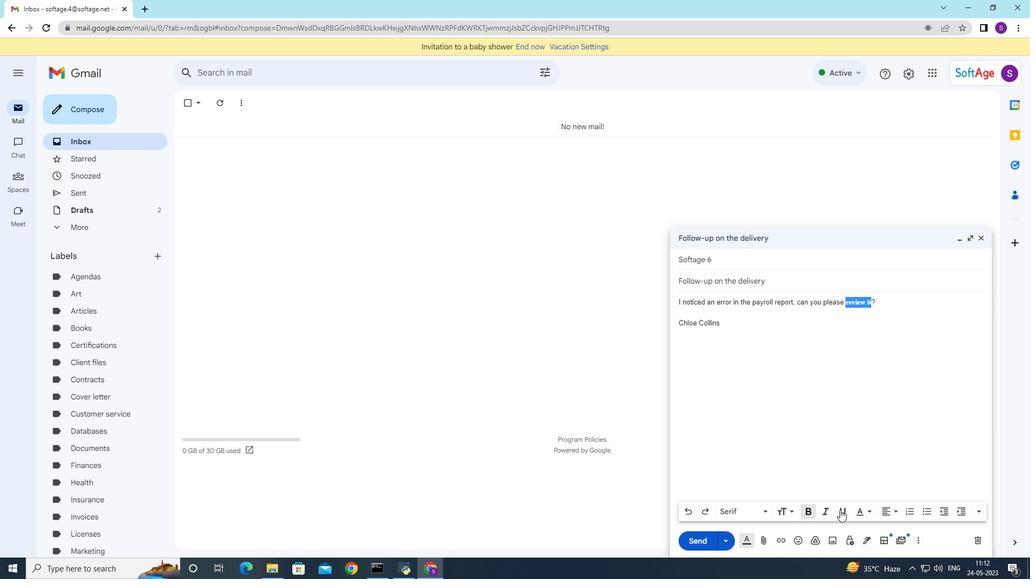 
Action: Mouse pressed left at (842, 510)
Screenshot: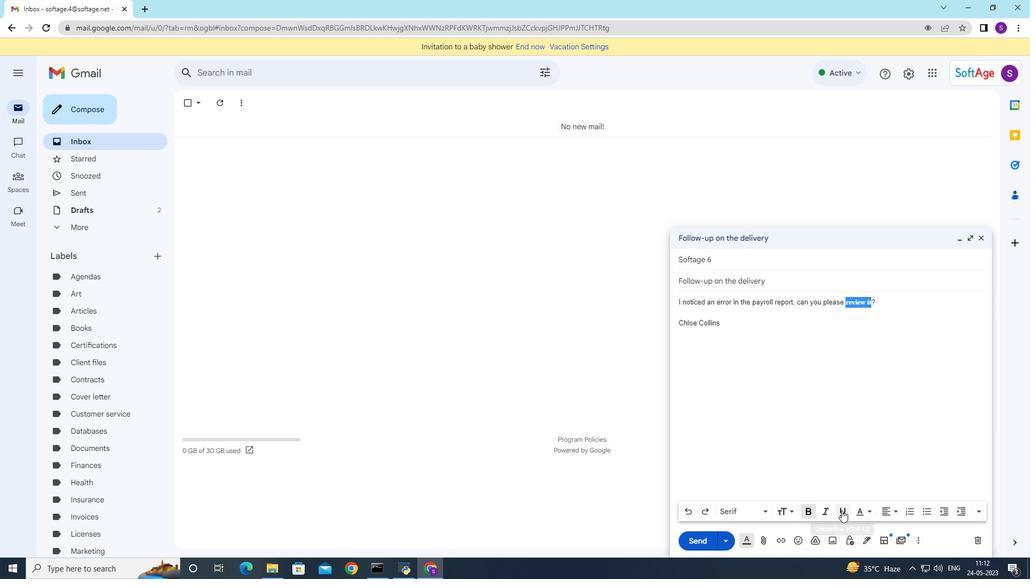 
Action: Mouse moved to (703, 545)
Screenshot: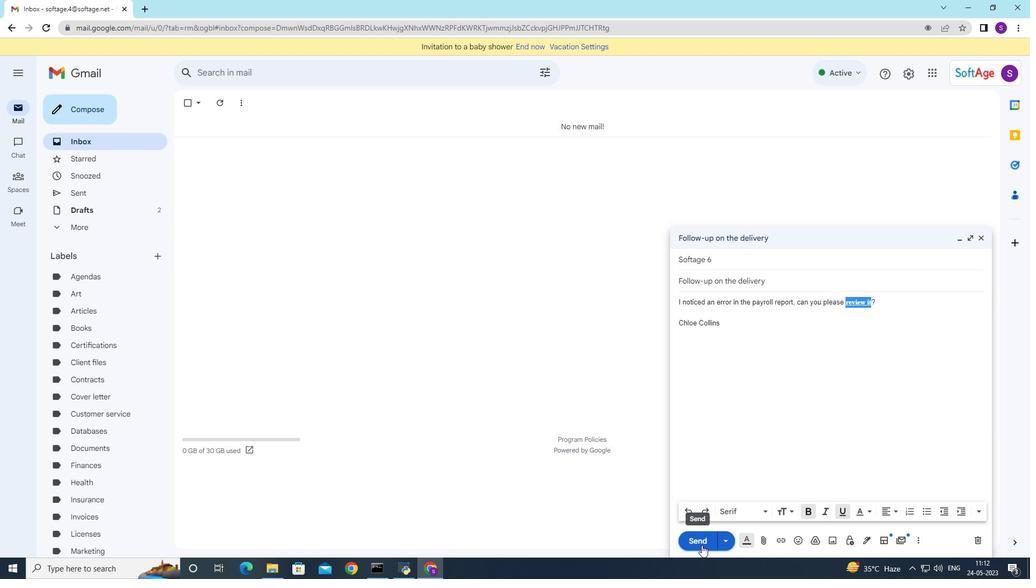 
Action: Mouse pressed left at (703, 545)
Screenshot: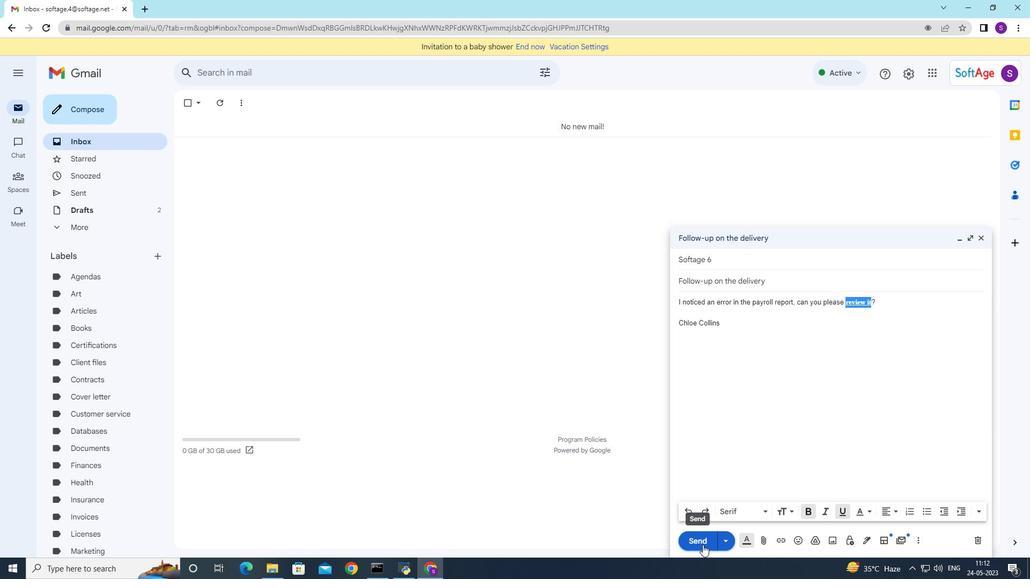 
Action: Mouse moved to (157, 258)
Screenshot: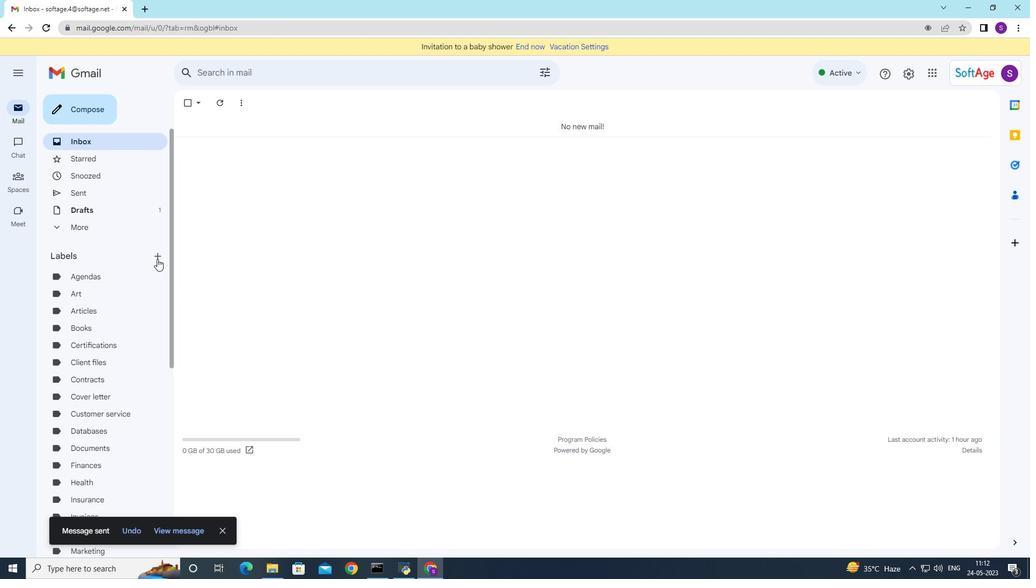 
Action: Mouse pressed left at (157, 258)
Screenshot: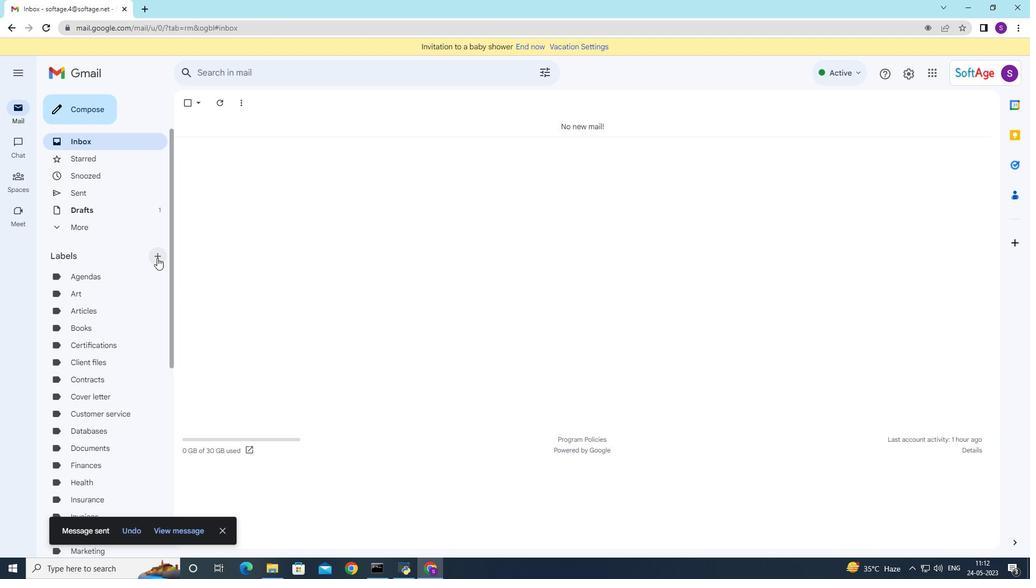 
Action: Mouse moved to (173, 270)
Screenshot: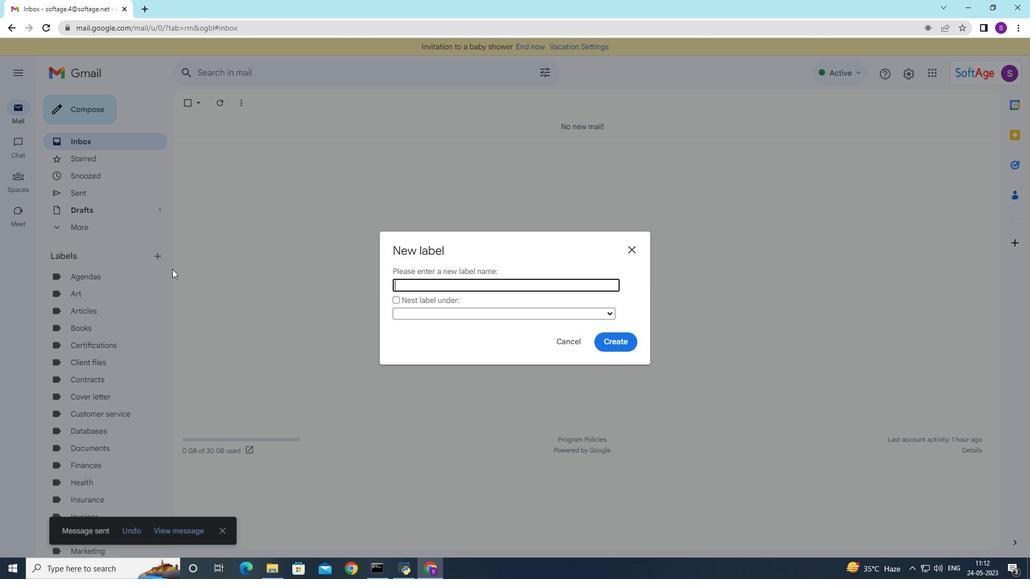 
Action: Key pressed <Key.shift>Sales
Screenshot: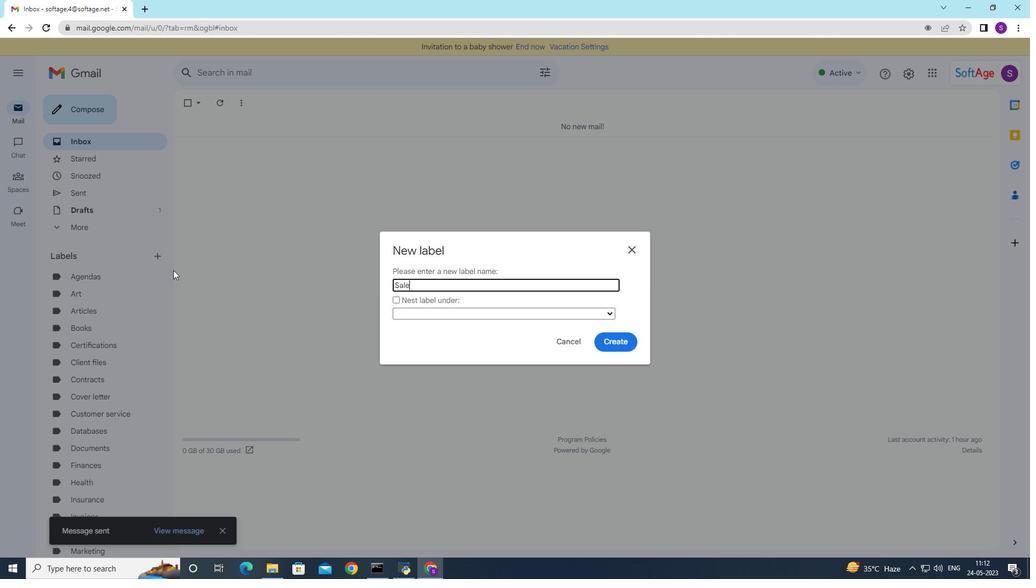 
Action: Mouse moved to (612, 338)
Screenshot: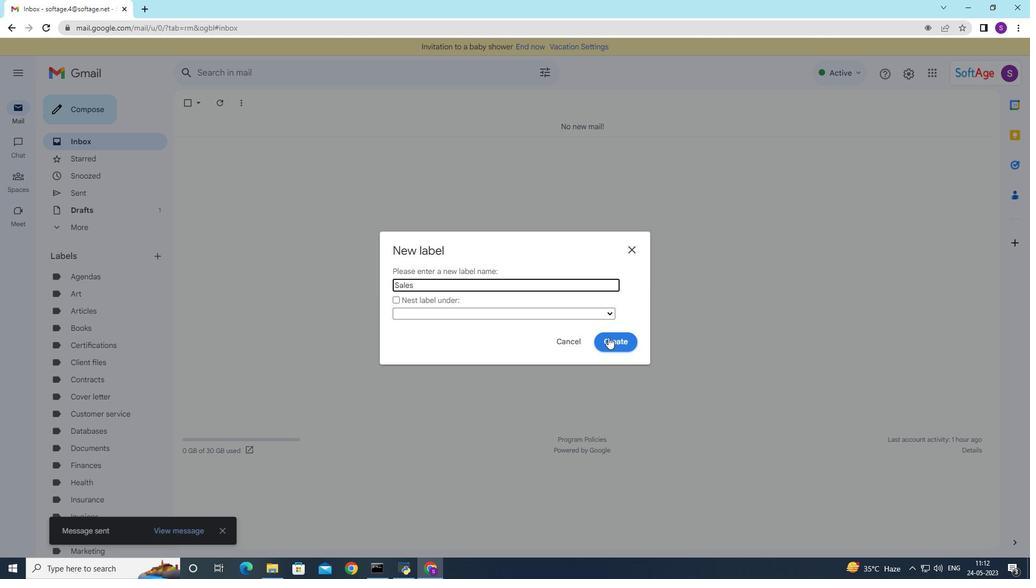 
Action: Mouse pressed left at (612, 338)
Screenshot: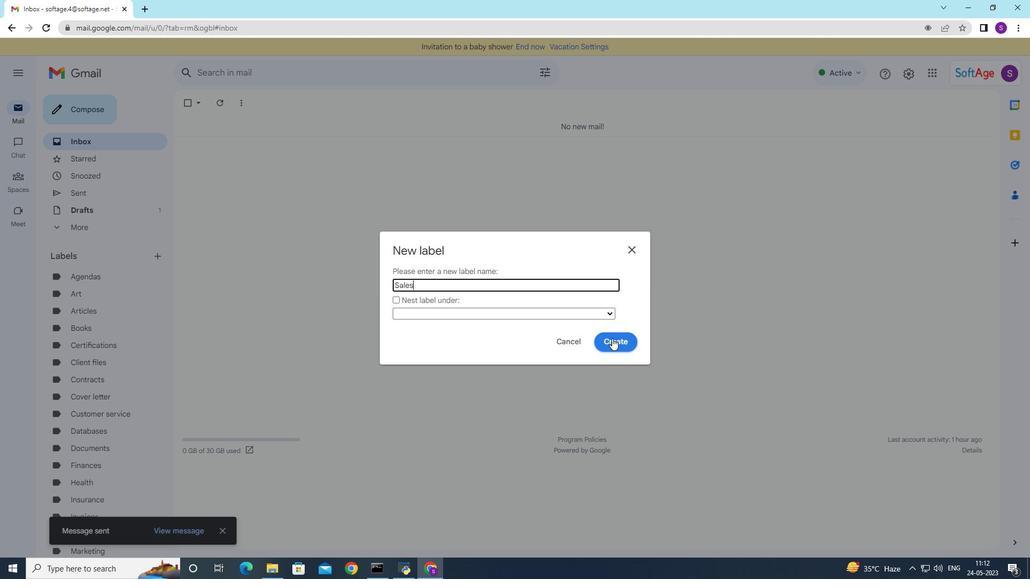 
Action: Mouse moved to (65, 192)
Screenshot: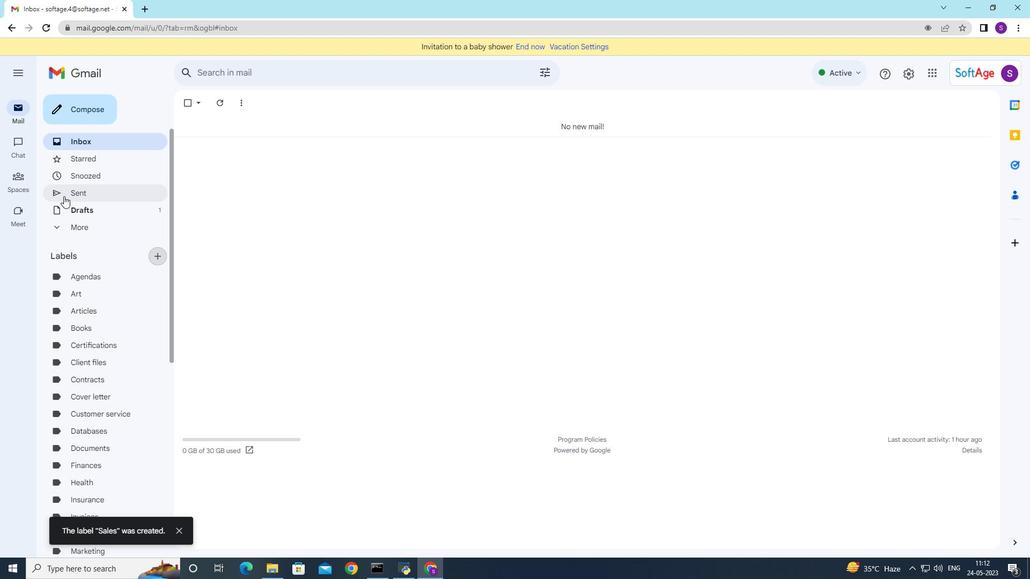 
Action: Mouse pressed left at (65, 192)
Screenshot: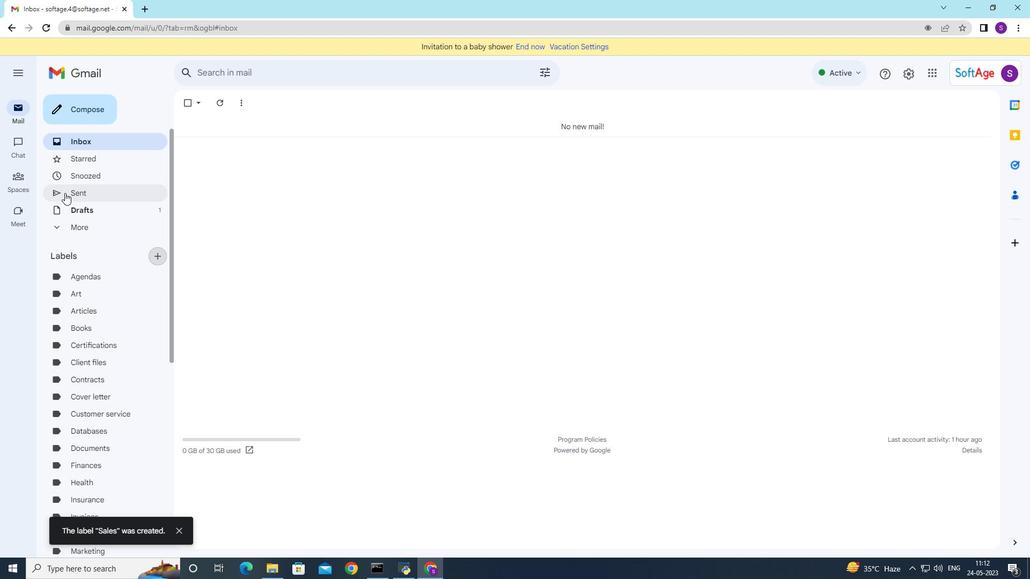 
Action: Mouse moved to (390, 154)
Screenshot: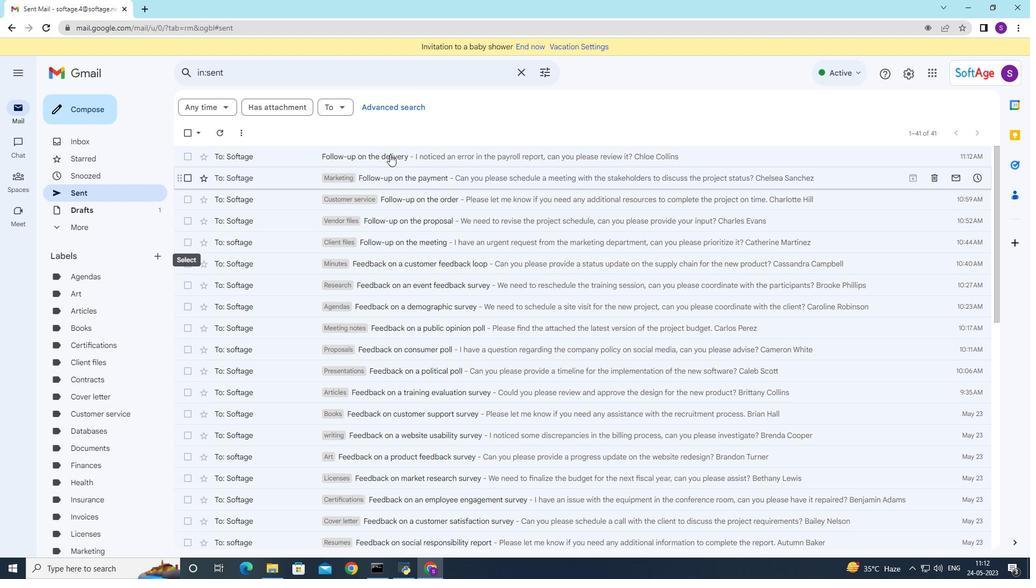 
Action: Mouse pressed right at (390, 154)
Screenshot: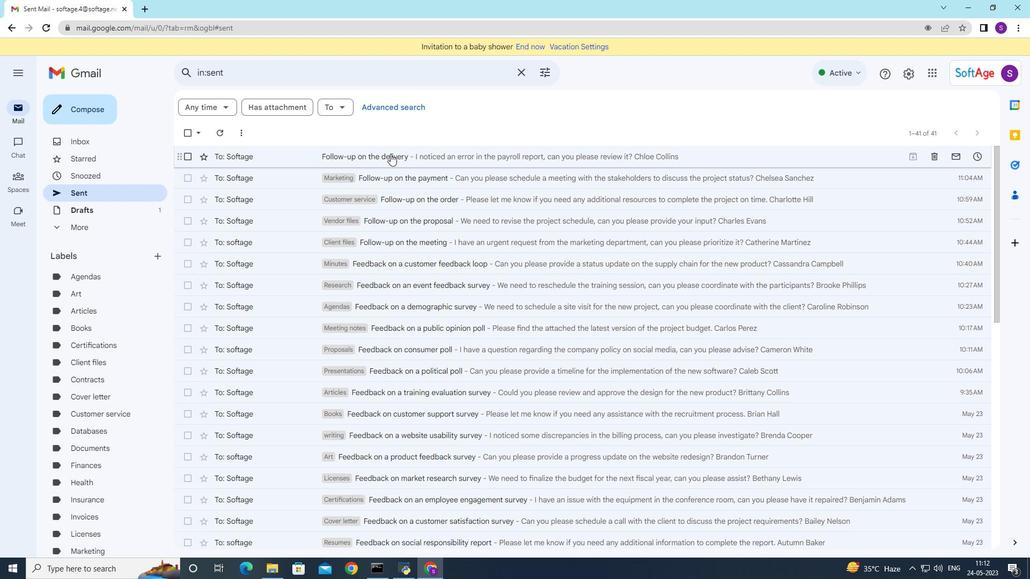 
Action: Mouse moved to (564, 167)
Screenshot: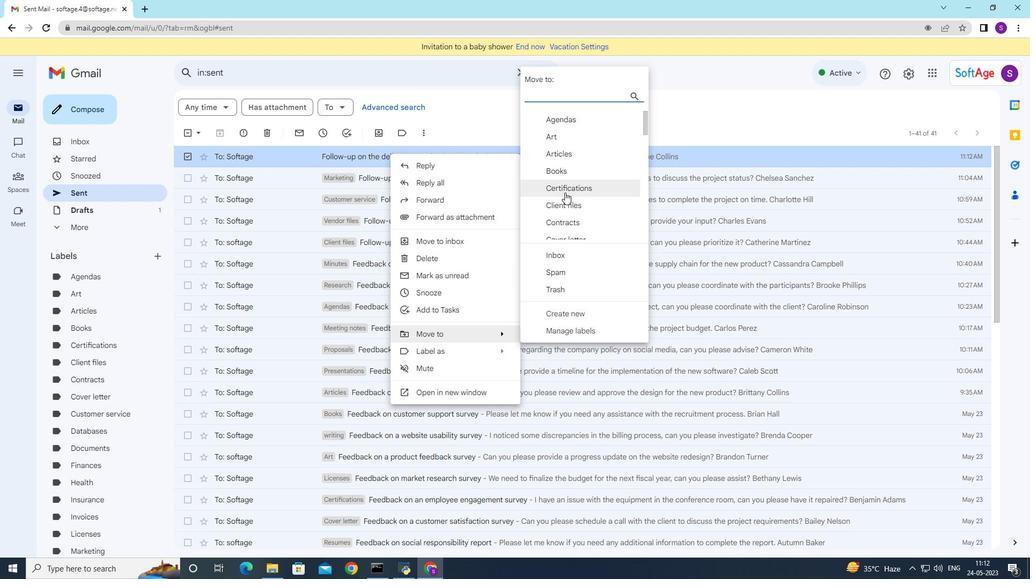 
Action: Mouse scrolled (564, 167) with delta (0, 0)
Screenshot: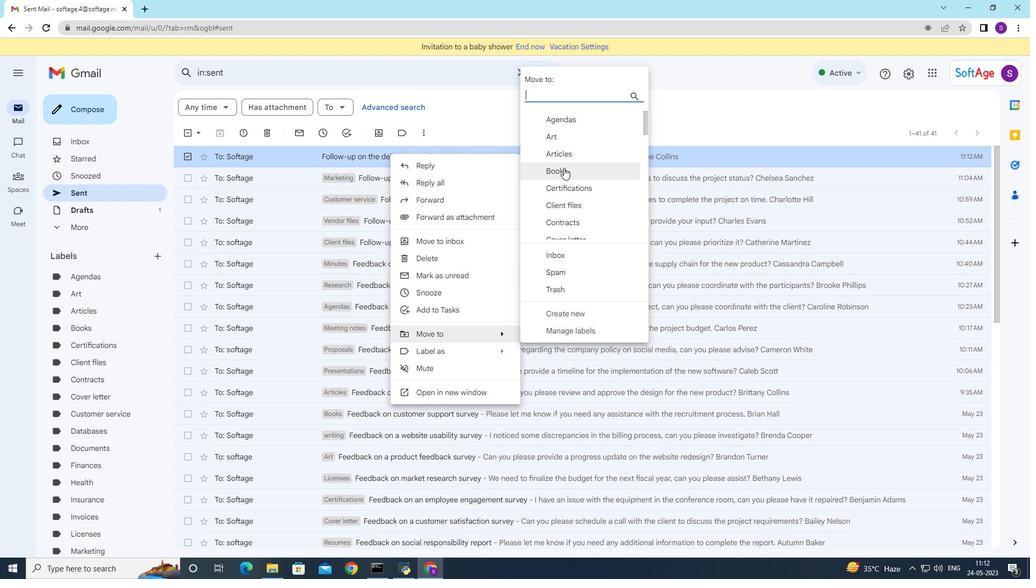 
Action: Mouse scrolled (564, 167) with delta (0, 0)
Screenshot: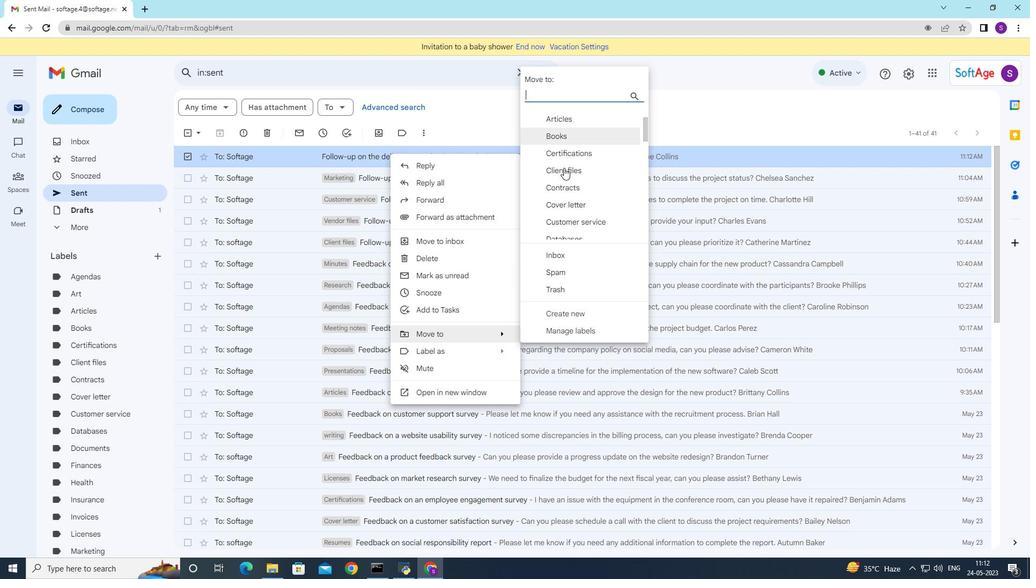 
Action: Mouse scrolled (564, 167) with delta (0, 0)
Screenshot: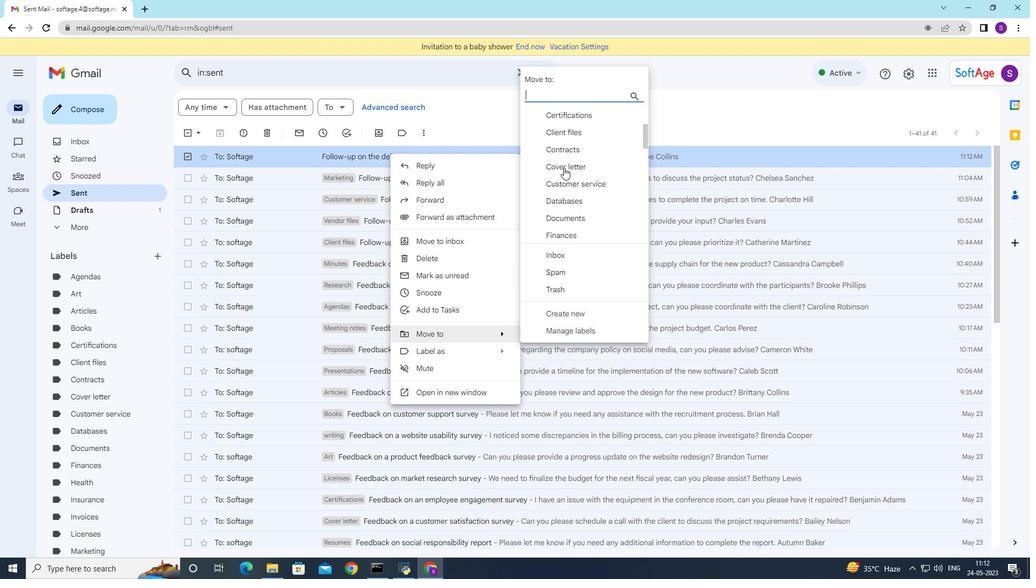 
Action: Mouse scrolled (564, 167) with delta (0, 0)
Screenshot: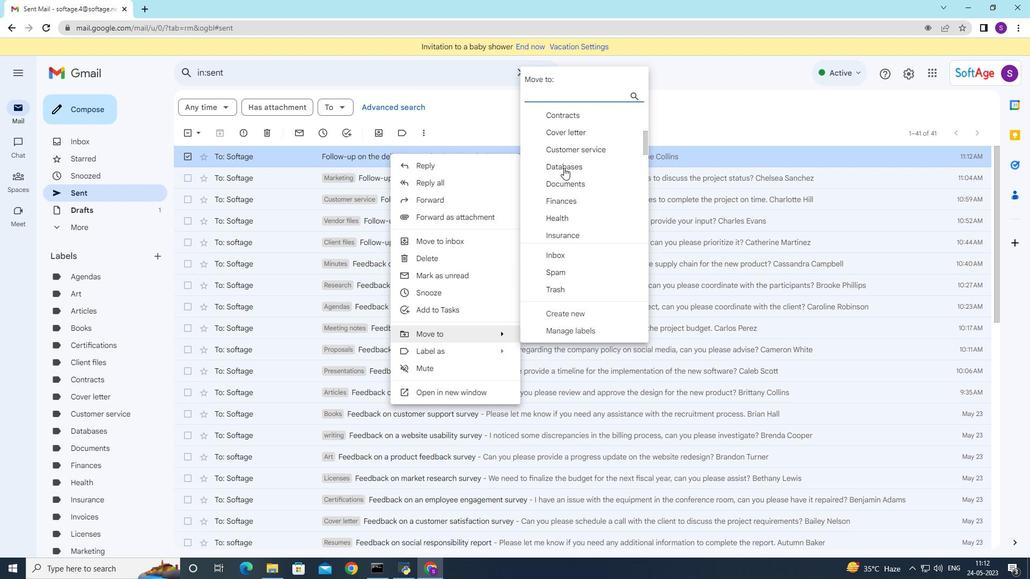 
Action: Mouse moved to (563, 172)
Screenshot: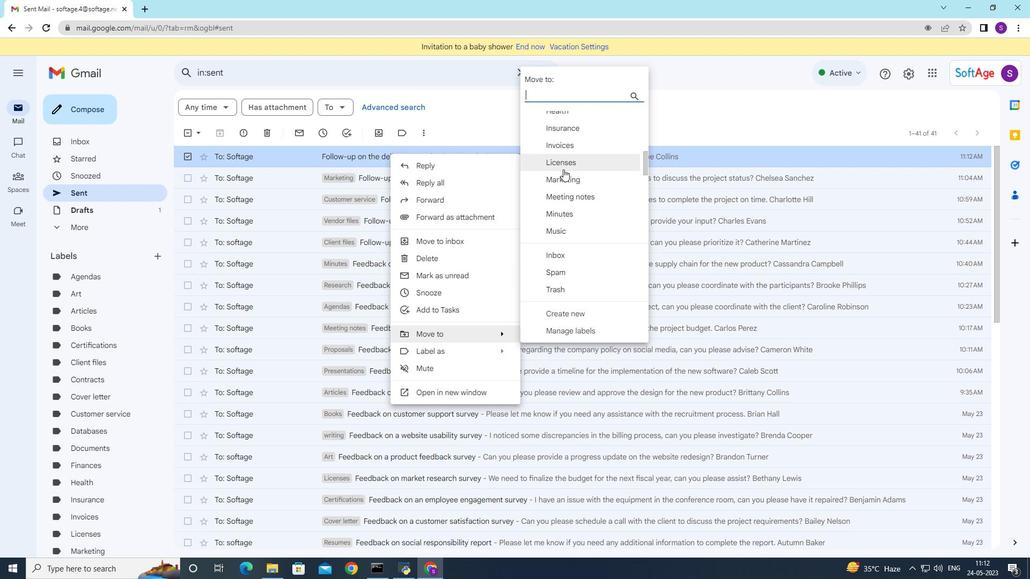 
Action: Mouse scrolled (563, 172) with delta (0, 0)
Screenshot: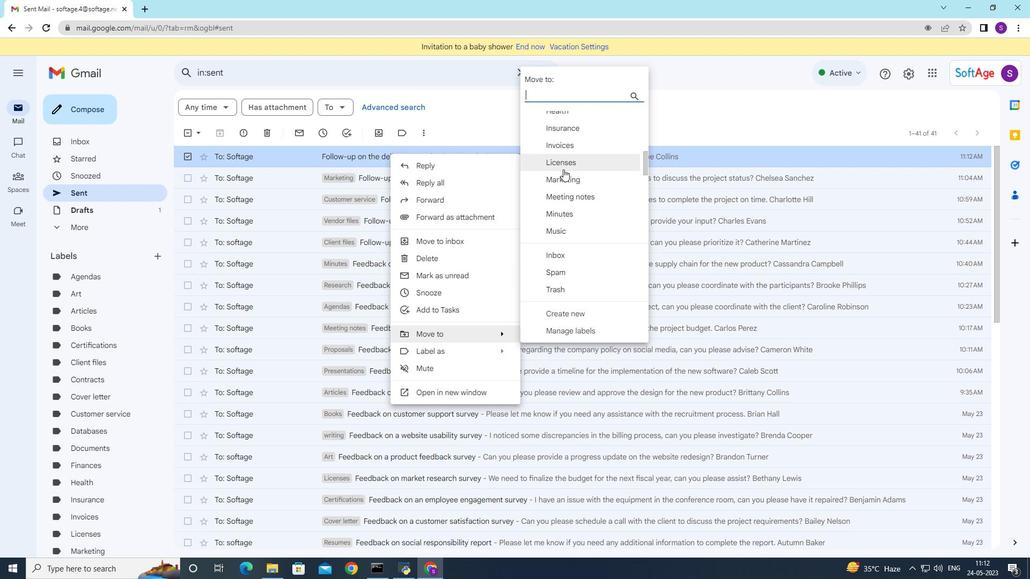 
Action: Mouse moved to (563, 174)
Screenshot: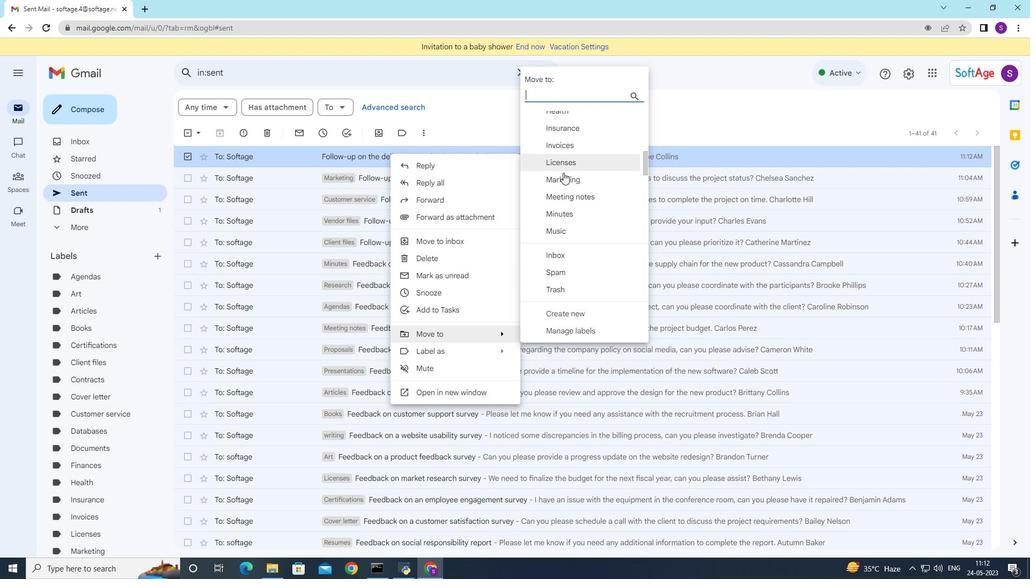 
Action: Mouse scrolled (563, 173) with delta (0, 0)
Screenshot: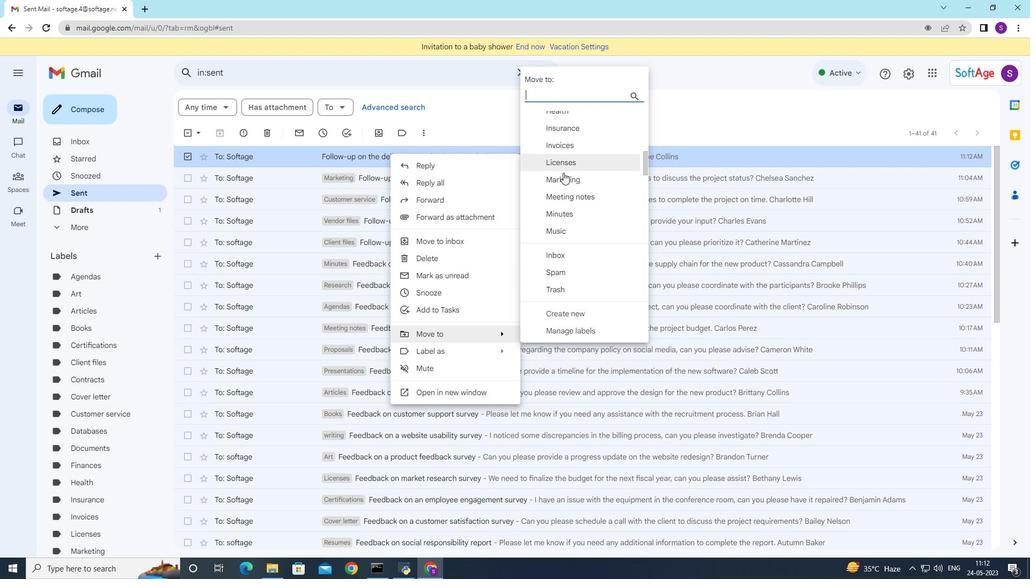 
Action: Mouse moved to (561, 178)
Screenshot: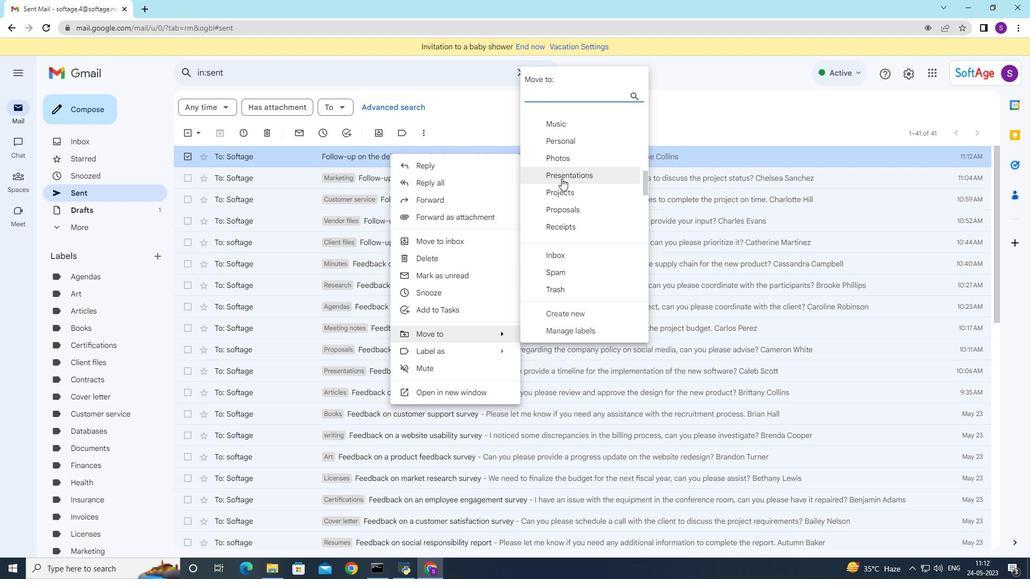 
Action: Mouse scrolled (561, 178) with delta (0, 0)
Screenshot: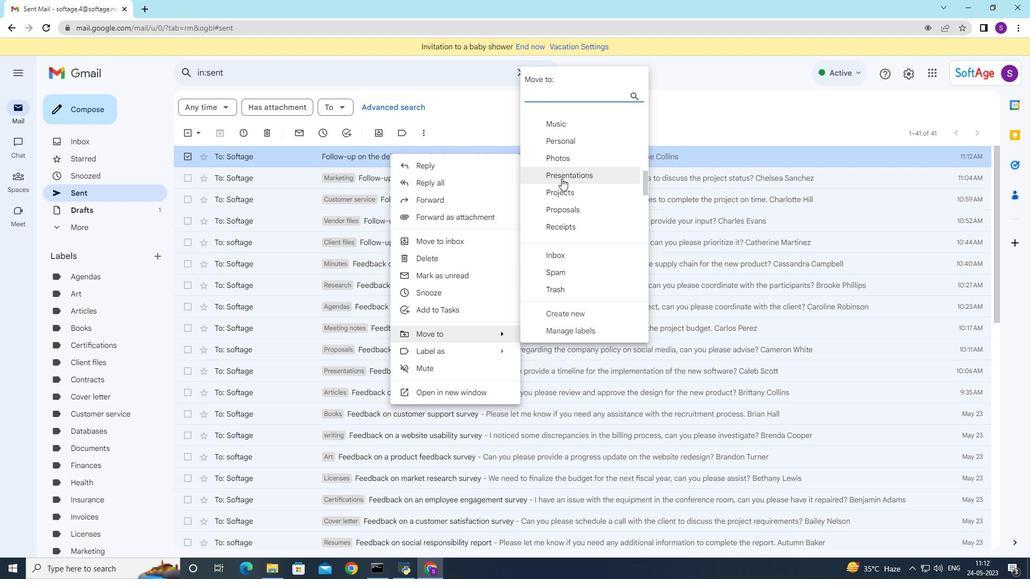 
Action: Mouse moved to (561, 178)
Screenshot: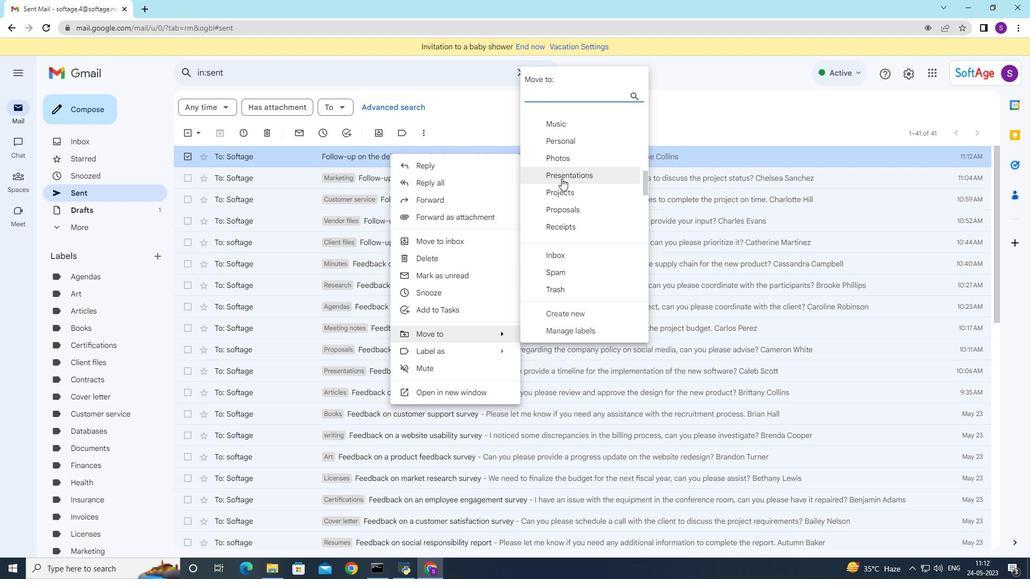 
Action: Mouse scrolled (561, 178) with delta (0, 0)
Screenshot: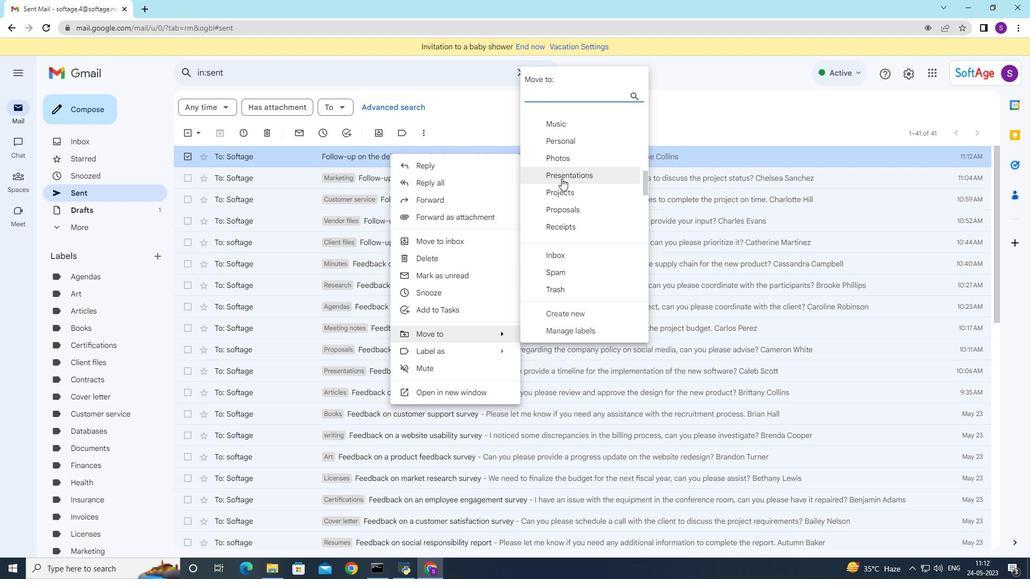 
Action: Mouse moved to (561, 178)
Screenshot: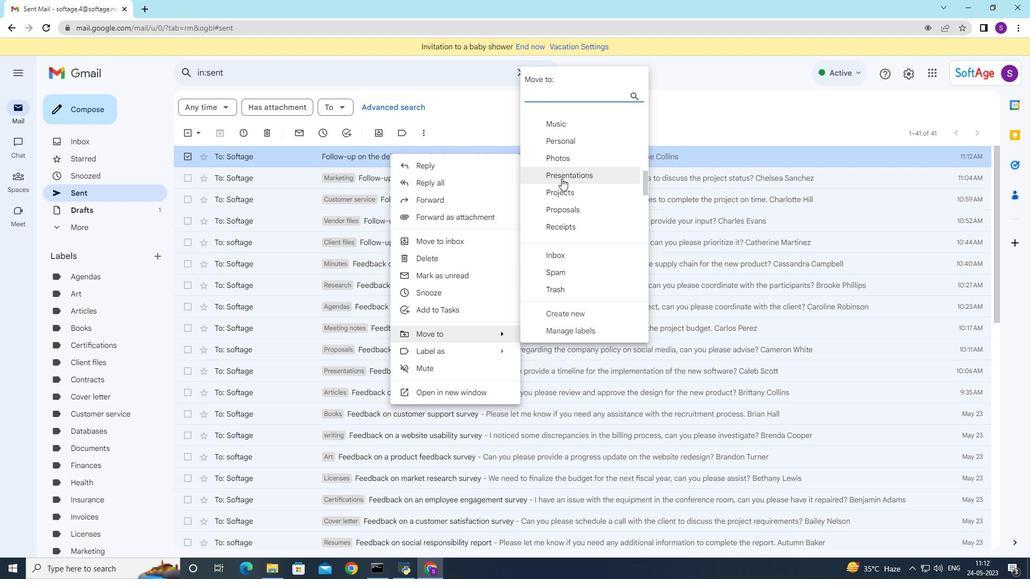 
Action: Mouse scrolled (561, 178) with delta (0, 0)
Screenshot: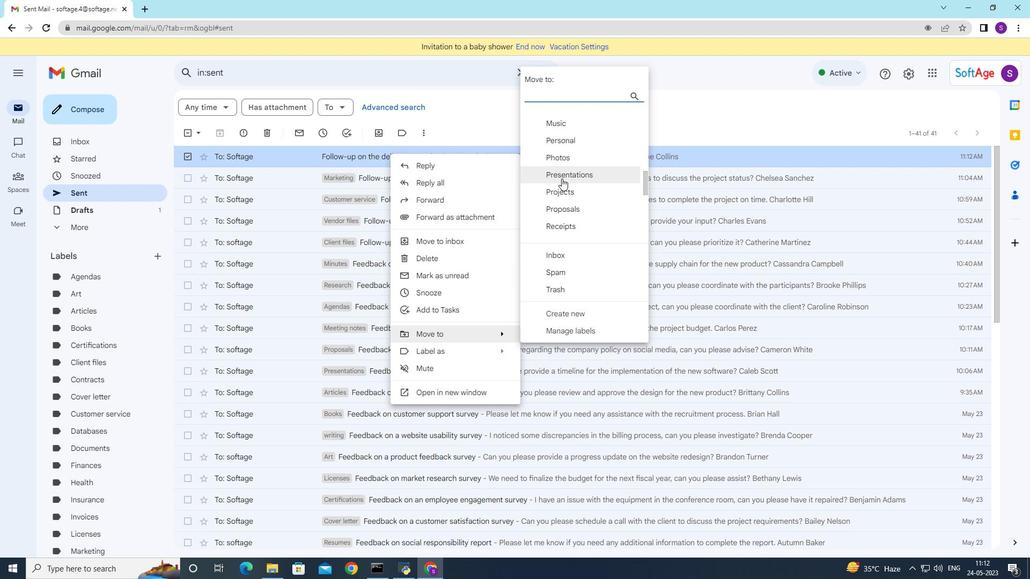 
Action: Mouse moved to (547, 136)
Screenshot: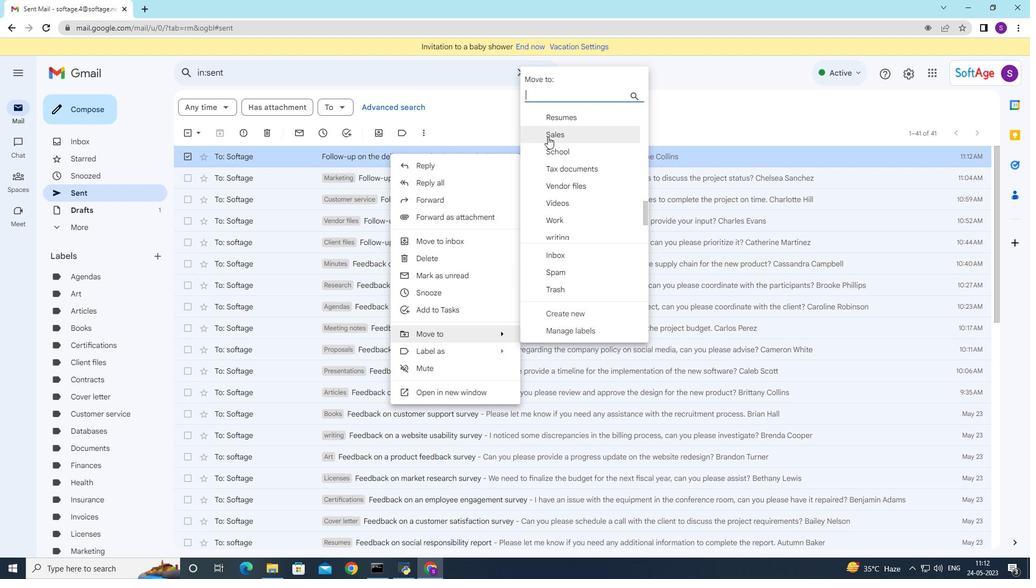 
Action: Mouse pressed left at (547, 136)
Screenshot: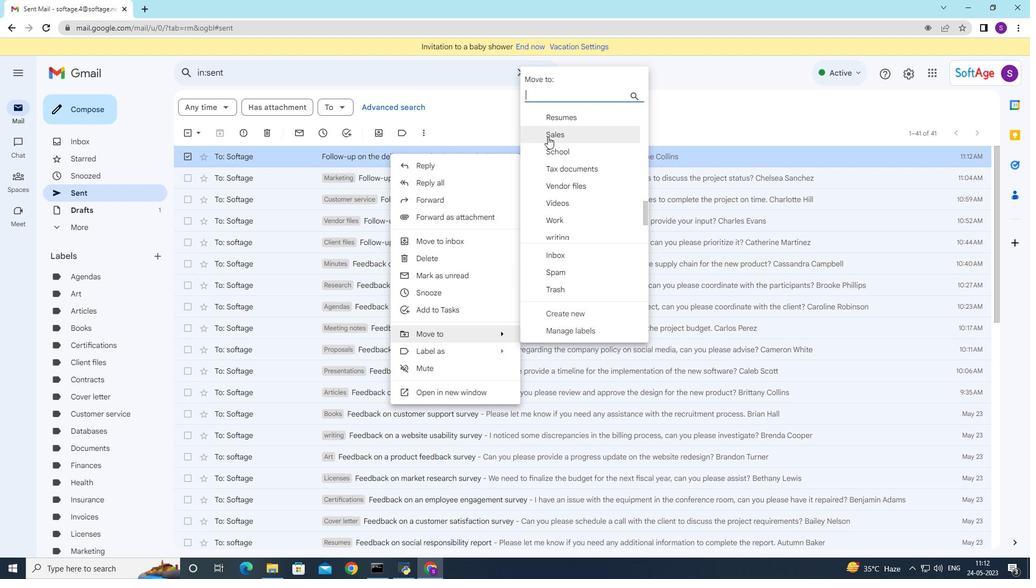 
Action: Mouse moved to (474, 179)
Screenshot: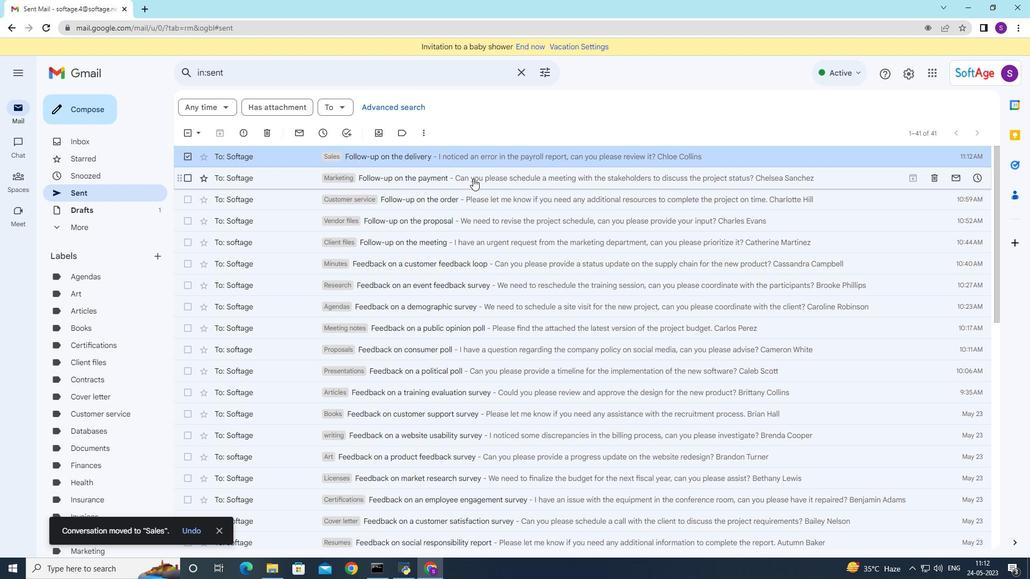 
